 Task: Find connections with filter location Shaping with filter topic #Mentoringwith filter profile language Spanish with filter current company AVL with filter school Indian Institute of Technology (Banaras Hindu University), Varanasi with filter industry Agriculture, Construction, Mining Machinery Manufacturing with filter service category Financial Planning with filter keywords title IT Manager
Action: Mouse moved to (178, 300)
Screenshot: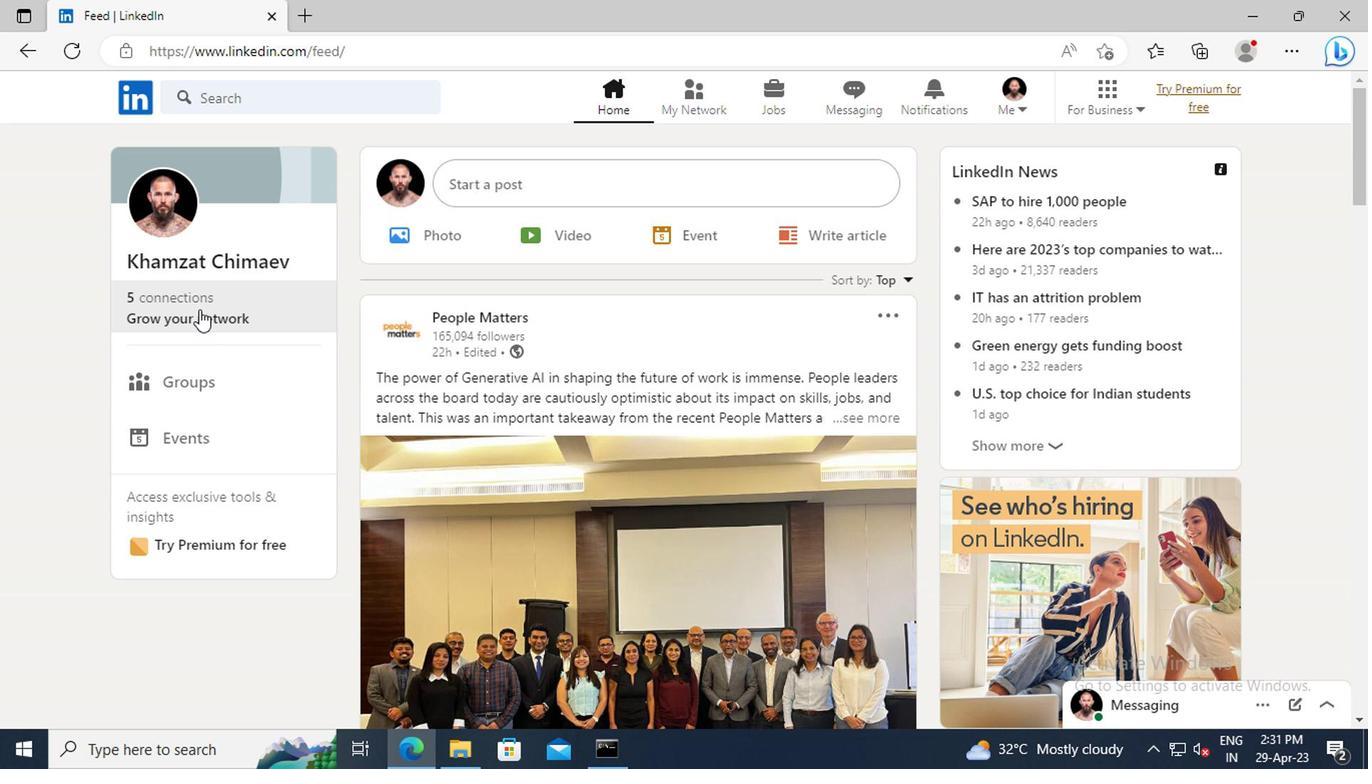 
Action: Mouse pressed left at (178, 300)
Screenshot: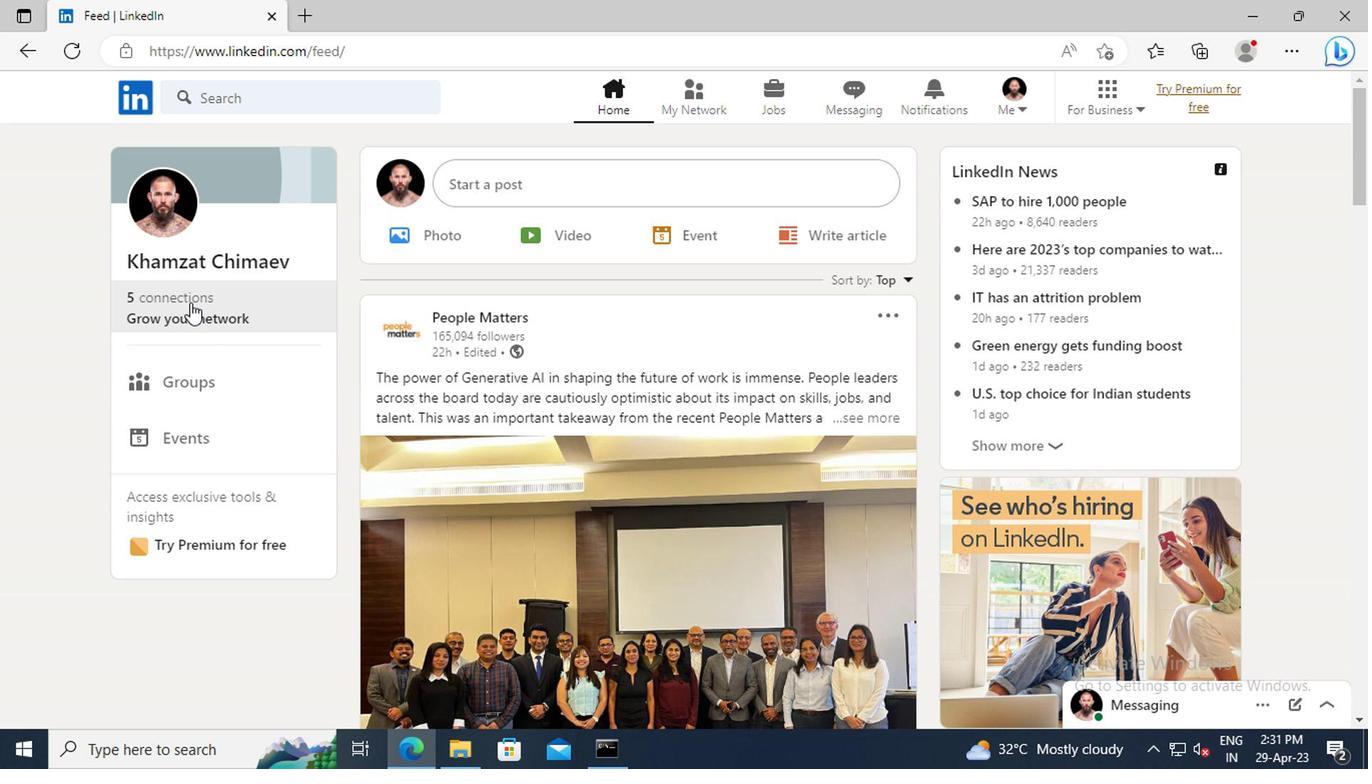 
Action: Mouse moved to (191, 211)
Screenshot: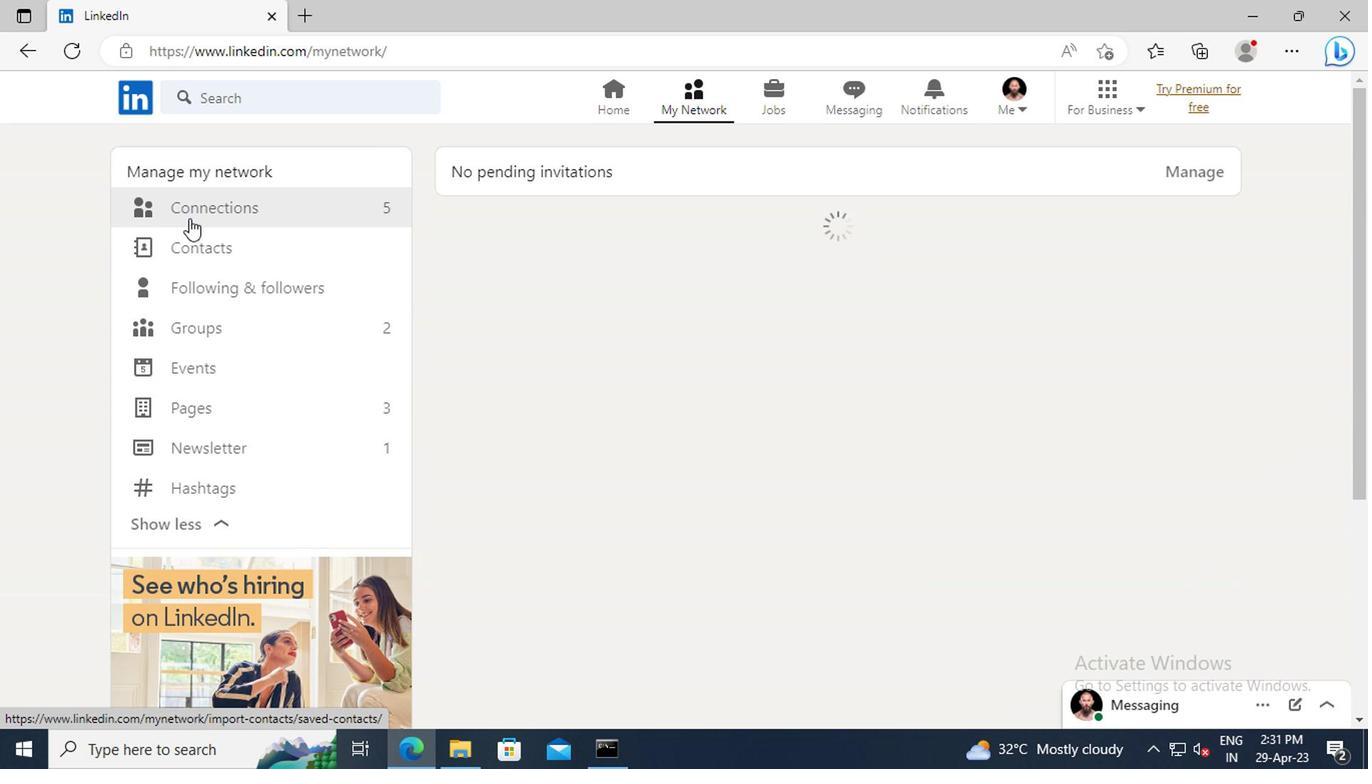 
Action: Mouse pressed left at (191, 211)
Screenshot: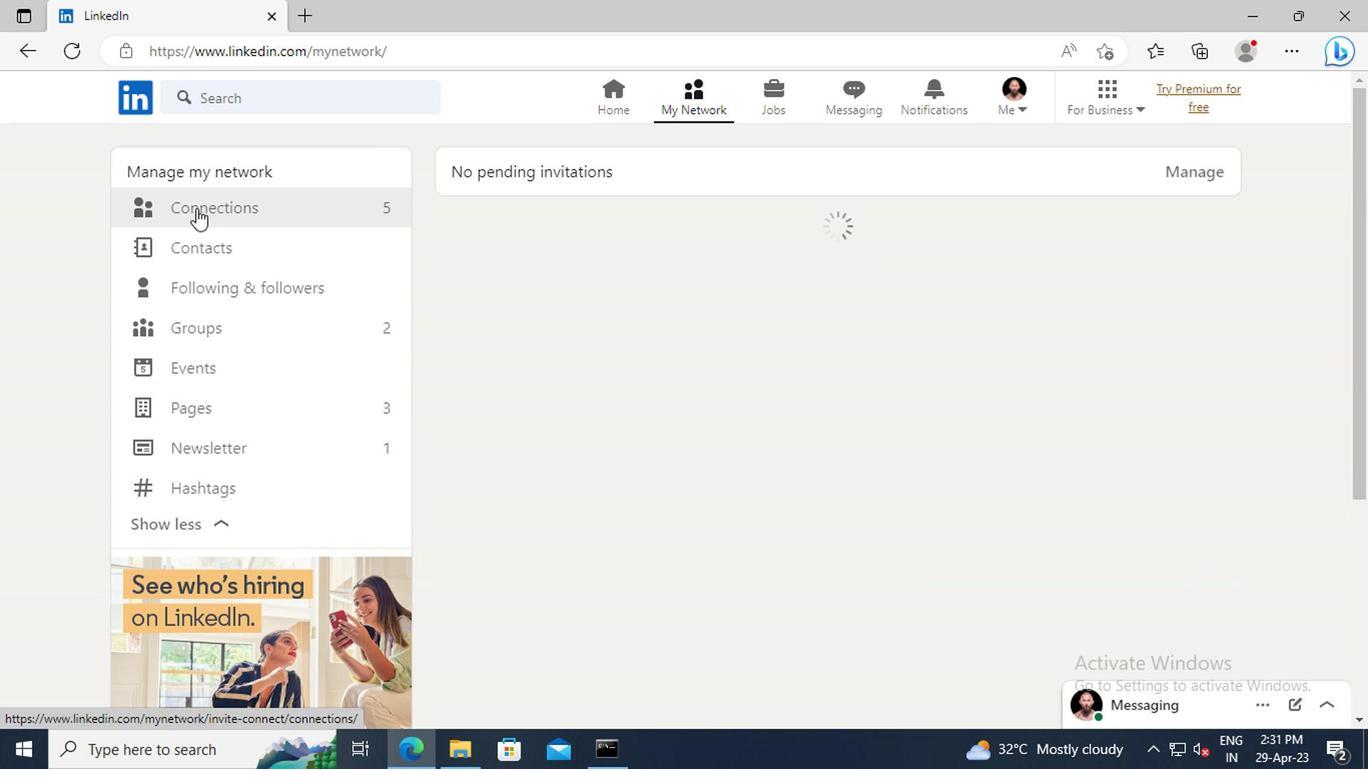 
Action: Mouse moved to (815, 211)
Screenshot: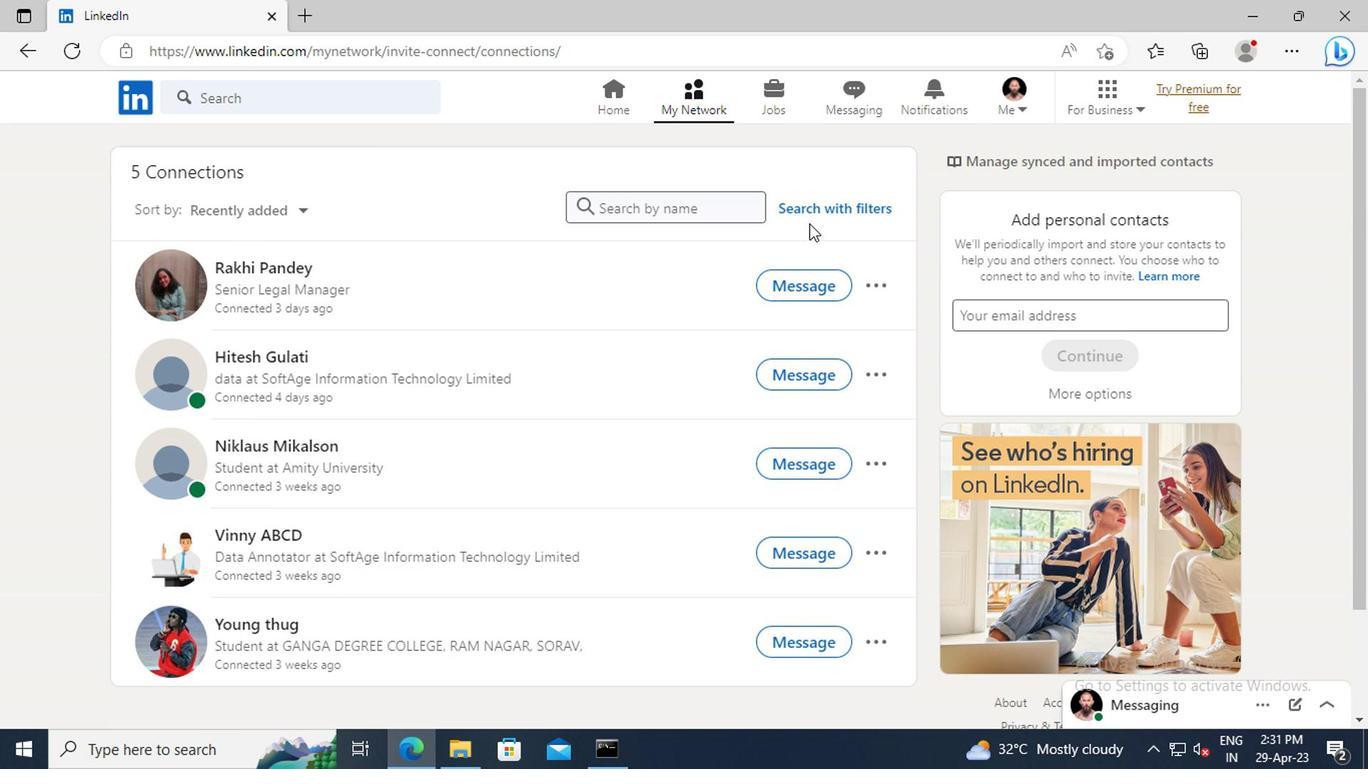 
Action: Mouse pressed left at (815, 211)
Screenshot: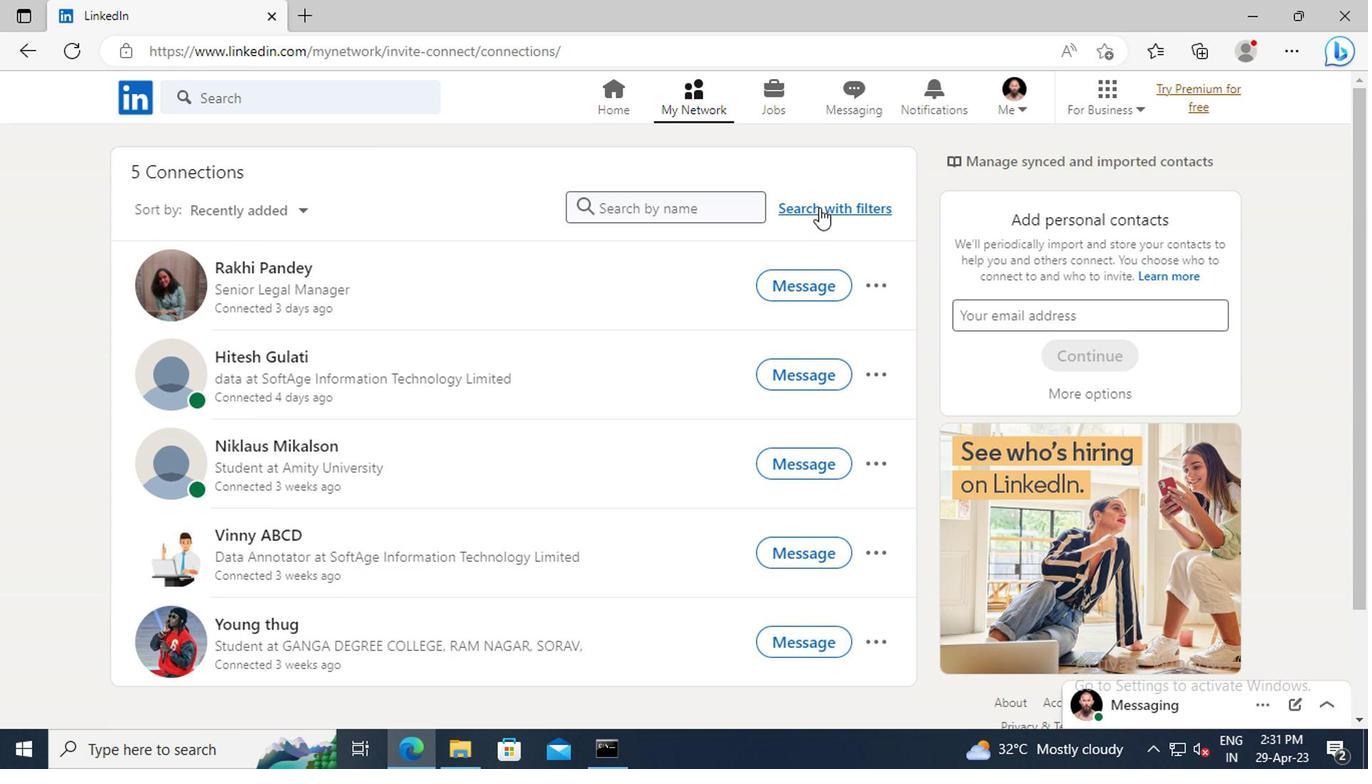 
Action: Mouse moved to (761, 159)
Screenshot: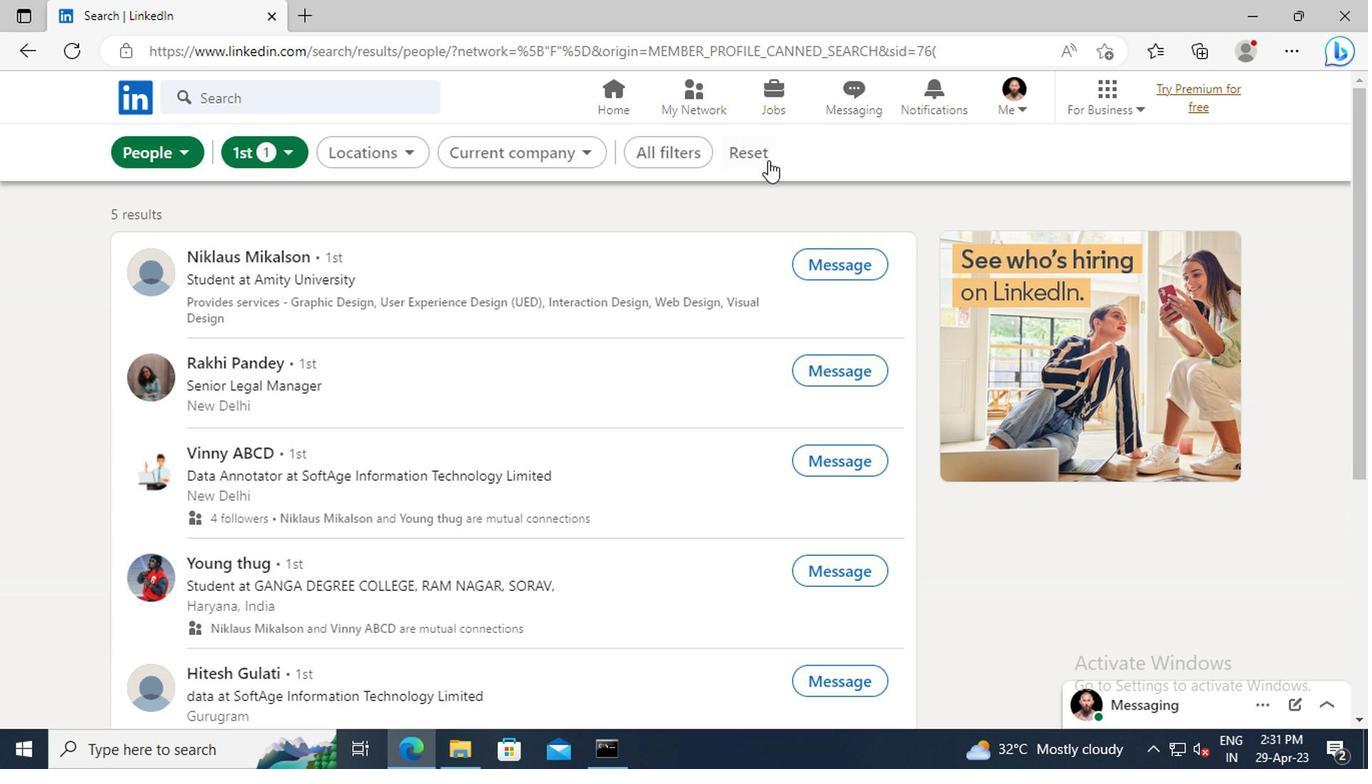 
Action: Mouse pressed left at (761, 159)
Screenshot: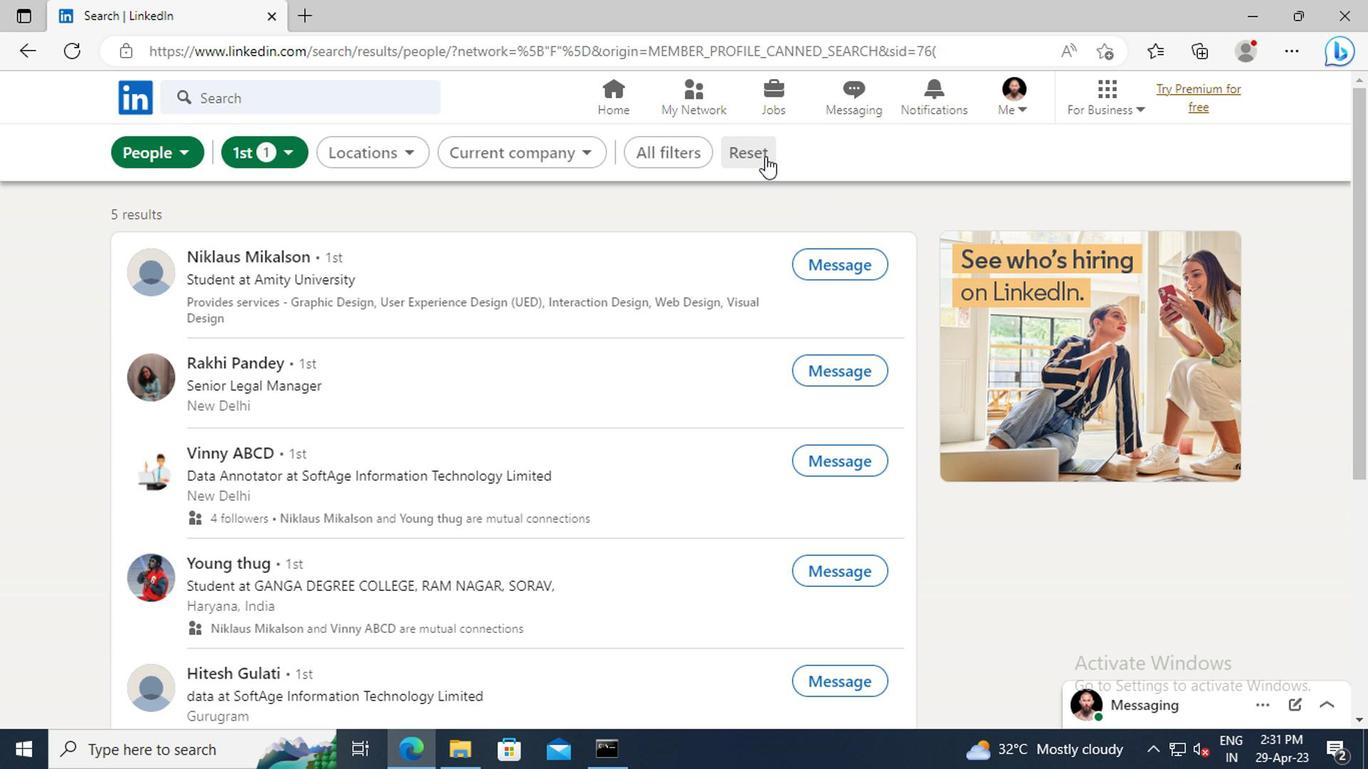 
Action: Mouse moved to (726, 161)
Screenshot: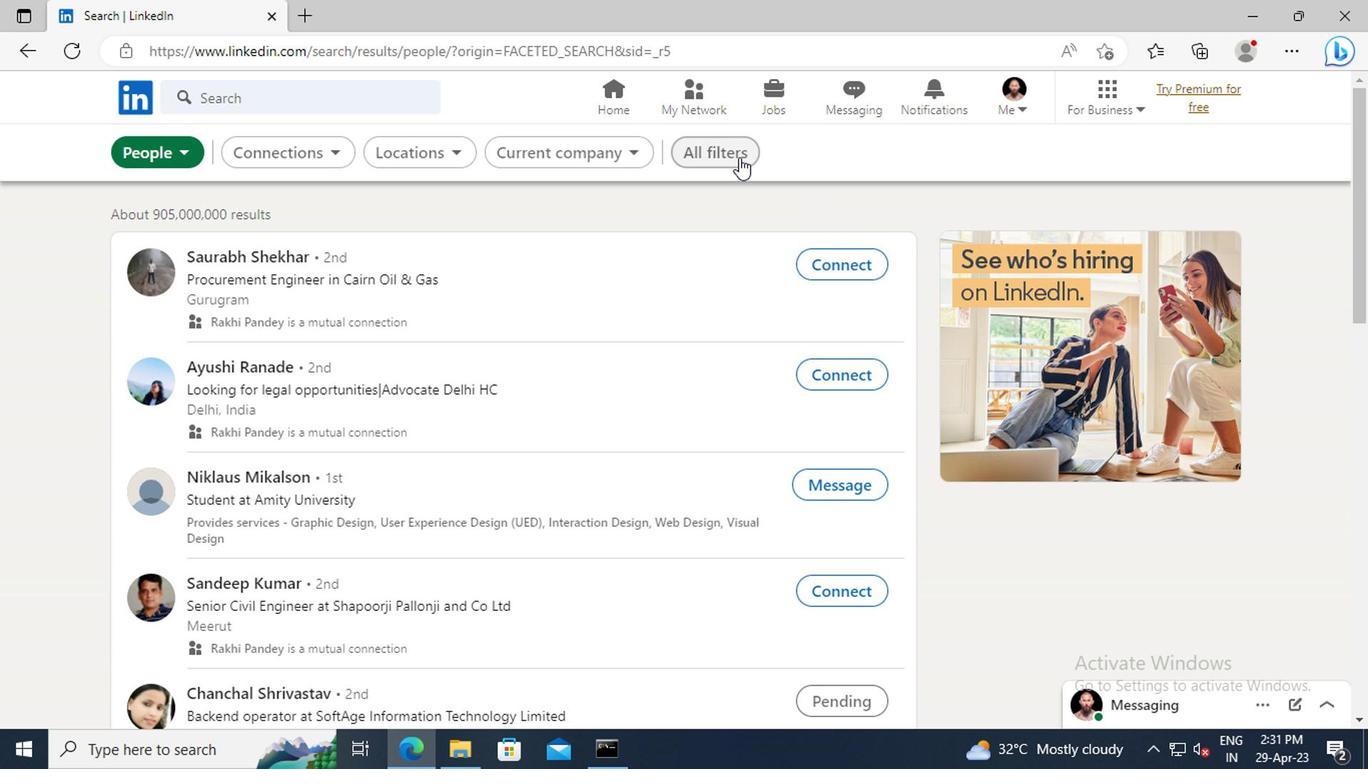 
Action: Mouse pressed left at (726, 161)
Screenshot: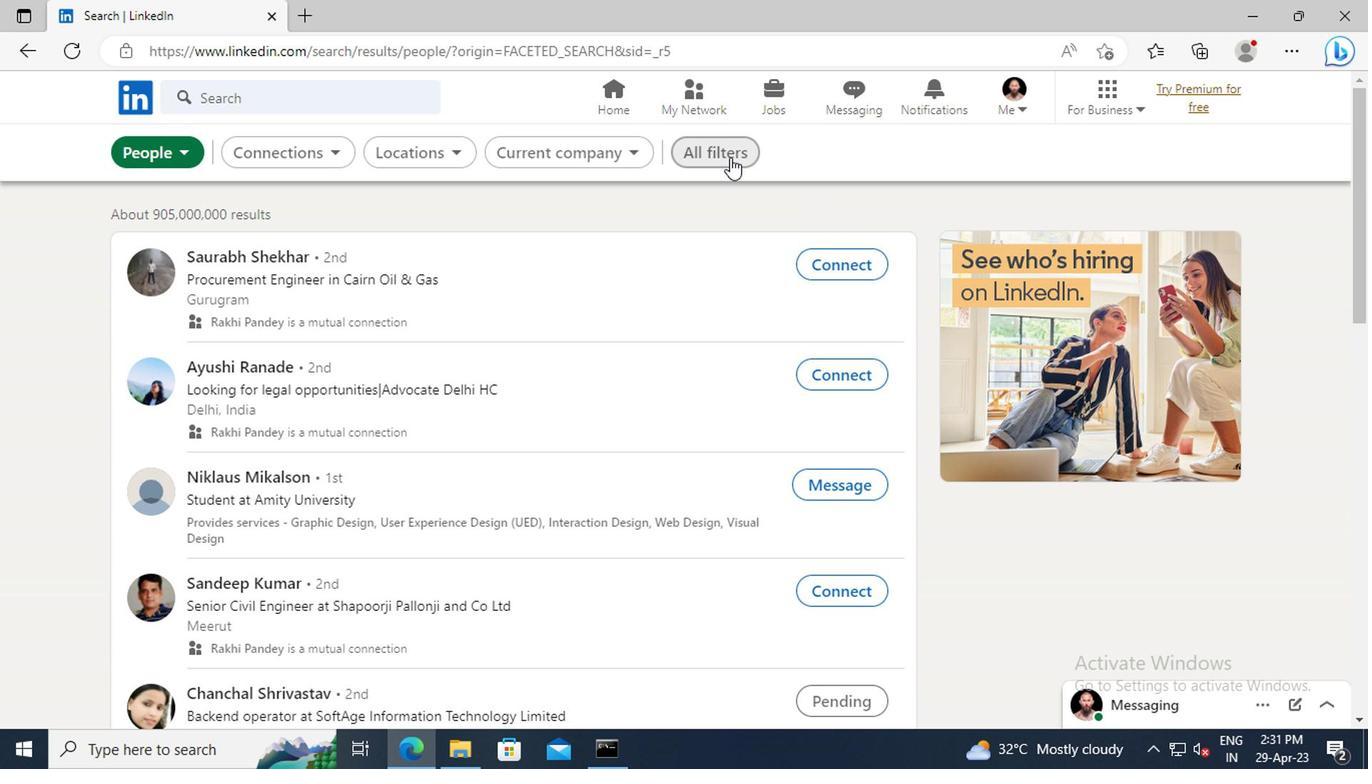 
Action: Mouse moved to (1094, 342)
Screenshot: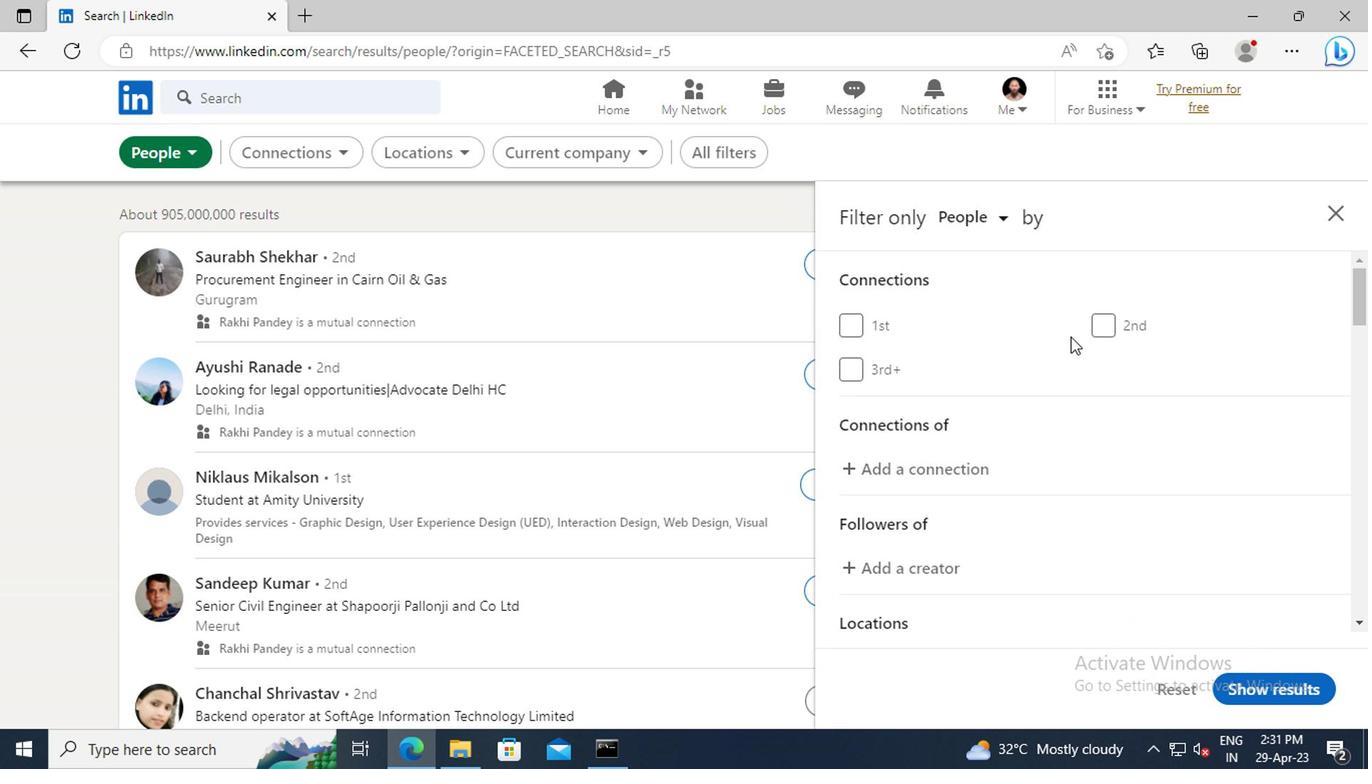 
Action: Mouse scrolled (1094, 341) with delta (0, -1)
Screenshot: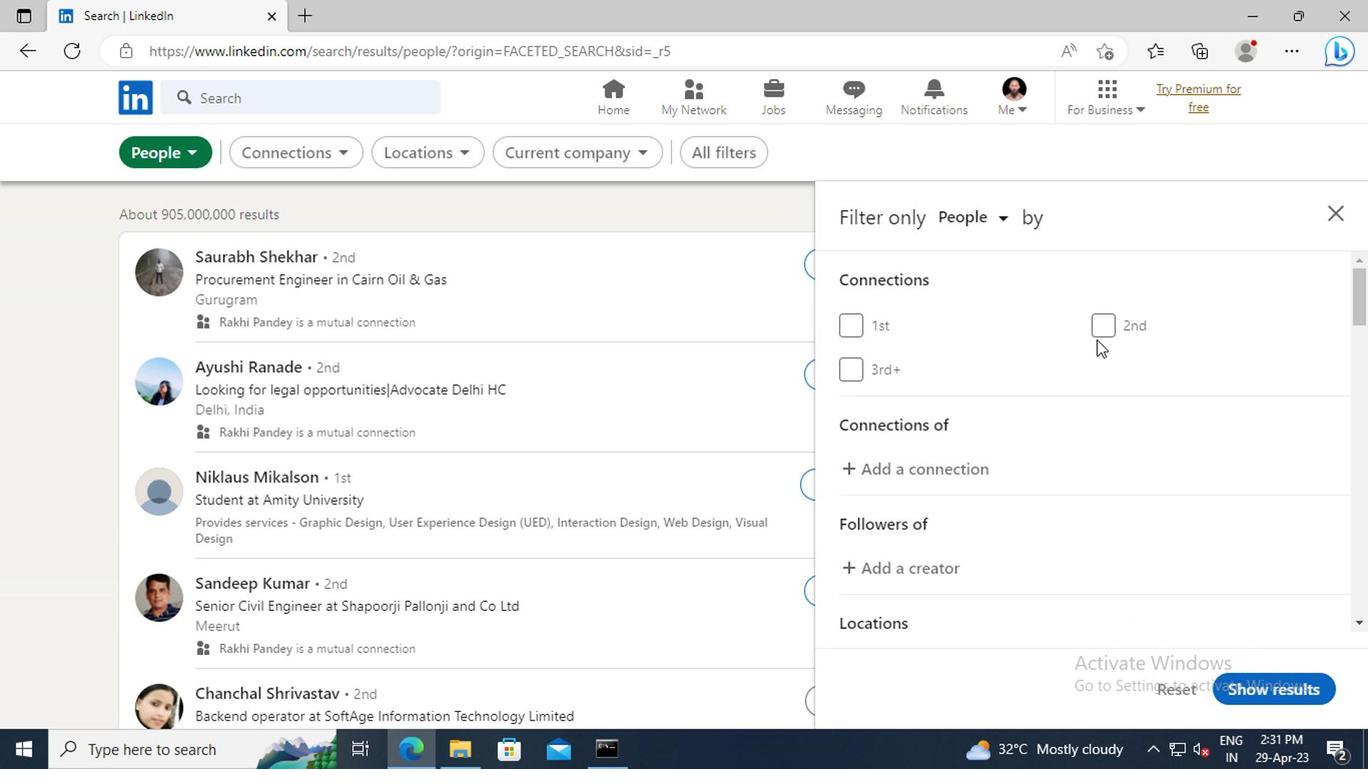 
Action: Mouse scrolled (1094, 341) with delta (0, -1)
Screenshot: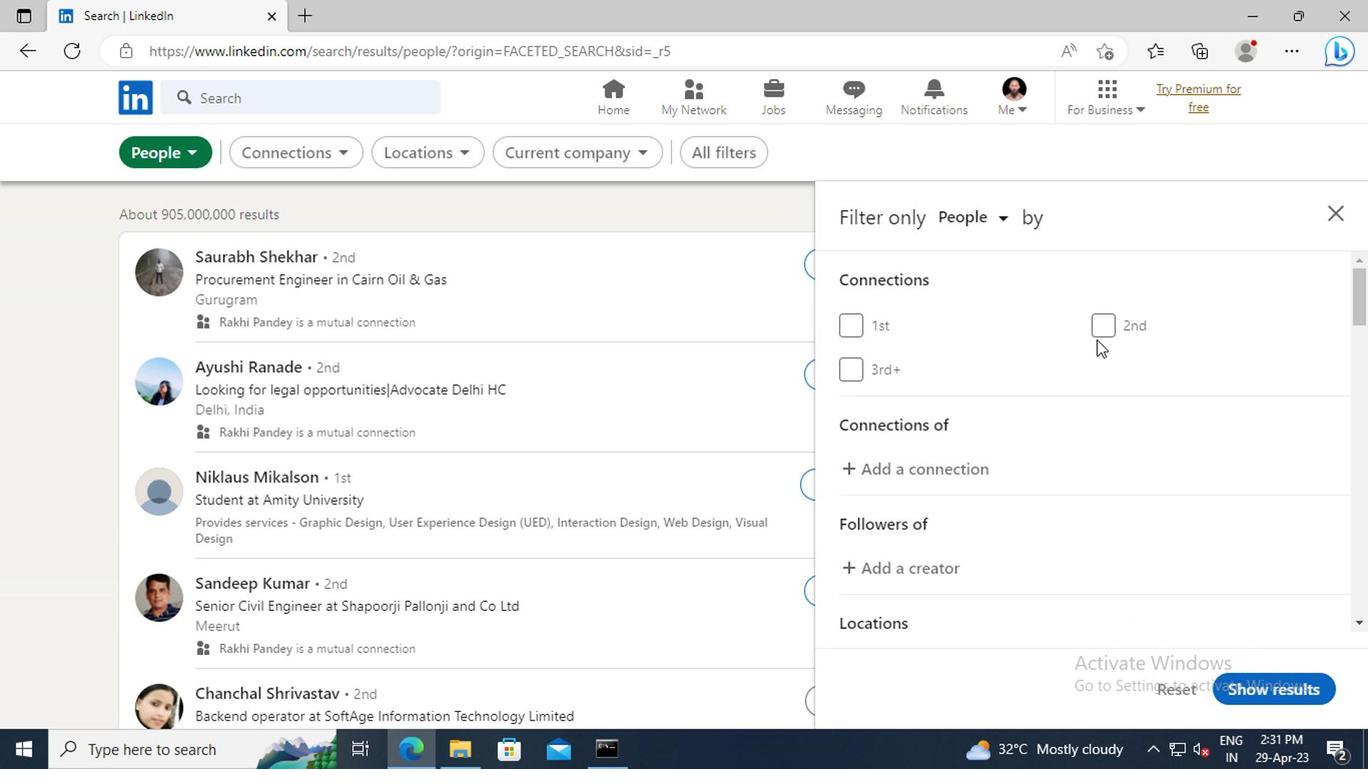 
Action: Mouse scrolled (1094, 341) with delta (0, -1)
Screenshot: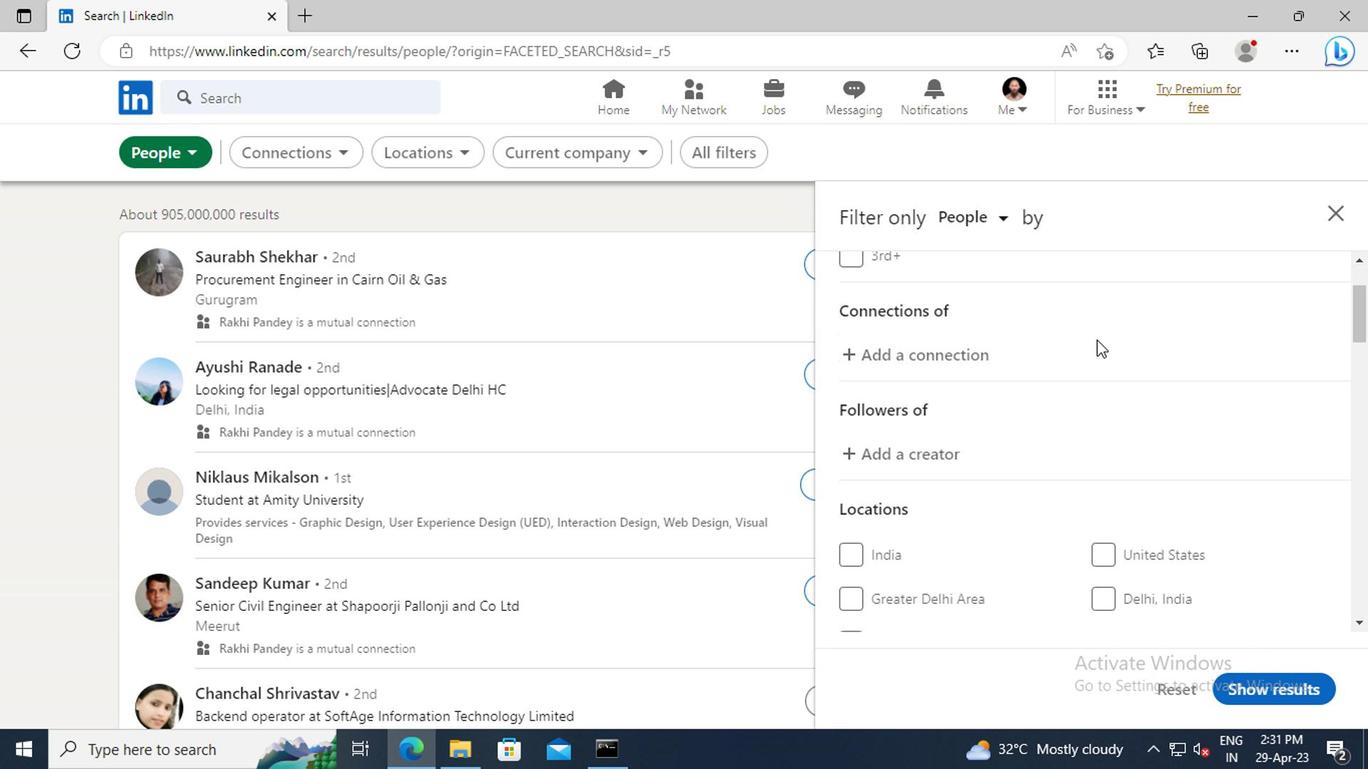 
Action: Mouse scrolled (1094, 341) with delta (0, -1)
Screenshot: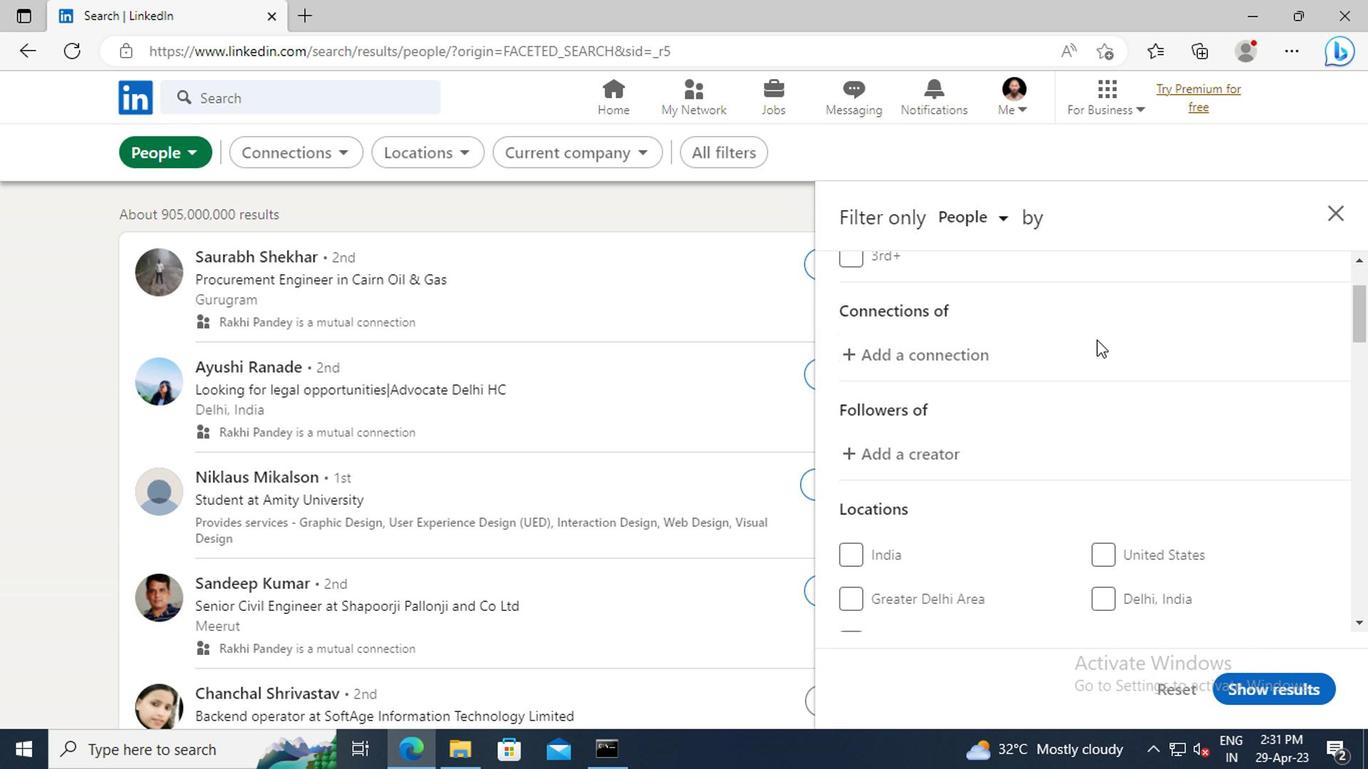 
Action: Mouse scrolled (1094, 341) with delta (0, -1)
Screenshot: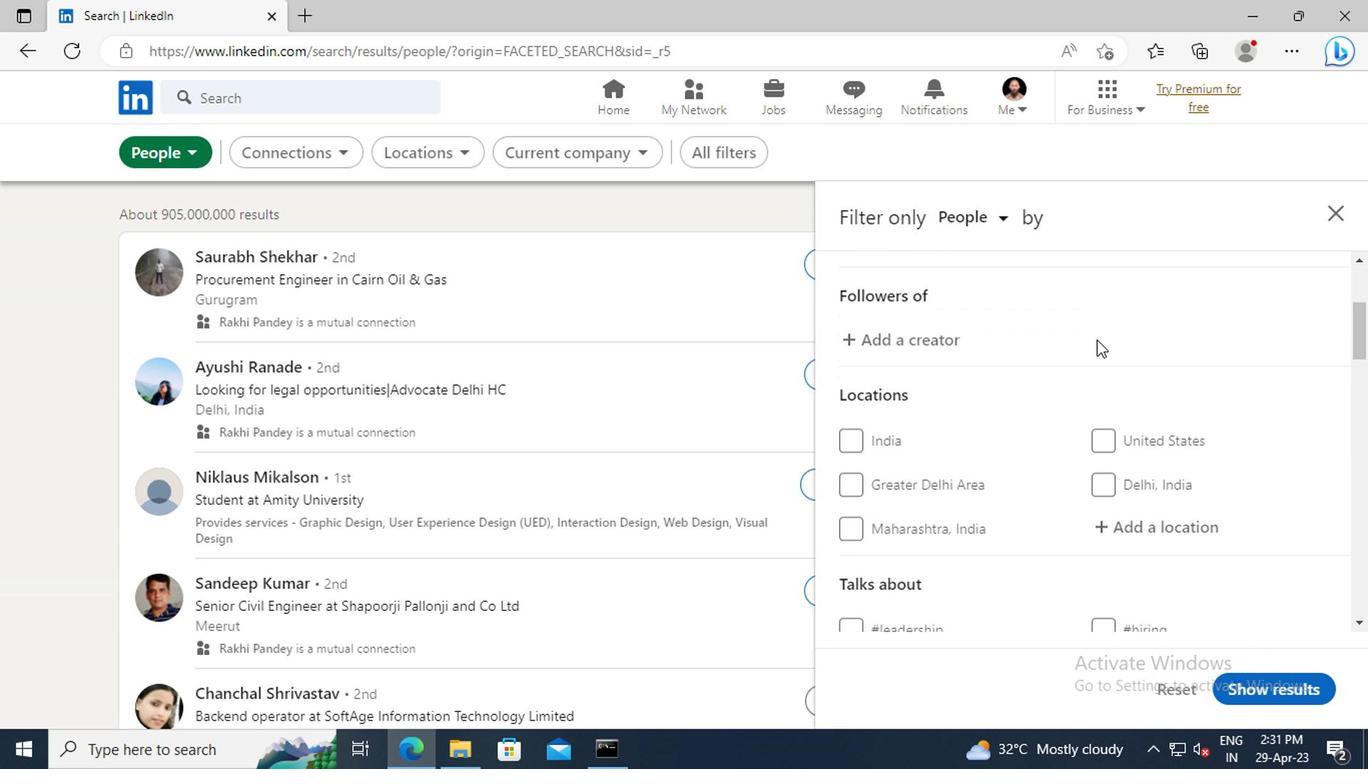 
Action: Mouse scrolled (1094, 341) with delta (0, -1)
Screenshot: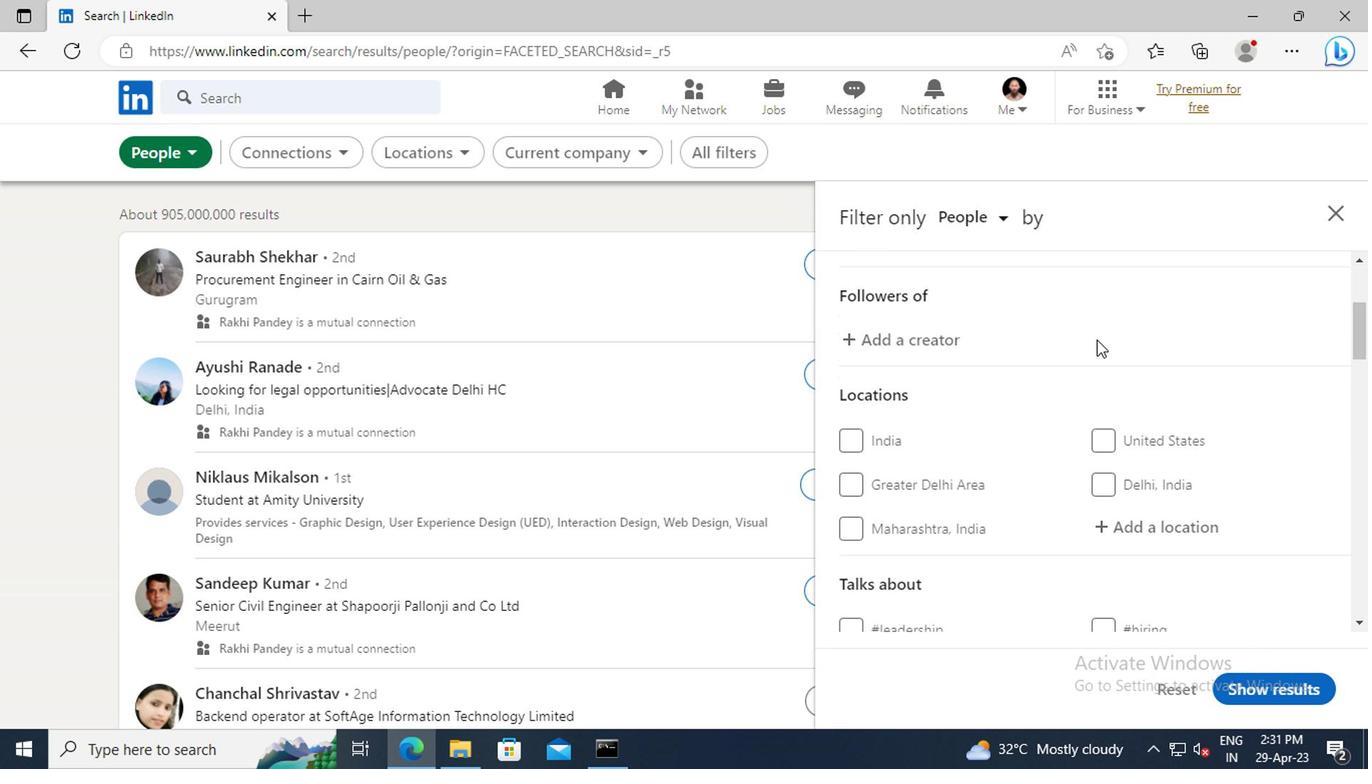 
Action: Mouse moved to (1112, 410)
Screenshot: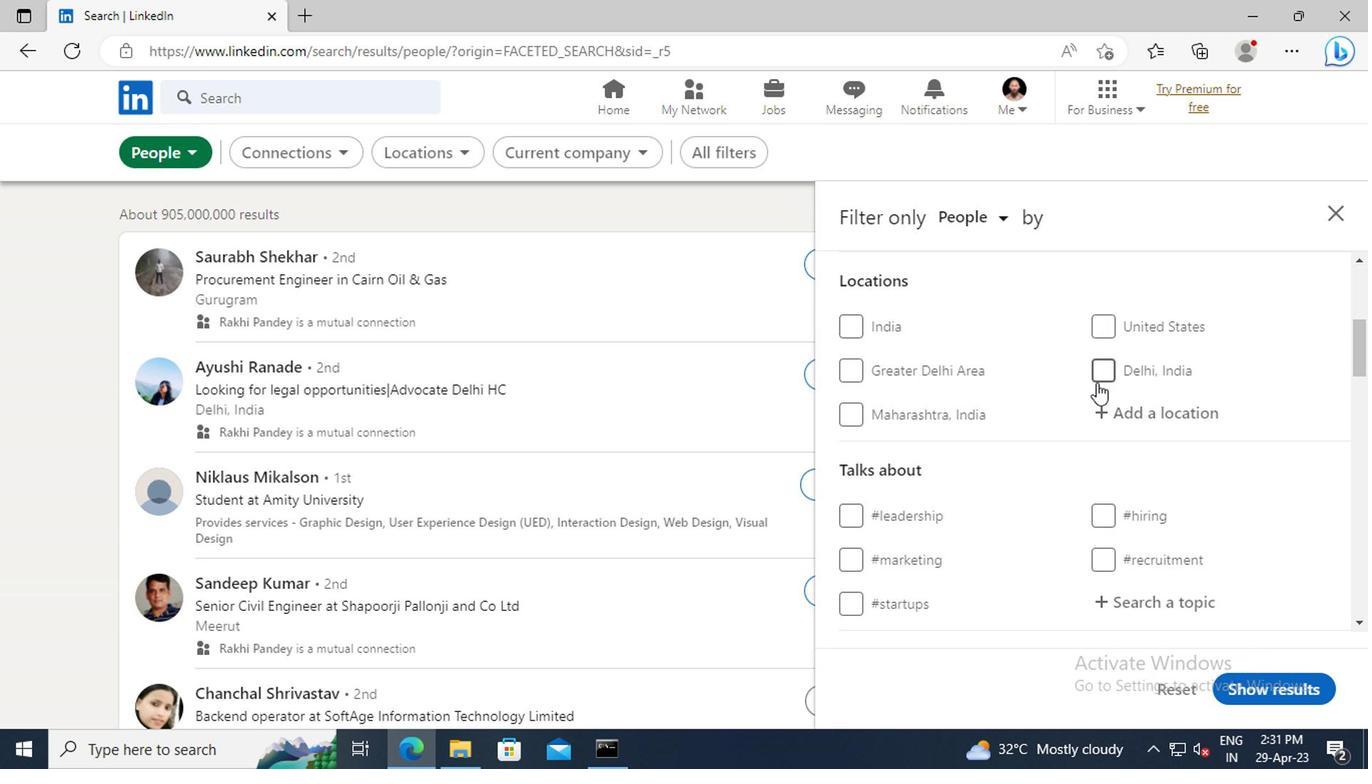 
Action: Mouse pressed left at (1112, 410)
Screenshot: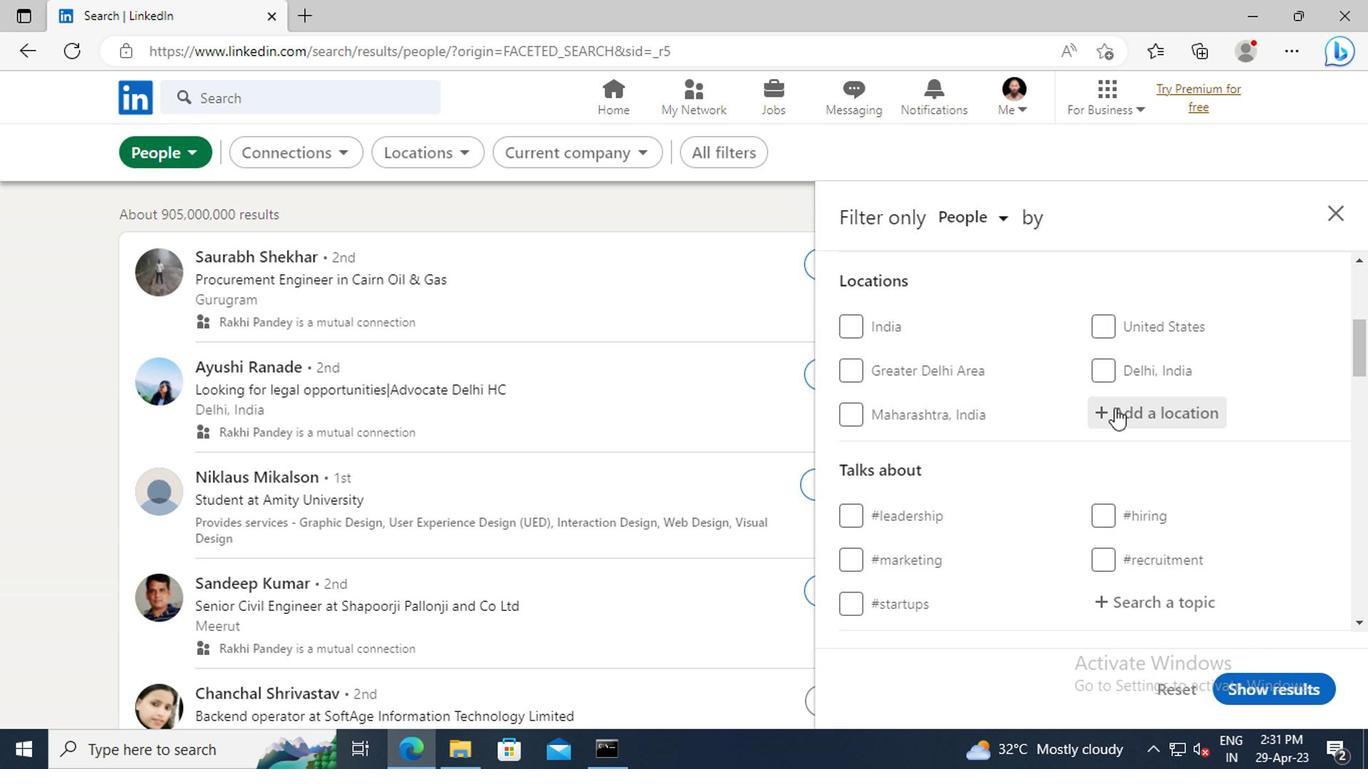 
Action: Key pressed <Key.shift>SHAPING<Key.enter>
Screenshot: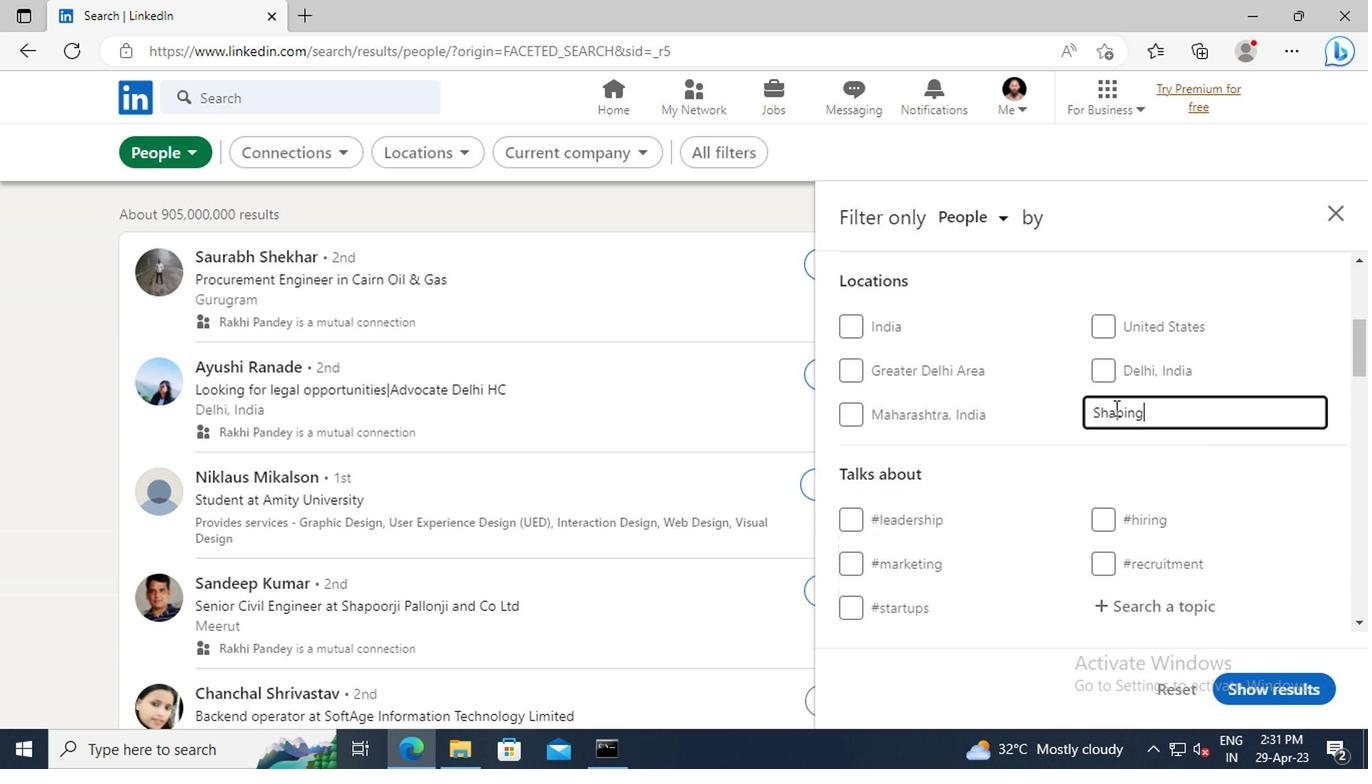 
Action: Mouse scrolled (1112, 409) with delta (0, -1)
Screenshot: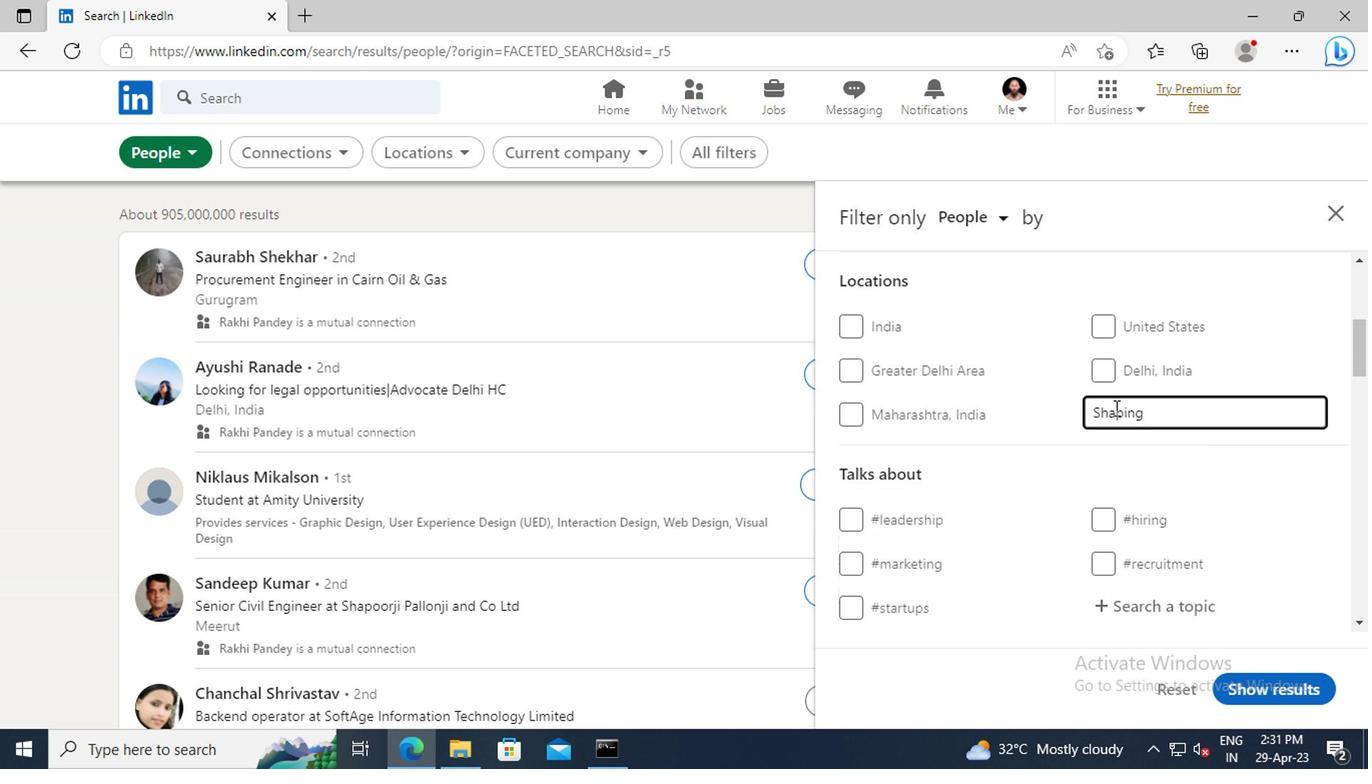 
Action: Mouse scrolled (1112, 409) with delta (0, -1)
Screenshot: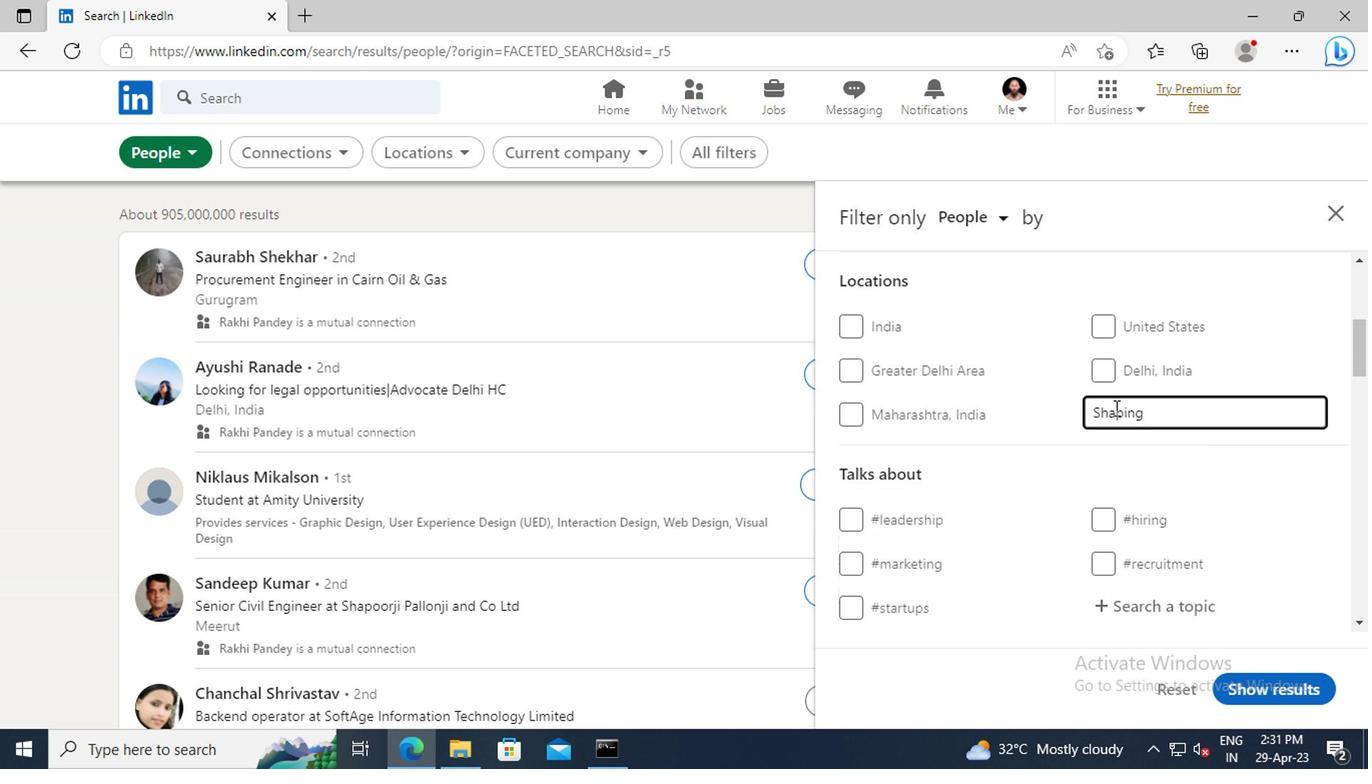 
Action: Mouse moved to (1113, 410)
Screenshot: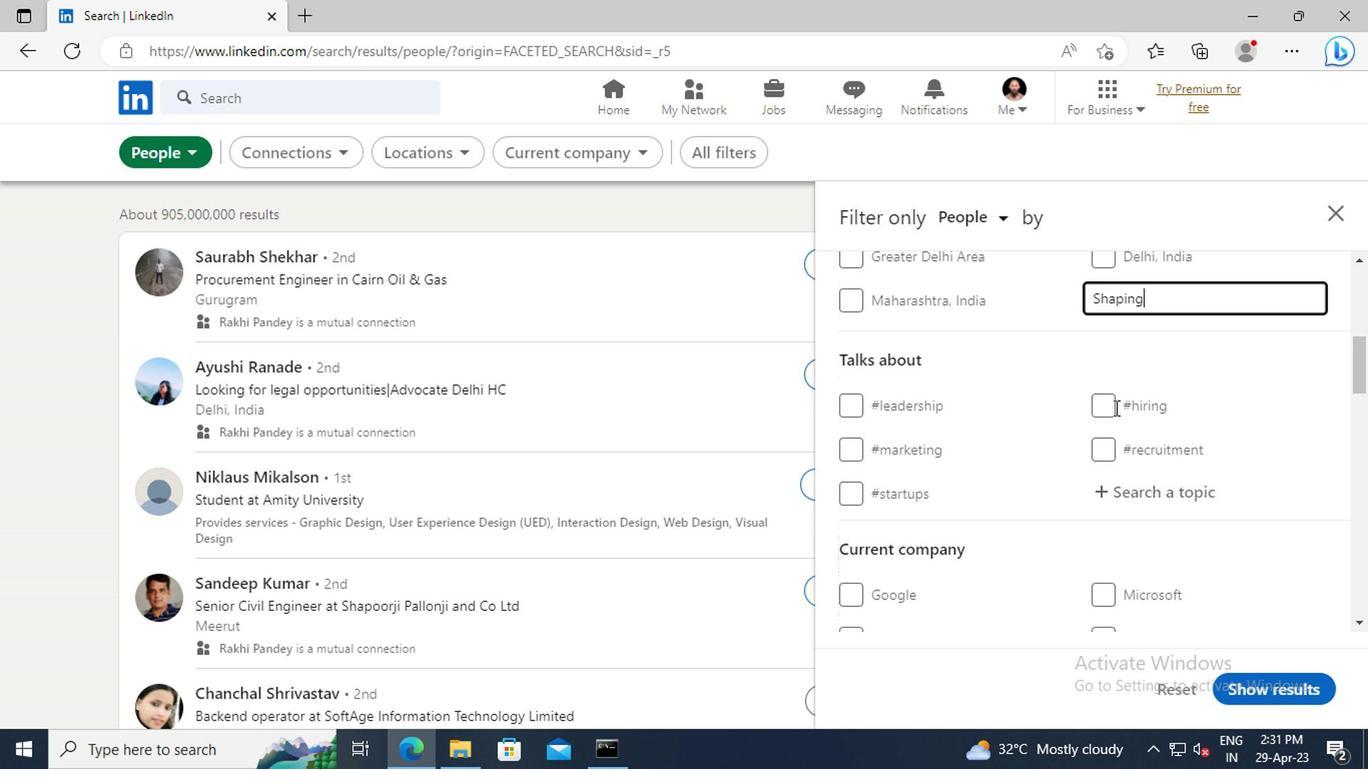 
Action: Mouse scrolled (1113, 409) with delta (0, -1)
Screenshot: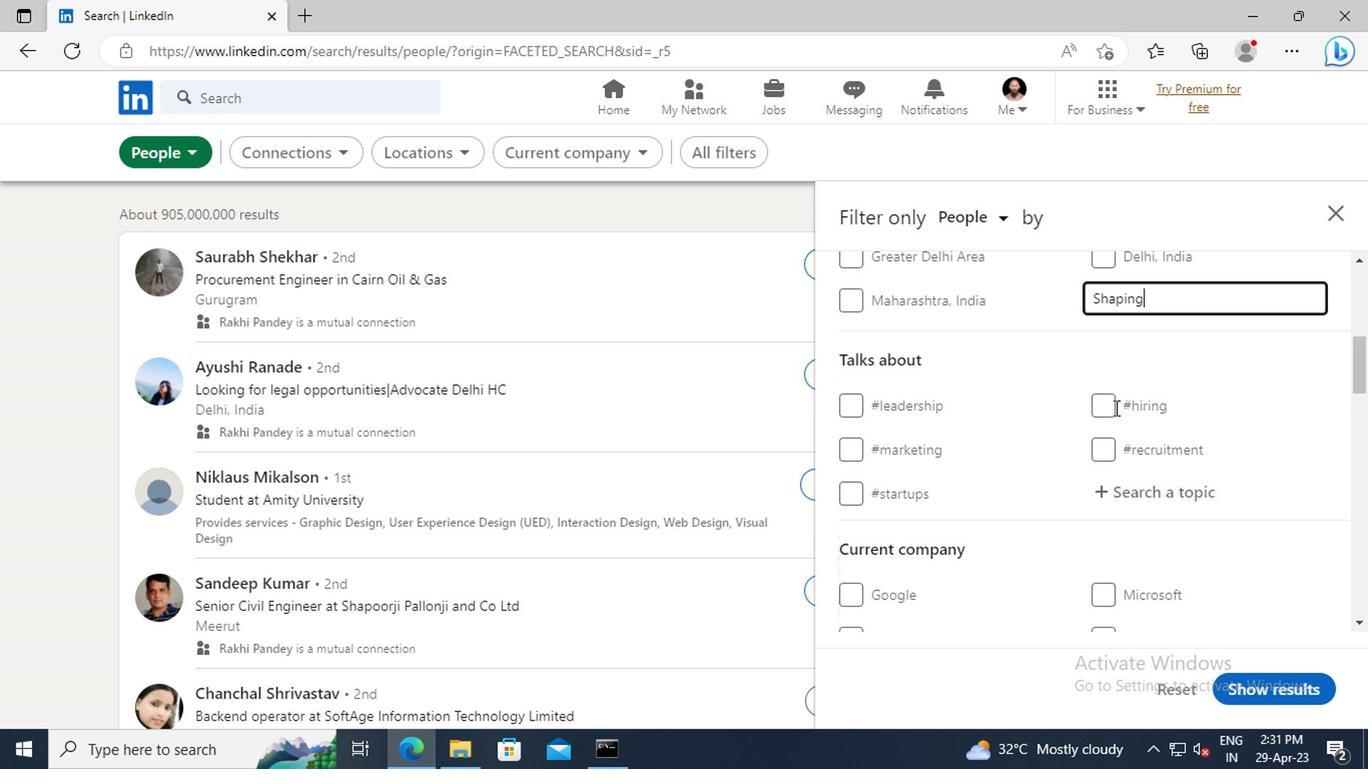 
Action: Mouse moved to (1122, 436)
Screenshot: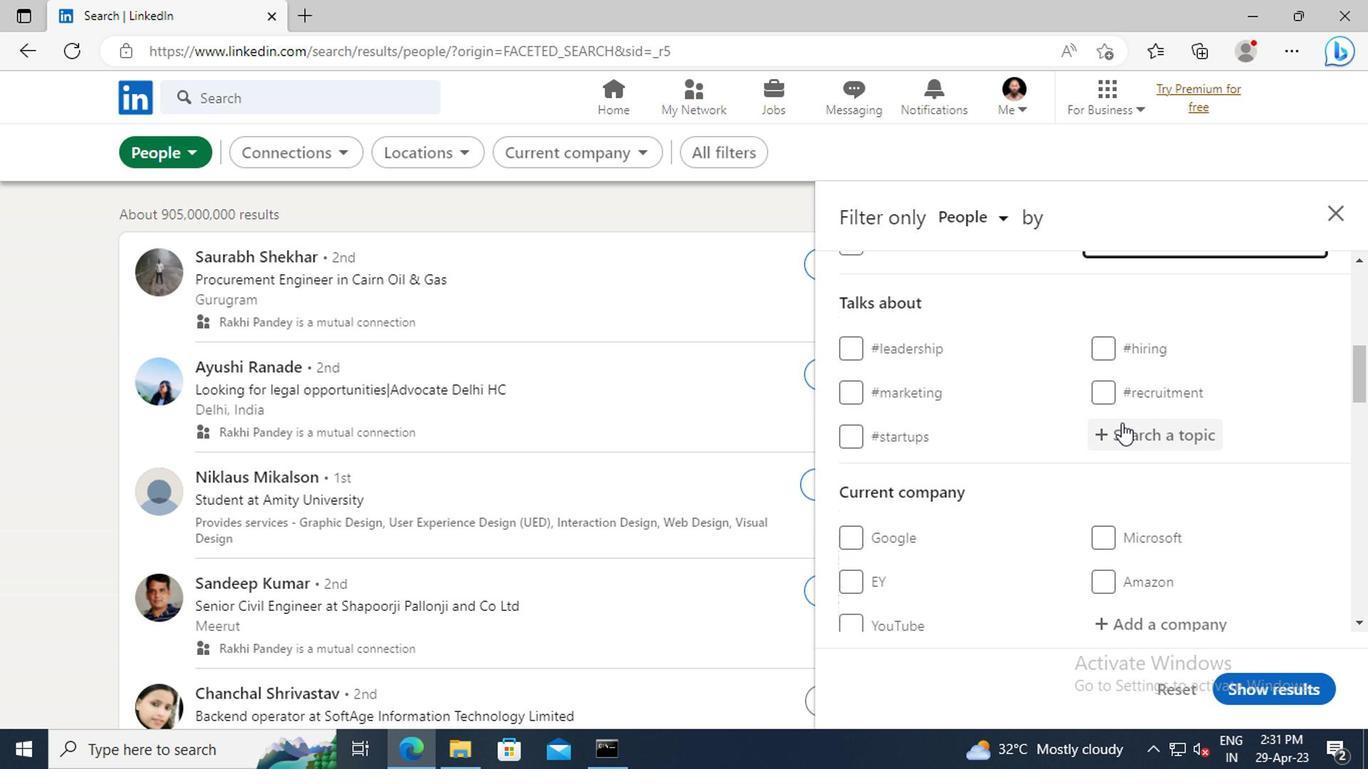 
Action: Mouse pressed left at (1122, 436)
Screenshot: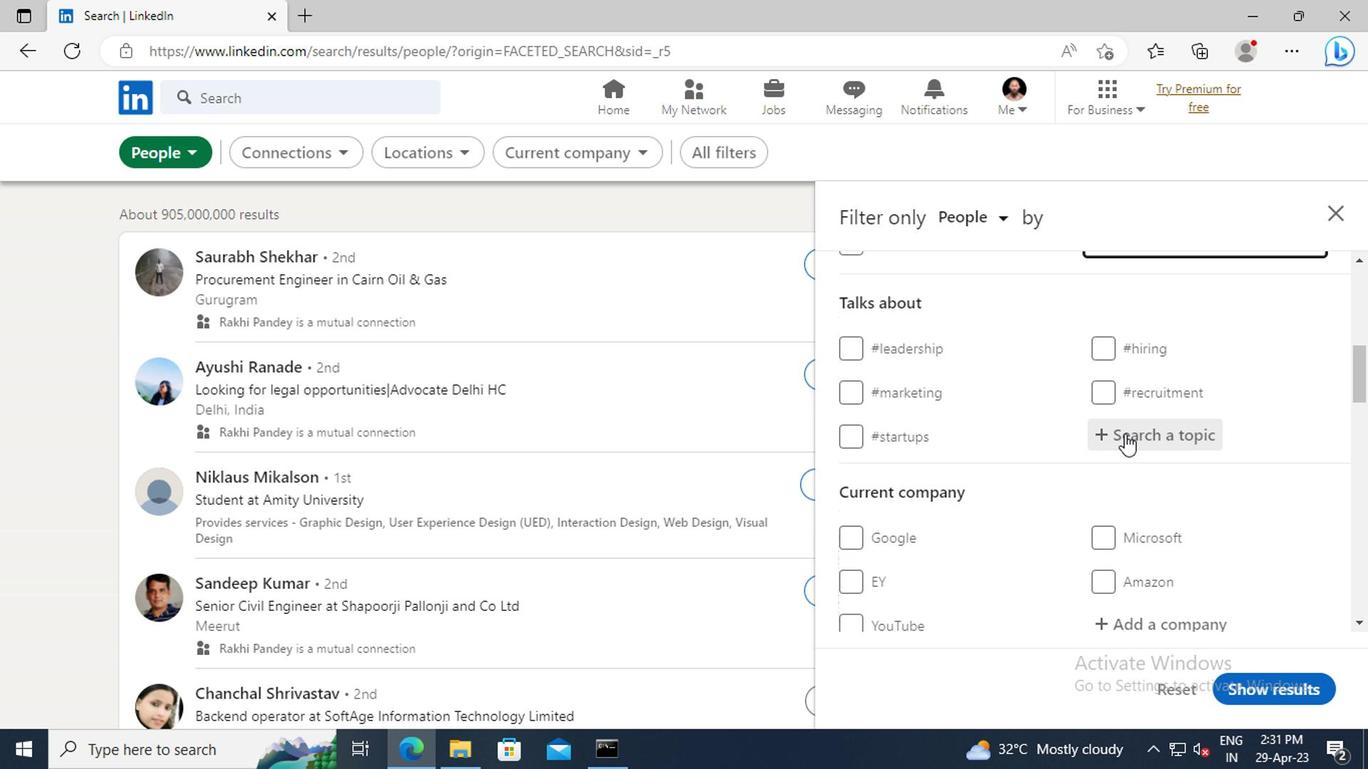 
Action: Key pressed <Key.shift>MENTORING
Screenshot: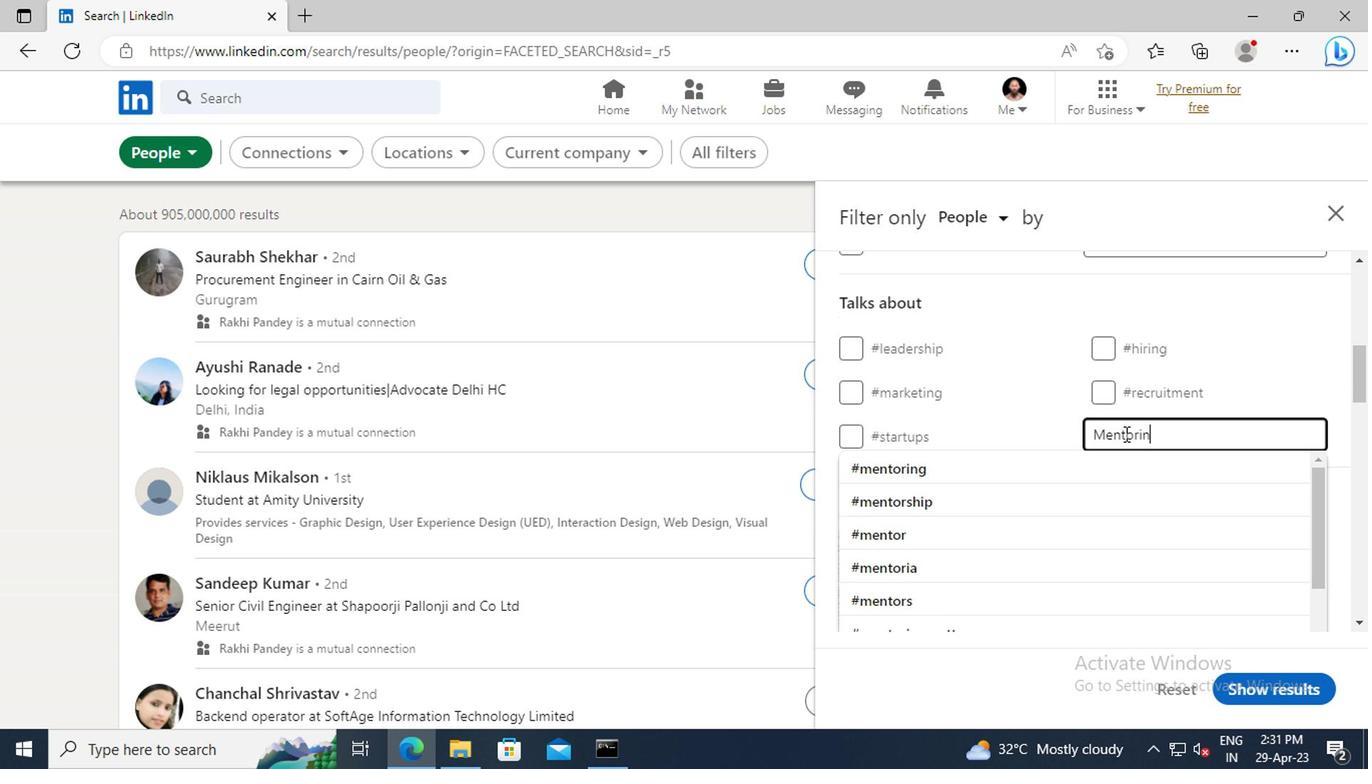 
Action: Mouse moved to (1104, 469)
Screenshot: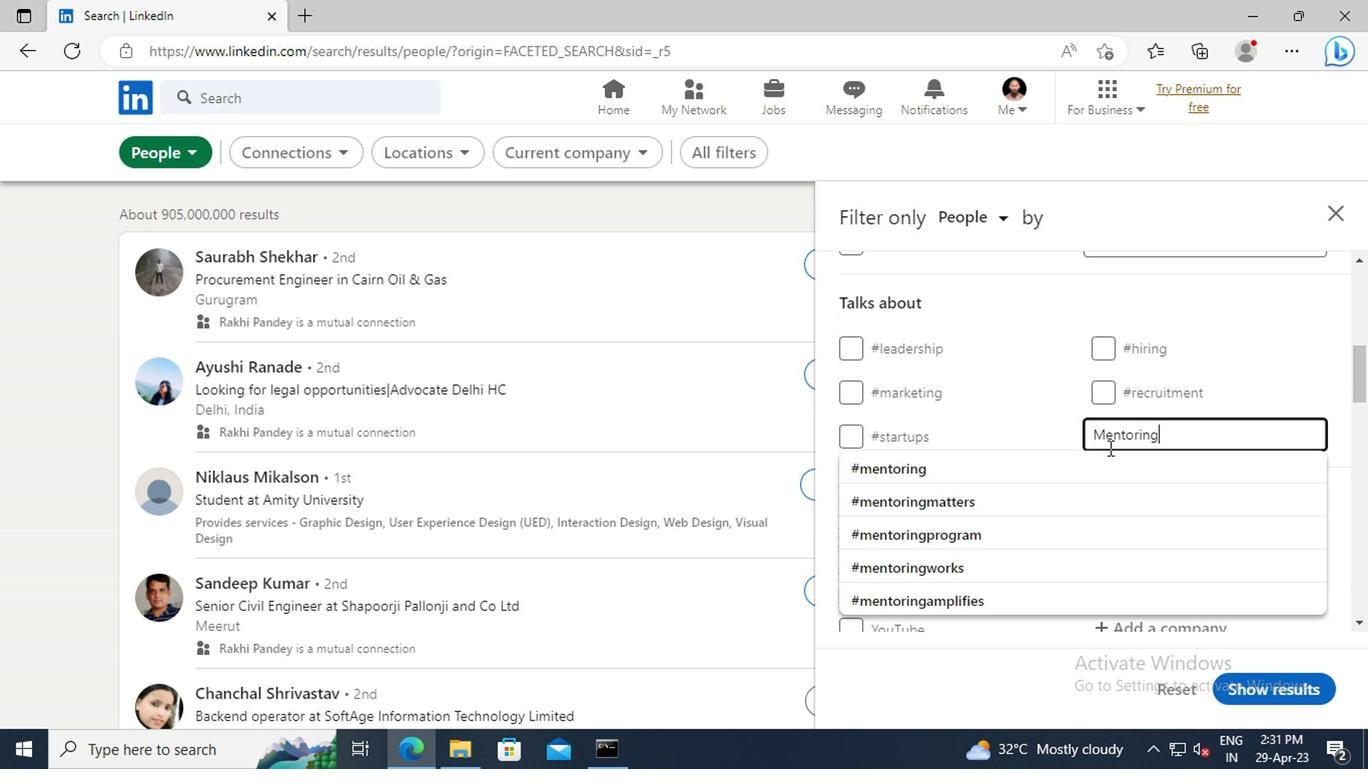 
Action: Mouse pressed left at (1104, 469)
Screenshot: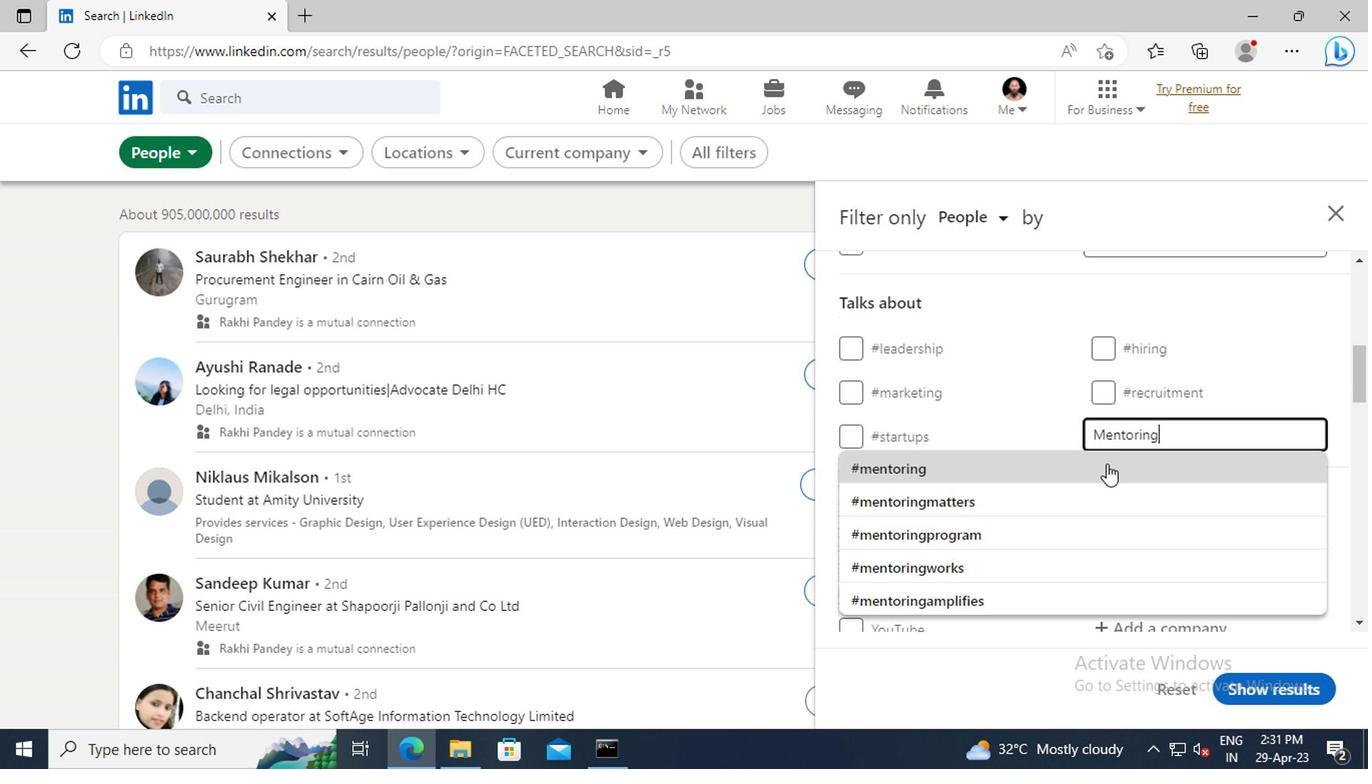 
Action: Mouse scrolled (1104, 468) with delta (0, 0)
Screenshot: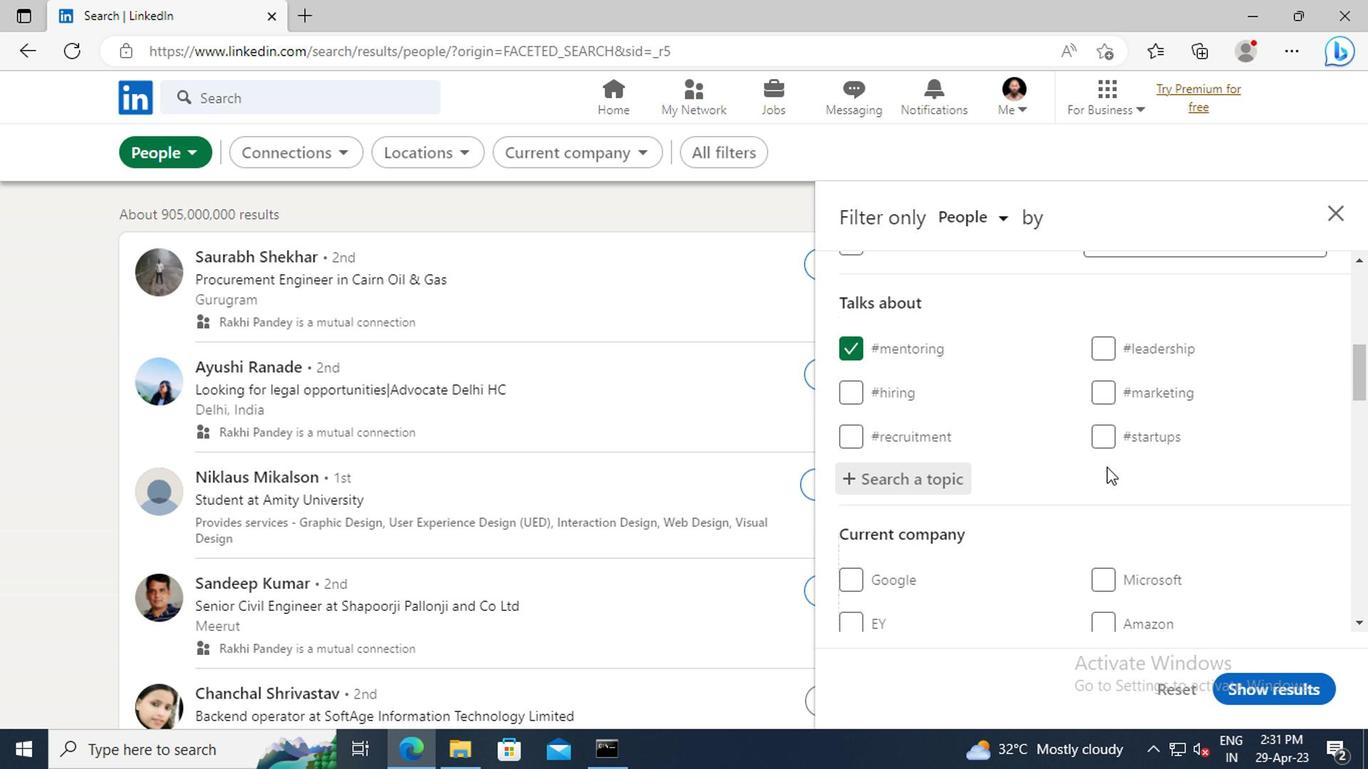
Action: Mouse scrolled (1104, 468) with delta (0, 0)
Screenshot: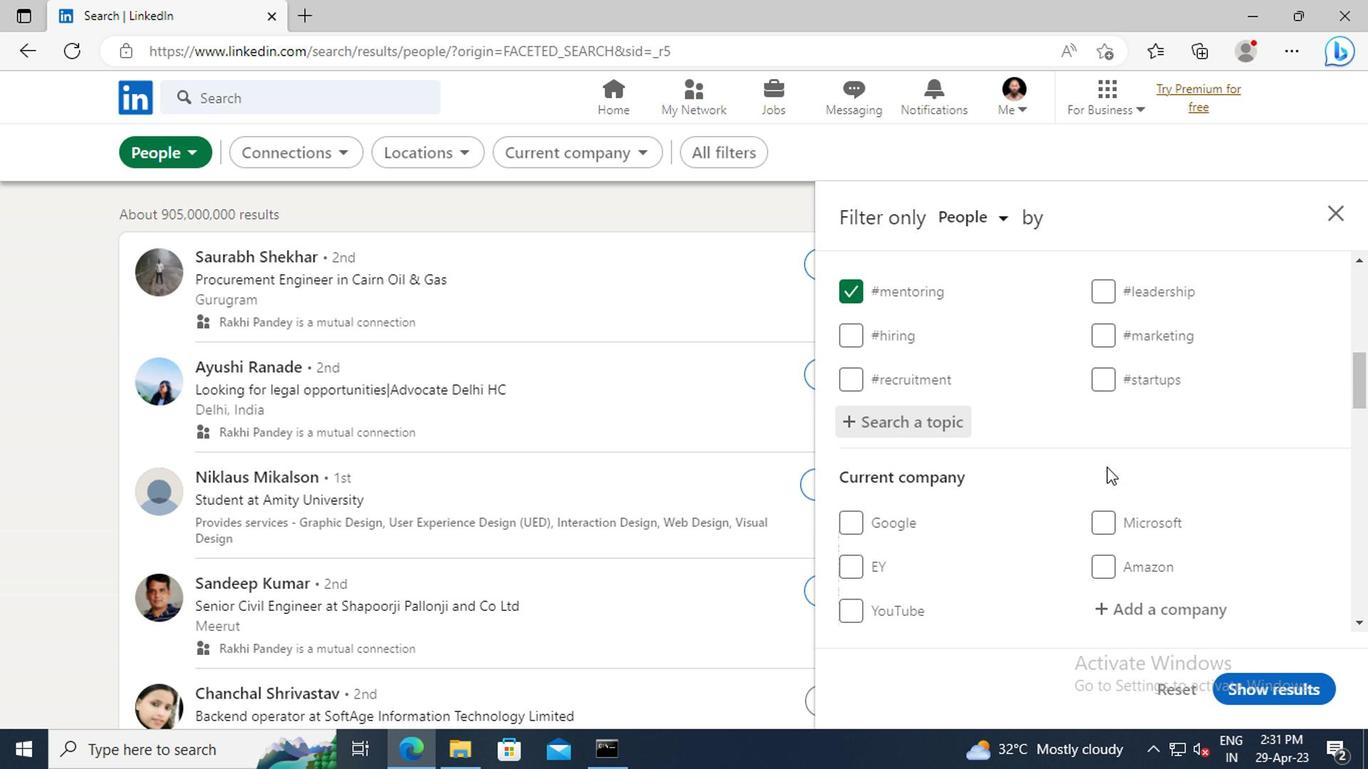 
Action: Mouse scrolled (1104, 468) with delta (0, 0)
Screenshot: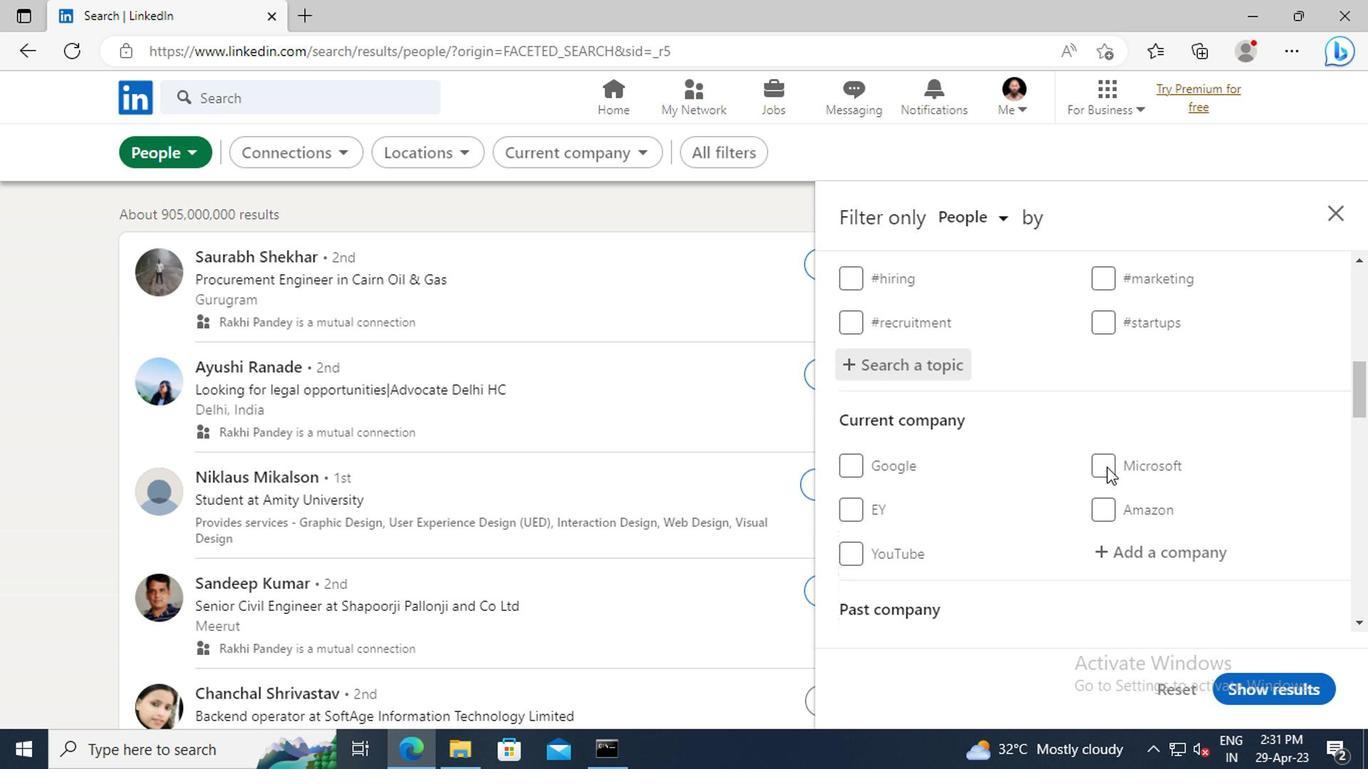 
Action: Mouse scrolled (1104, 468) with delta (0, 0)
Screenshot: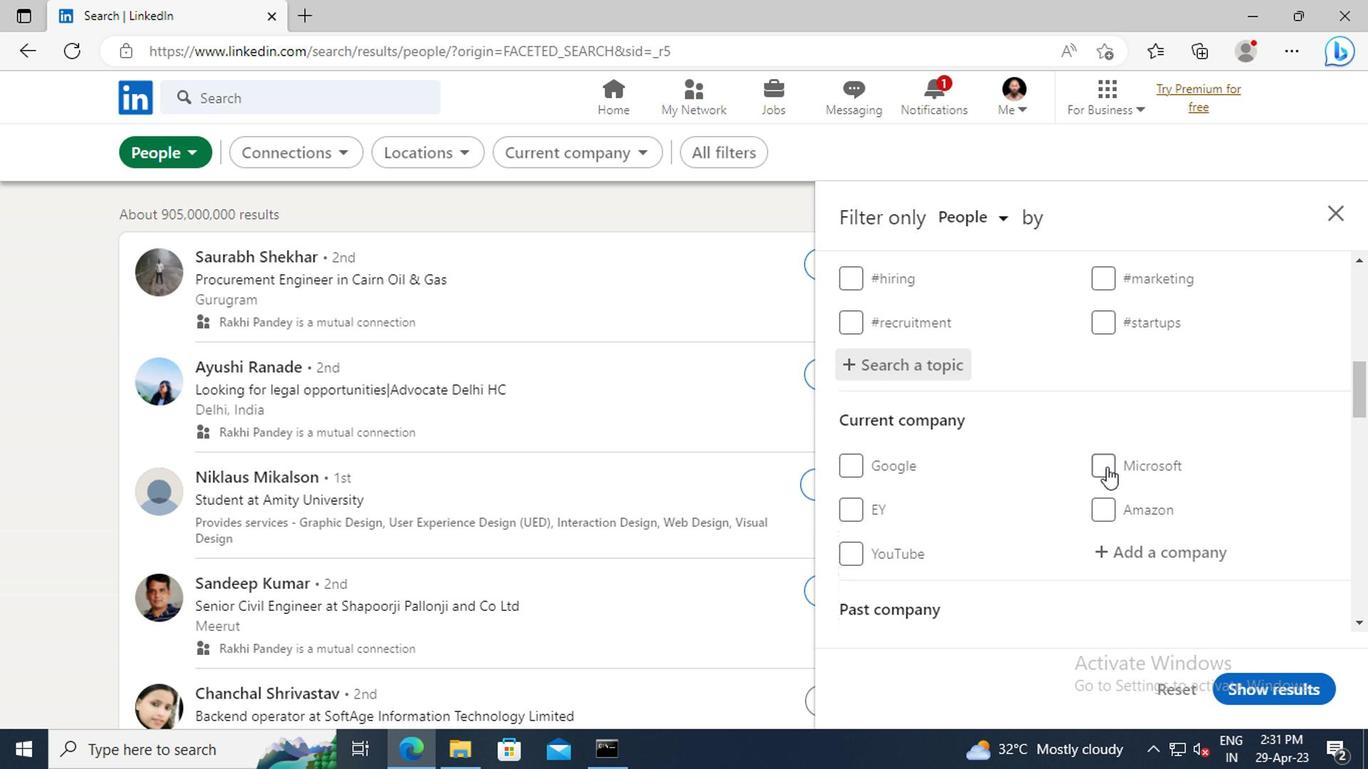 
Action: Mouse scrolled (1104, 468) with delta (0, 0)
Screenshot: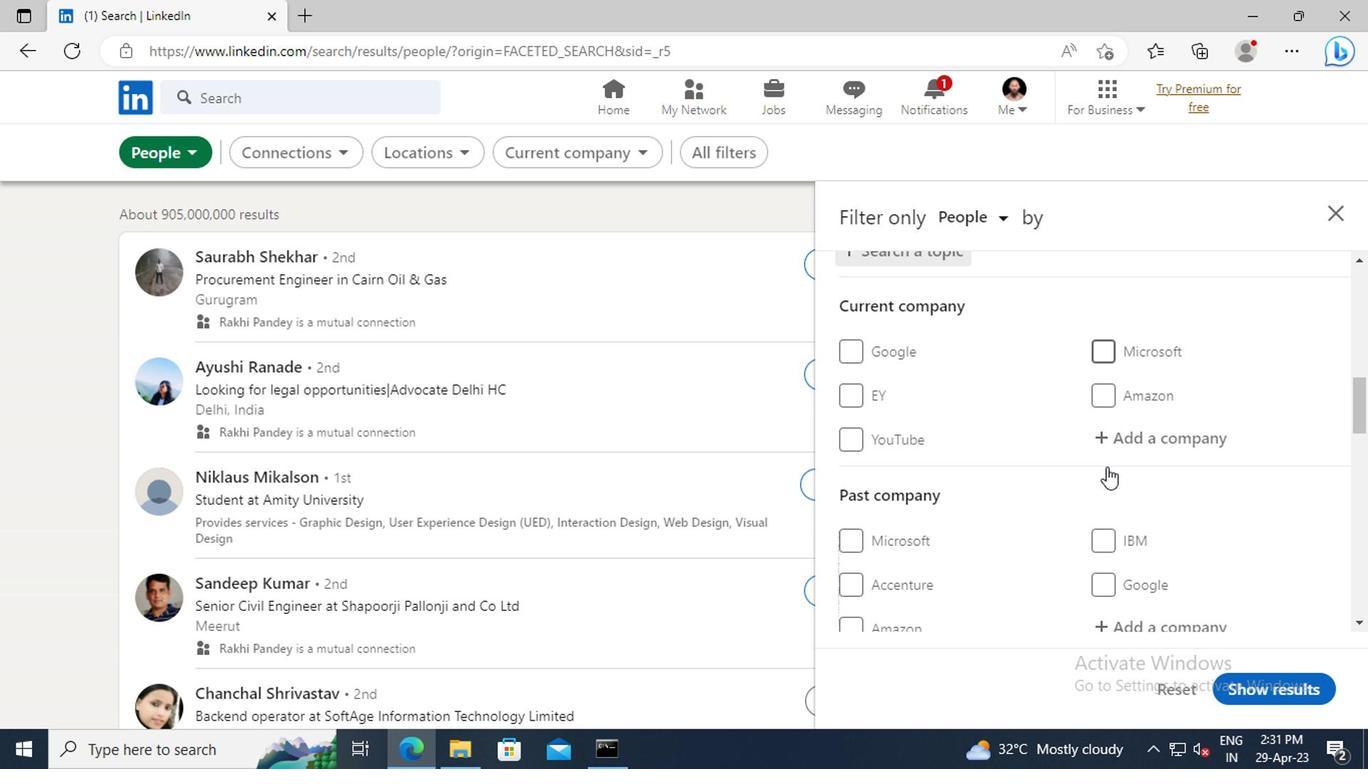 
Action: Mouse scrolled (1104, 468) with delta (0, 0)
Screenshot: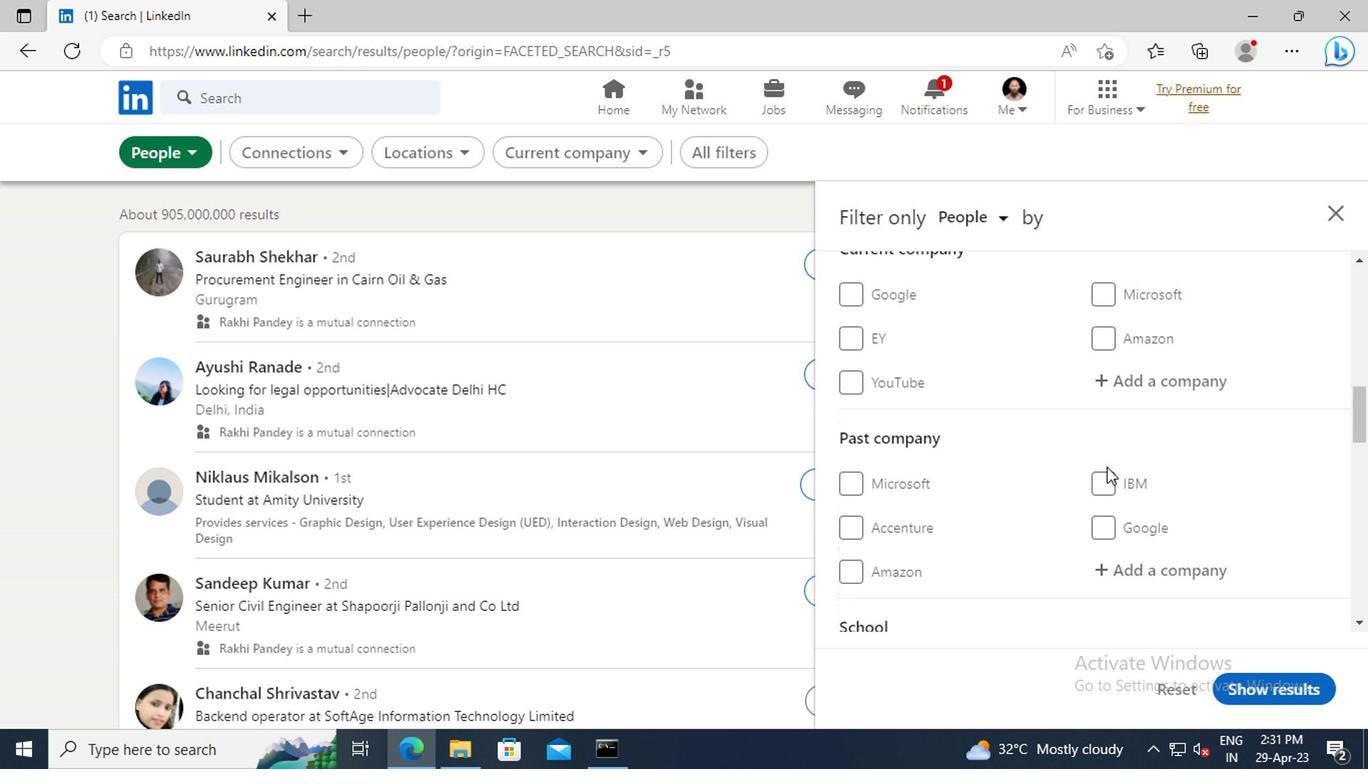 
Action: Mouse scrolled (1104, 468) with delta (0, 0)
Screenshot: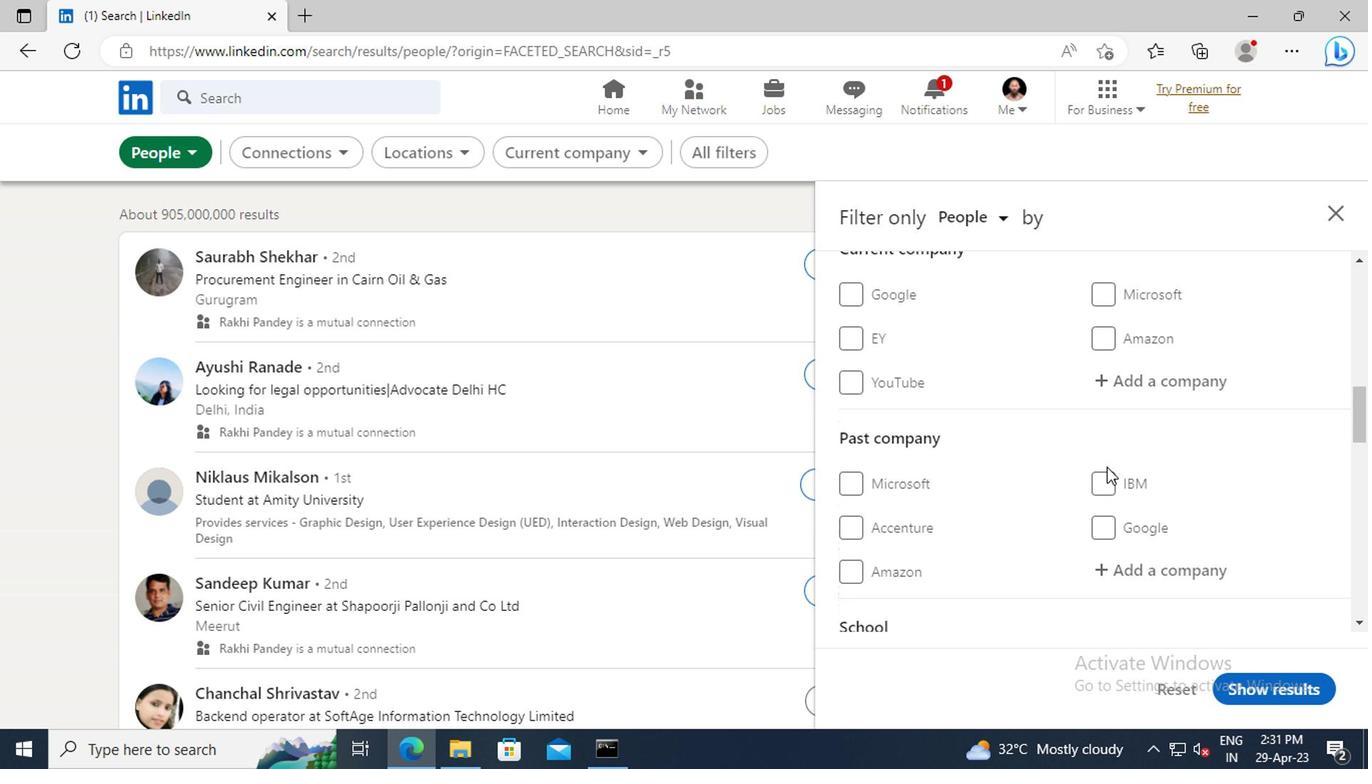 
Action: Mouse scrolled (1104, 468) with delta (0, 0)
Screenshot: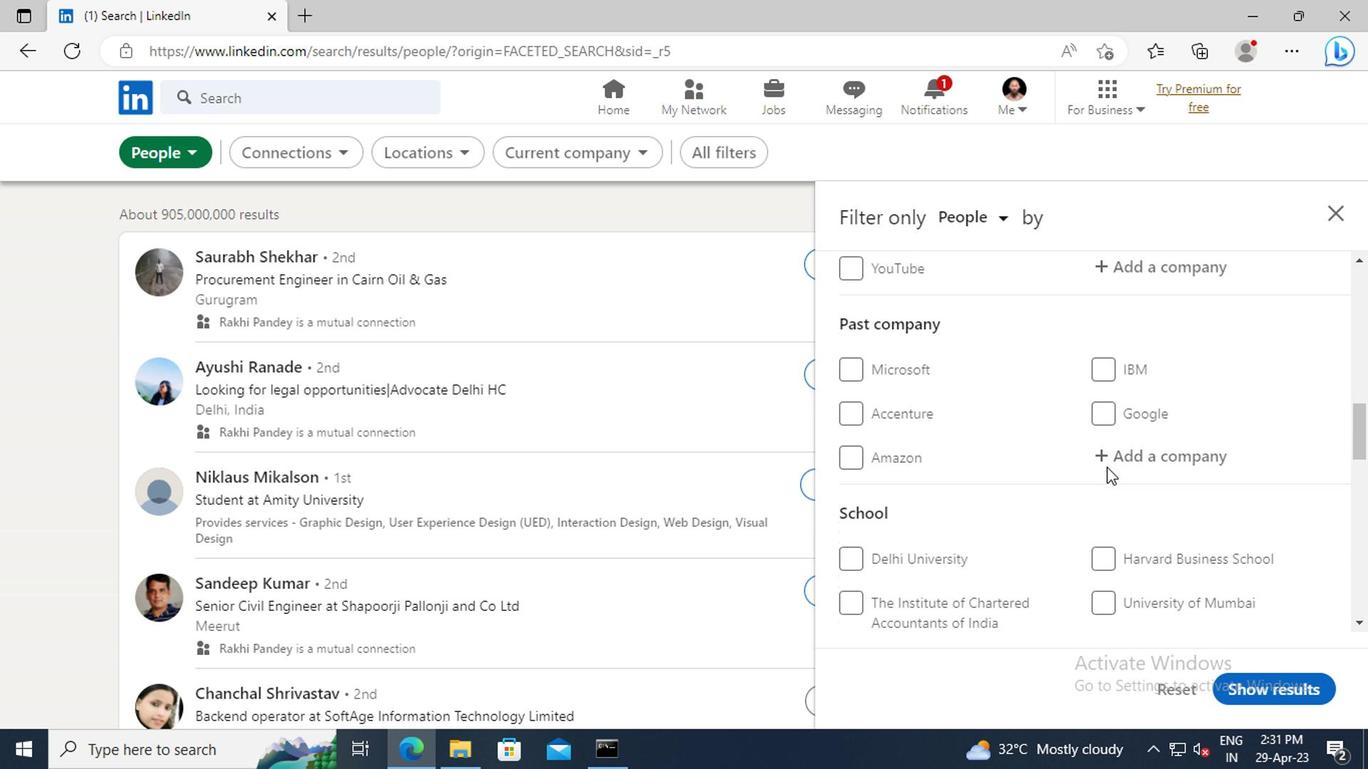 
Action: Mouse scrolled (1104, 468) with delta (0, 0)
Screenshot: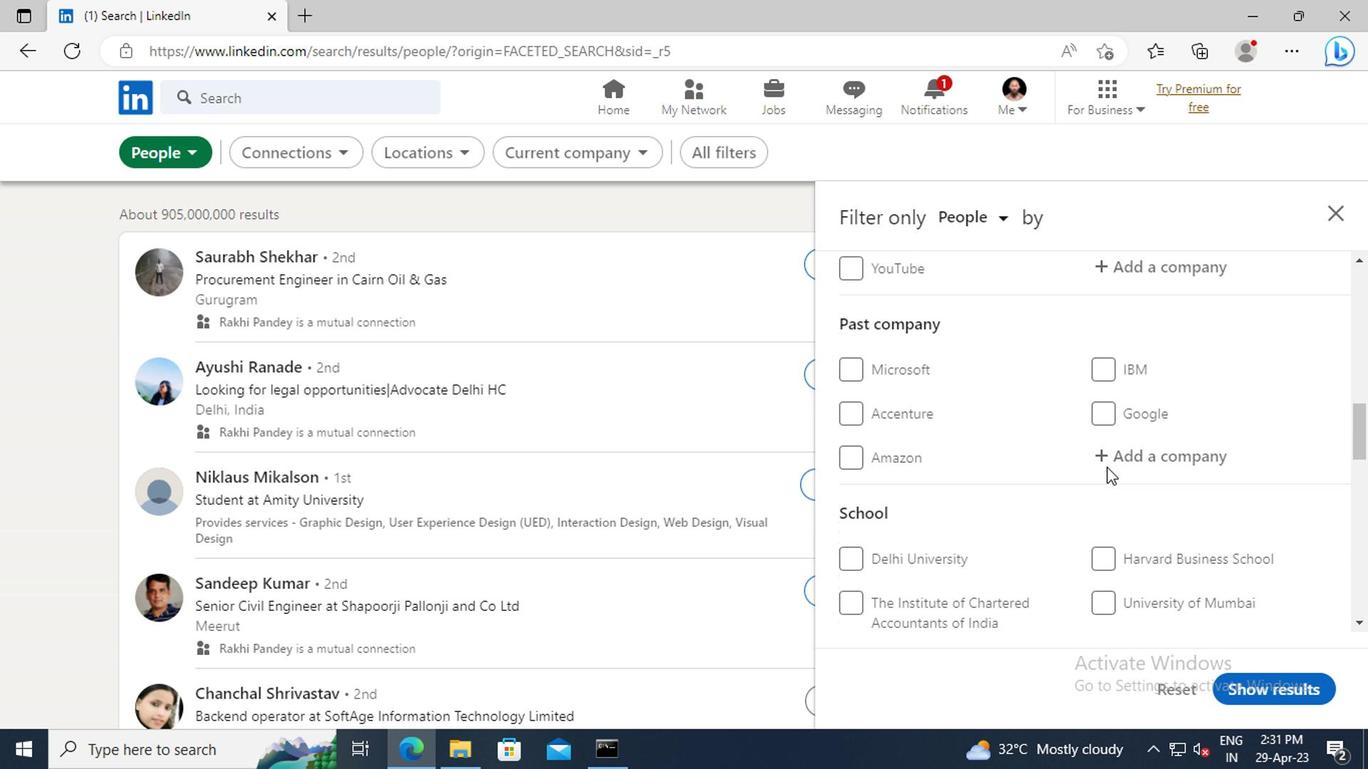 
Action: Mouse scrolled (1104, 468) with delta (0, 0)
Screenshot: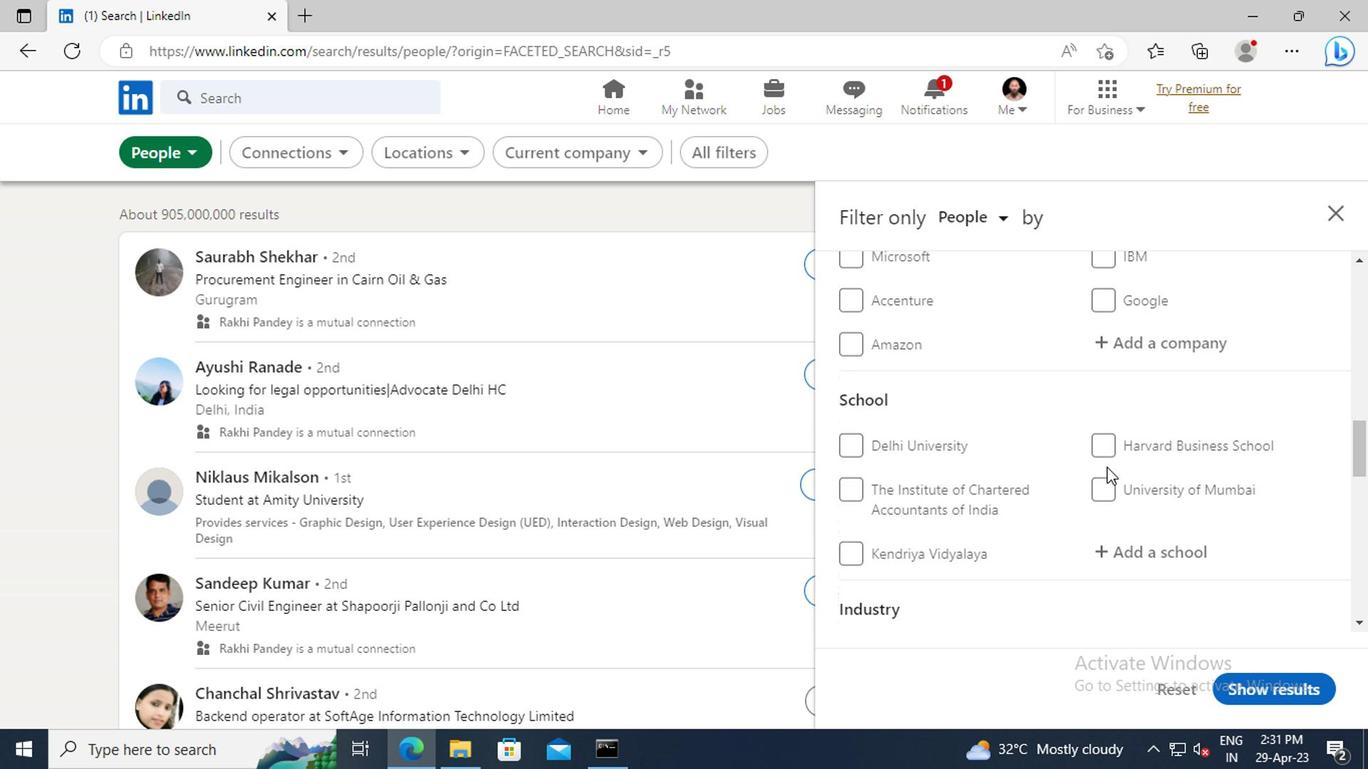 
Action: Mouse scrolled (1104, 468) with delta (0, 0)
Screenshot: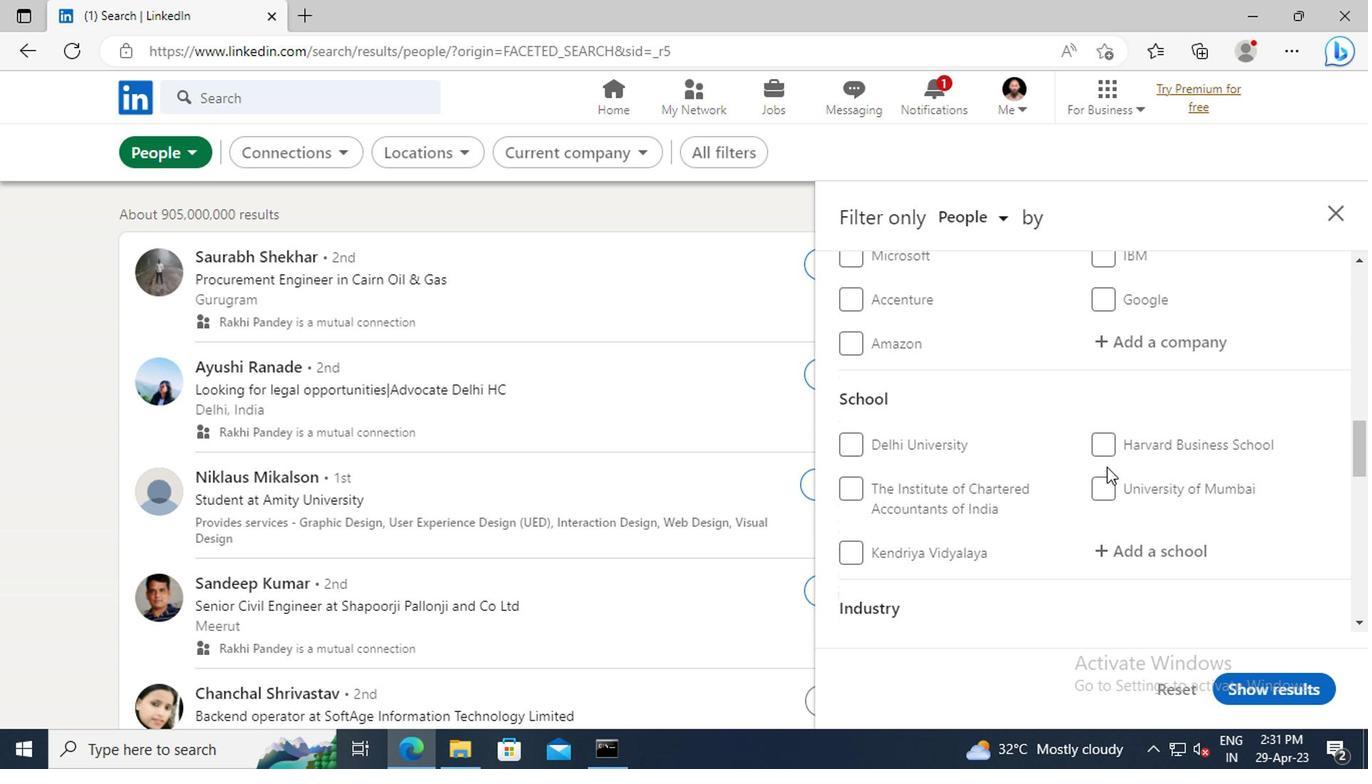 
Action: Mouse scrolled (1104, 468) with delta (0, 0)
Screenshot: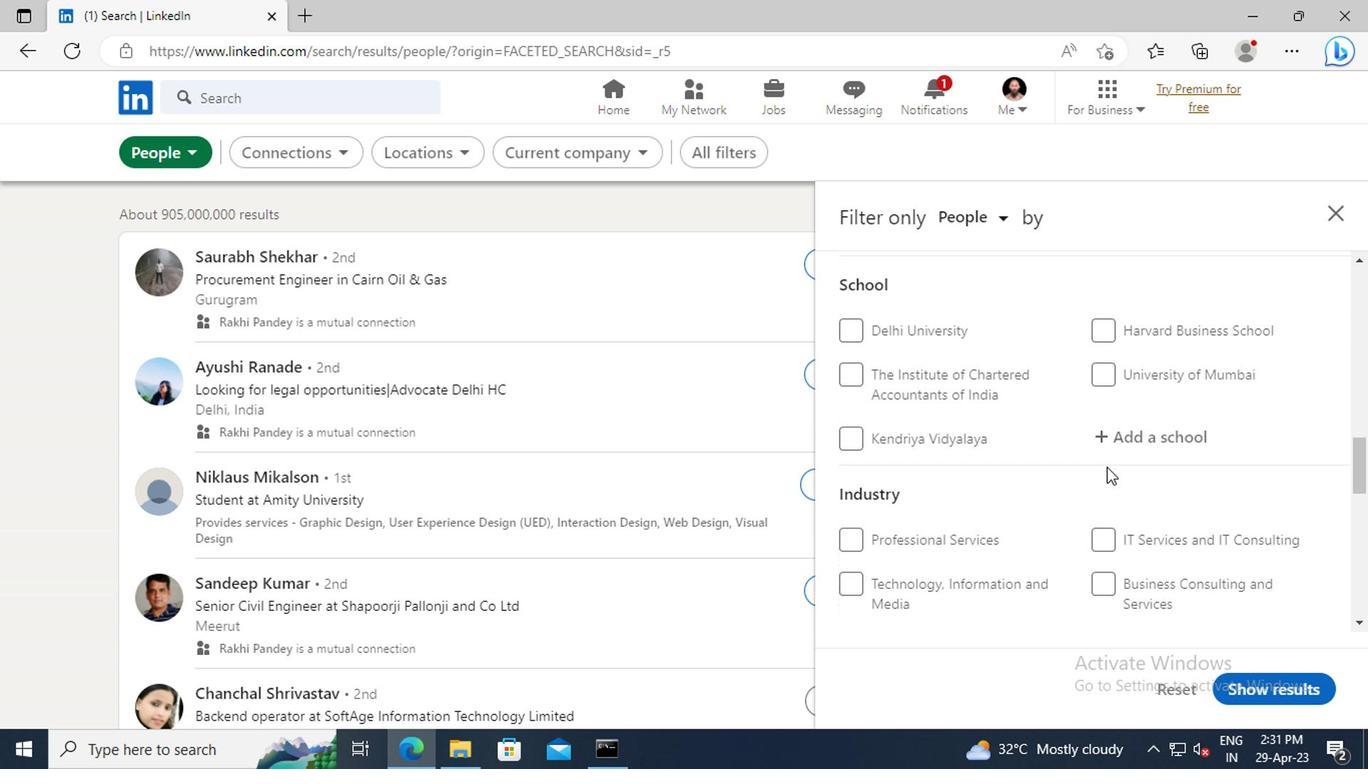 
Action: Mouse scrolled (1104, 468) with delta (0, 0)
Screenshot: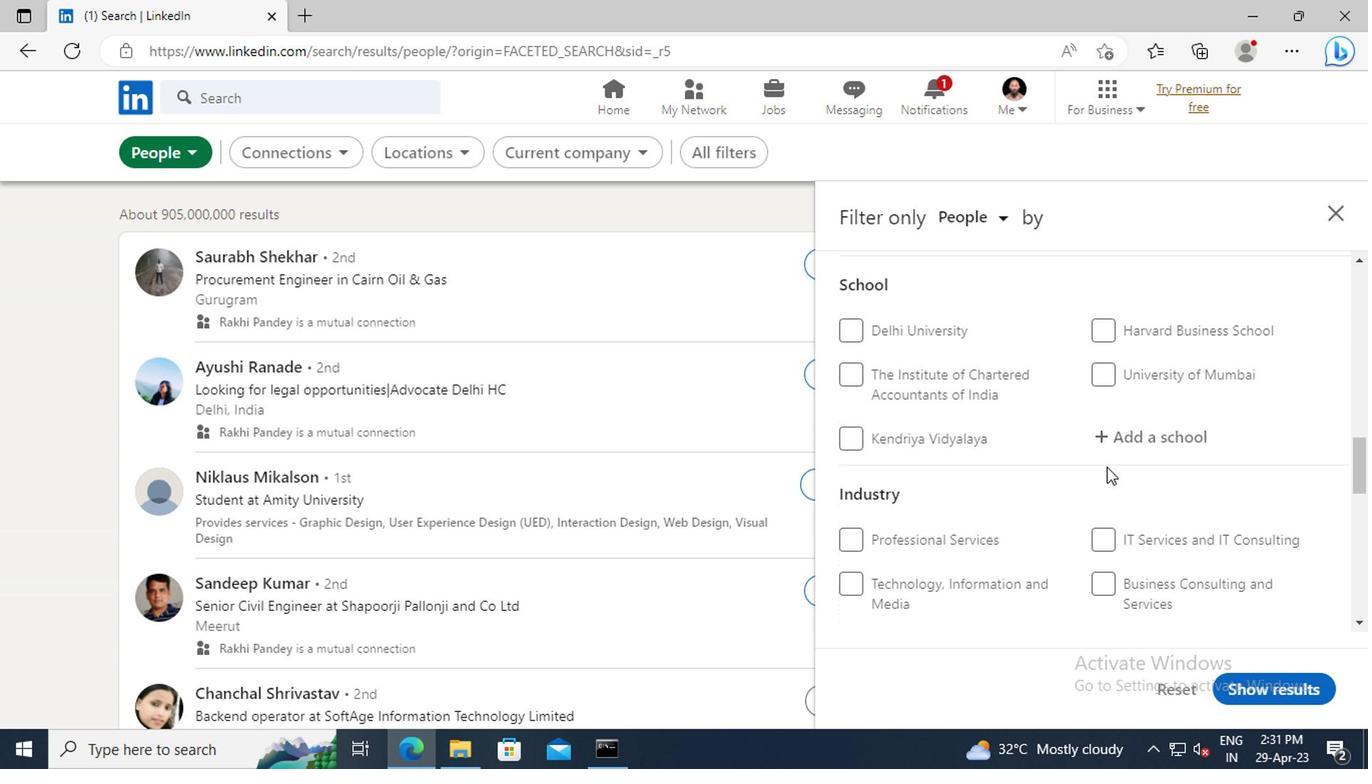 
Action: Mouse scrolled (1104, 468) with delta (0, 0)
Screenshot: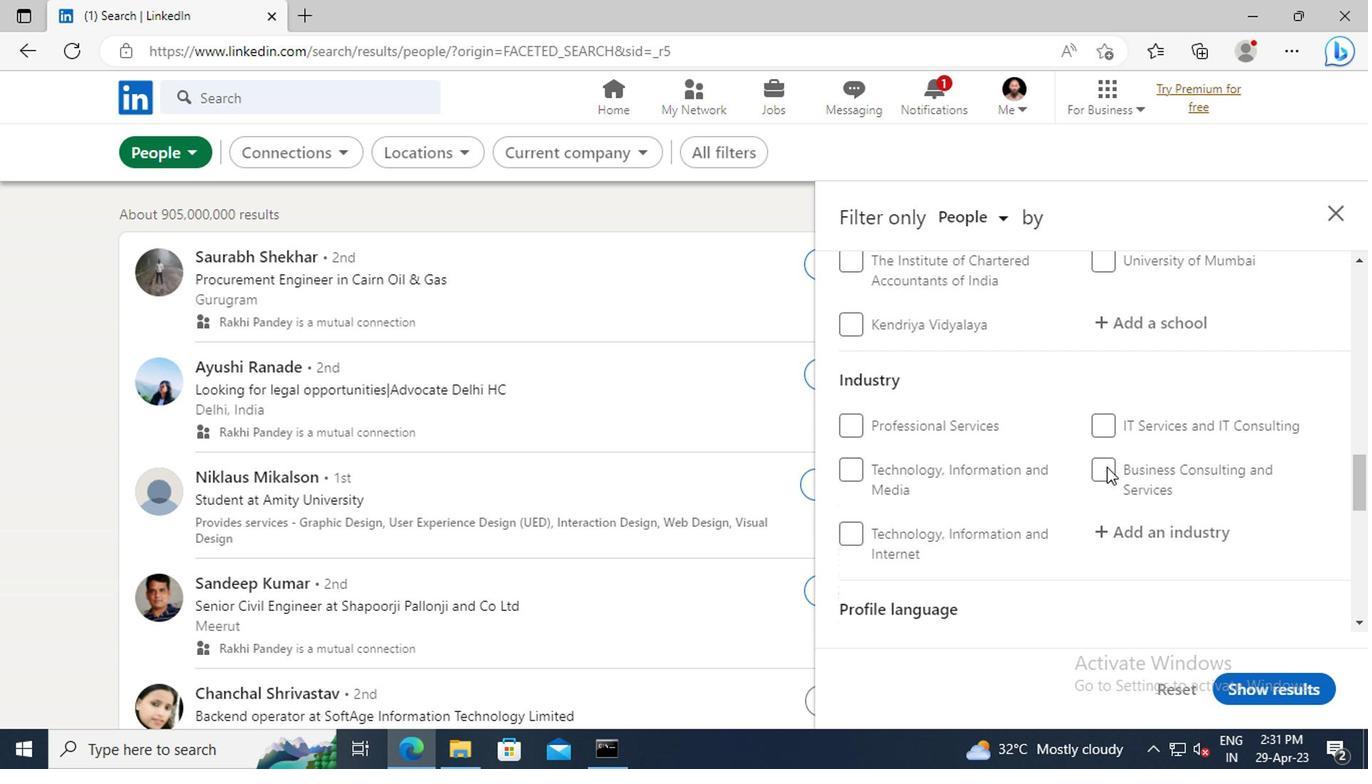 
Action: Mouse scrolled (1104, 468) with delta (0, 0)
Screenshot: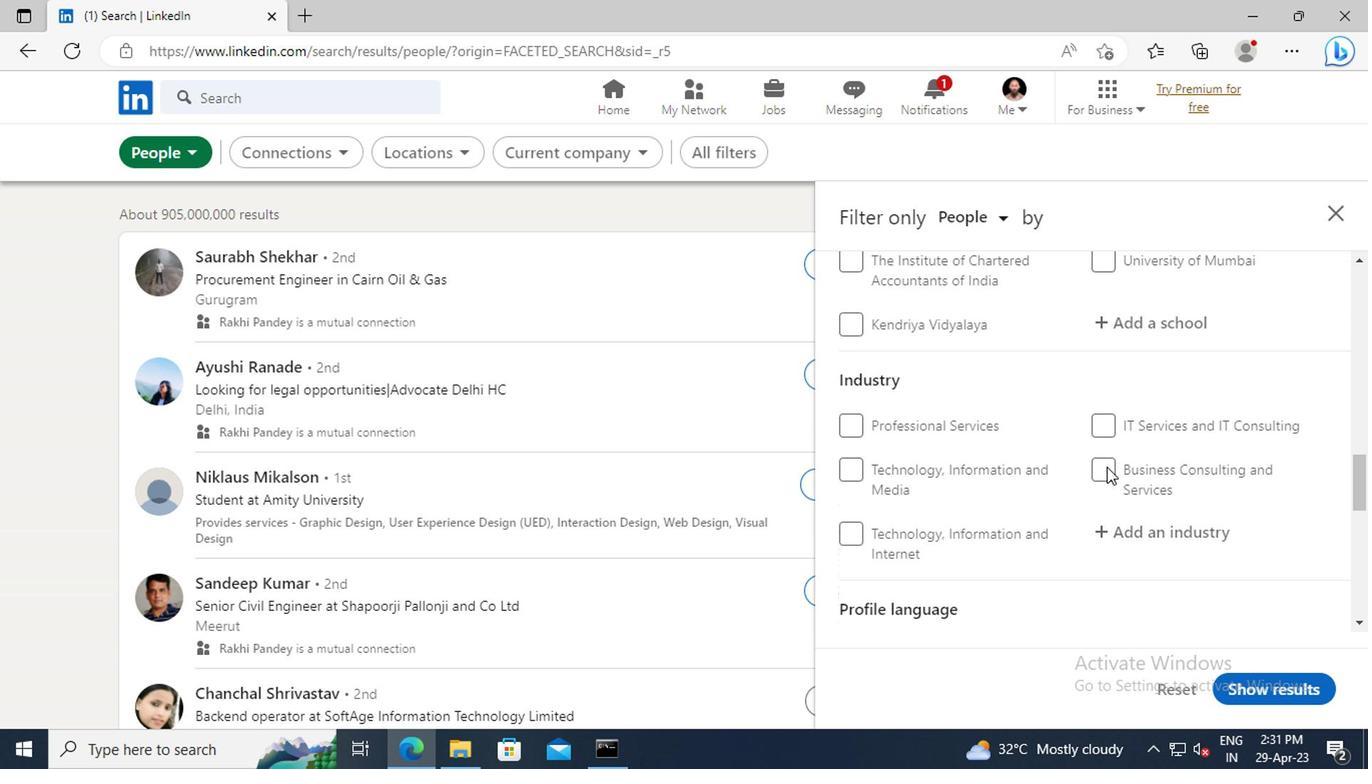 
Action: Mouse scrolled (1104, 468) with delta (0, 0)
Screenshot: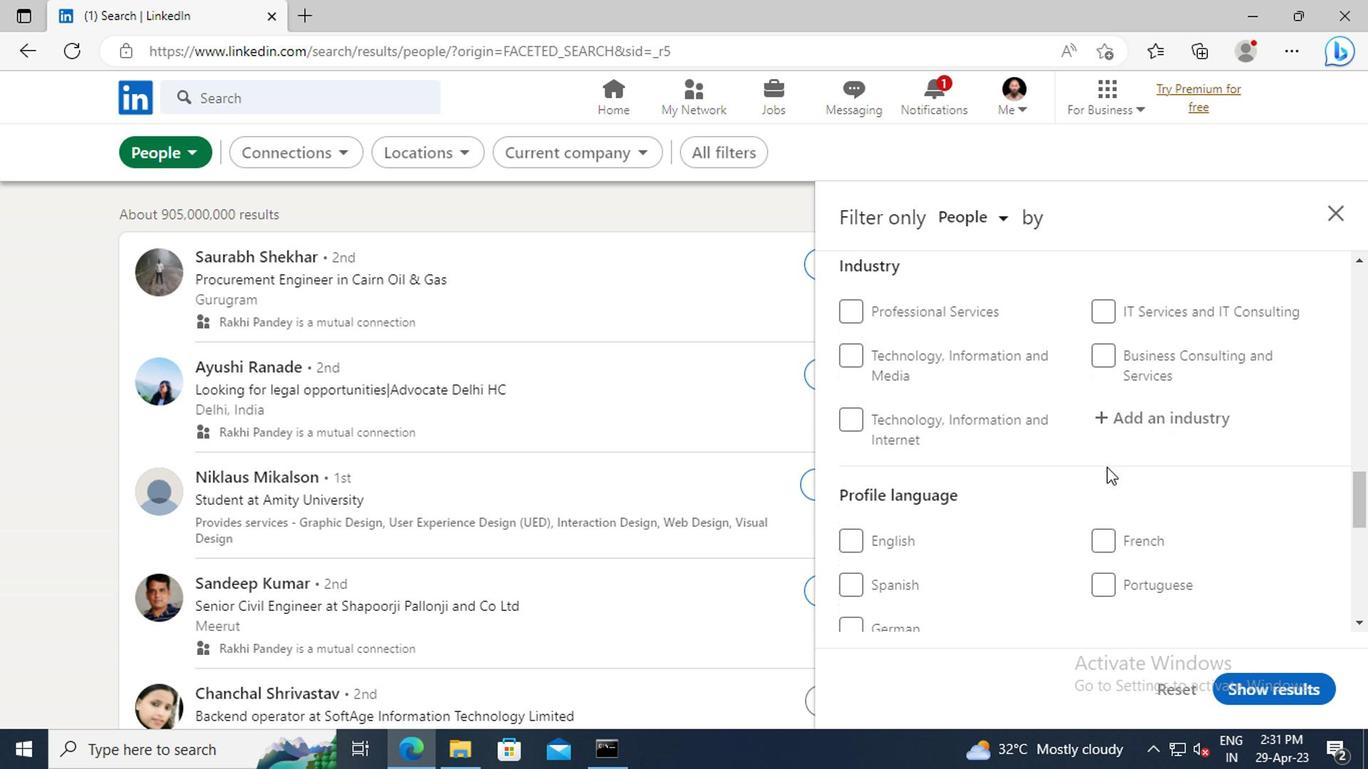 
Action: Mouse moved to (856, 528)
Screenshot: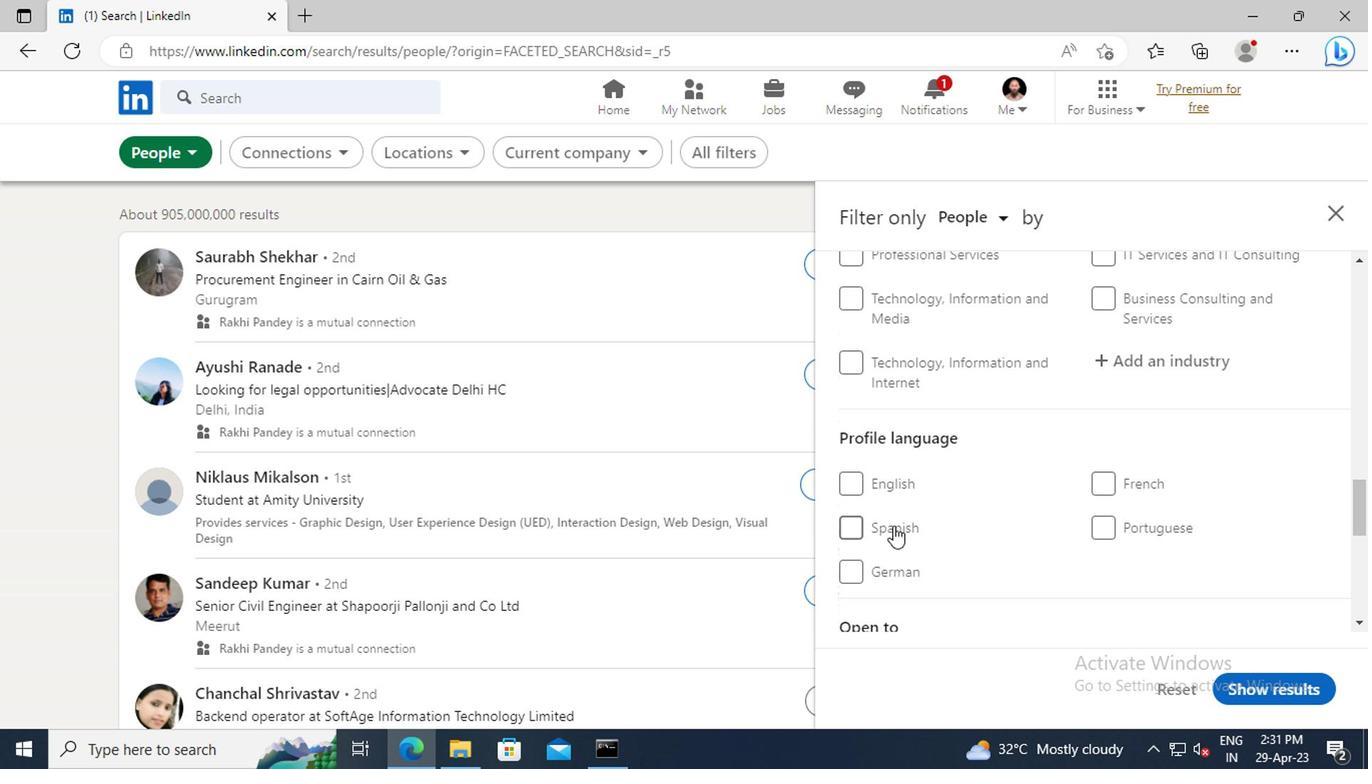 
Action: Mouse pressed left at (856, 528)
Screenshot: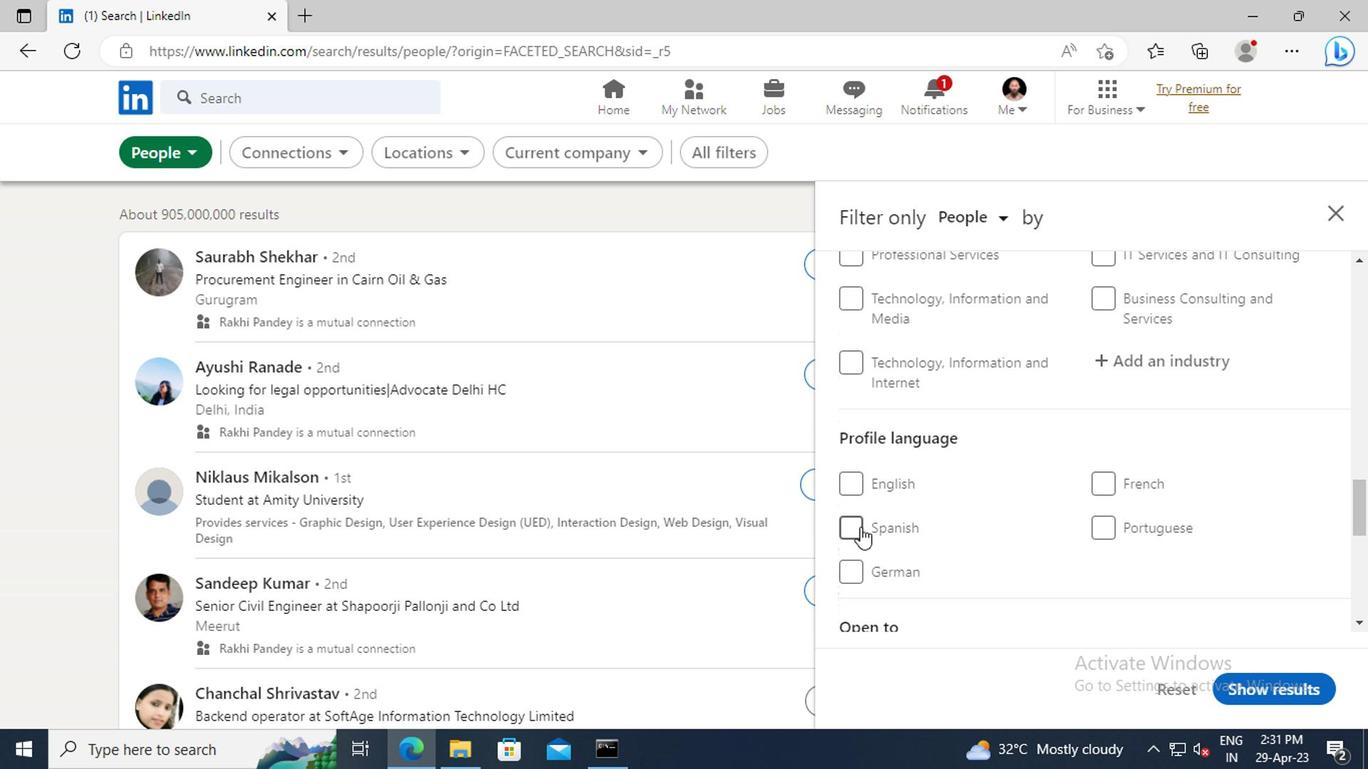 
Action: Mouse moved to (1118, 494)
Screenshot: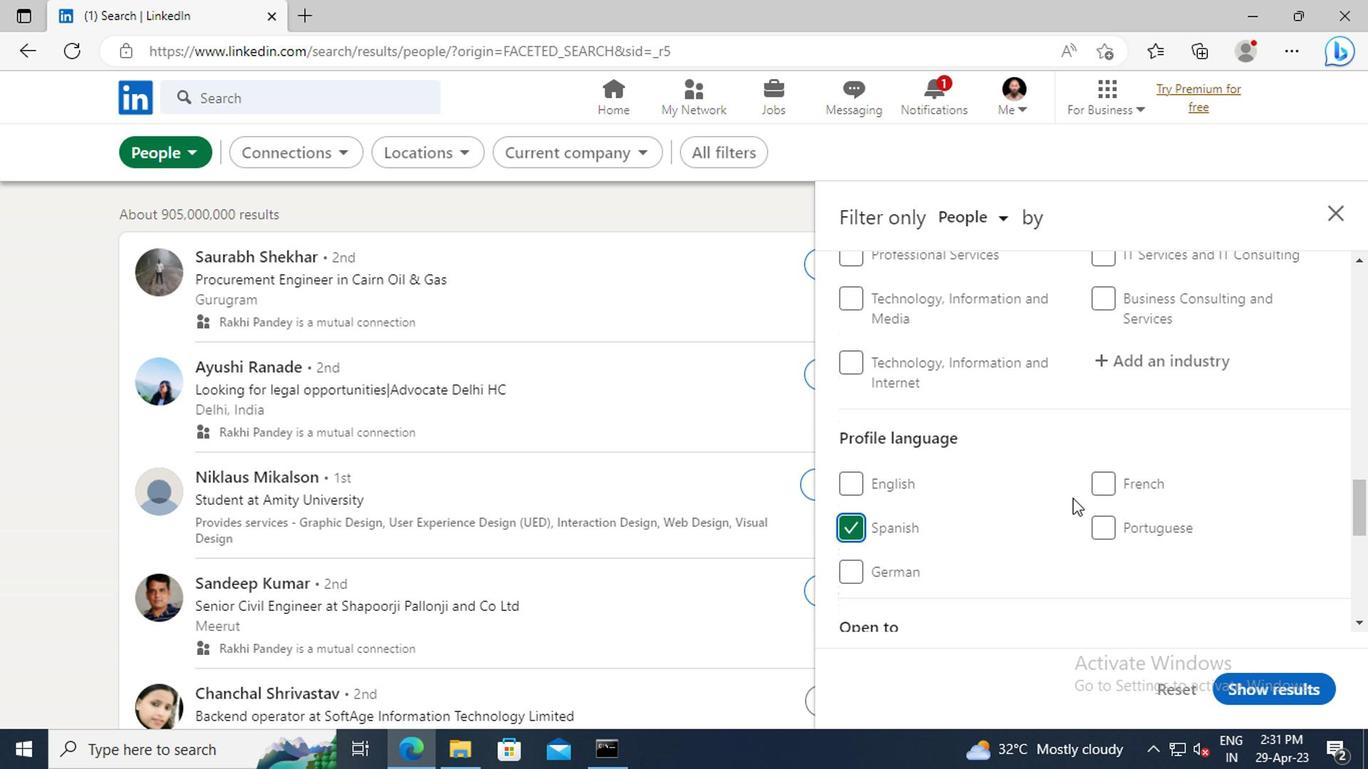 
Action: Mouse scrolled (1118, 495) with delta (0, 1)
Screenshot: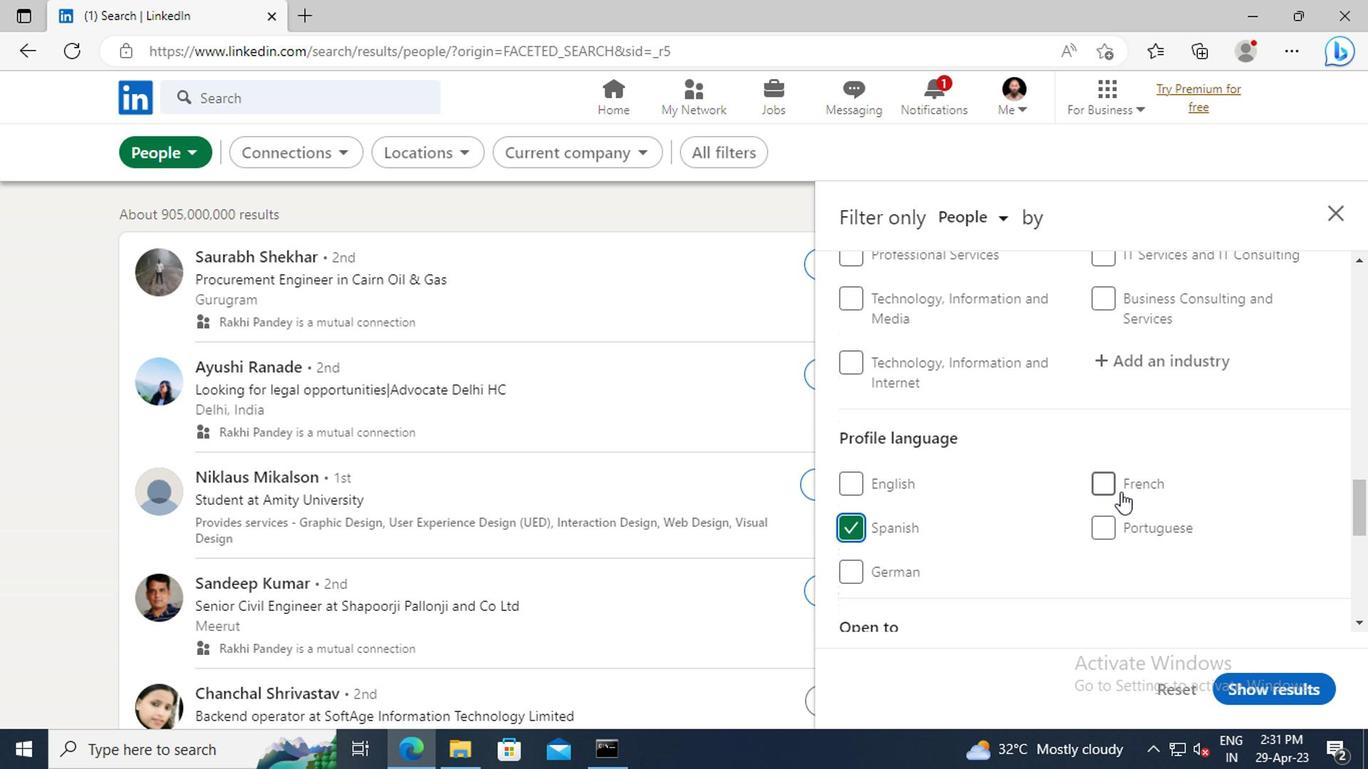 
Action: Mouse scrolled (1118, 495) with delta (0, 1)
Screenshot: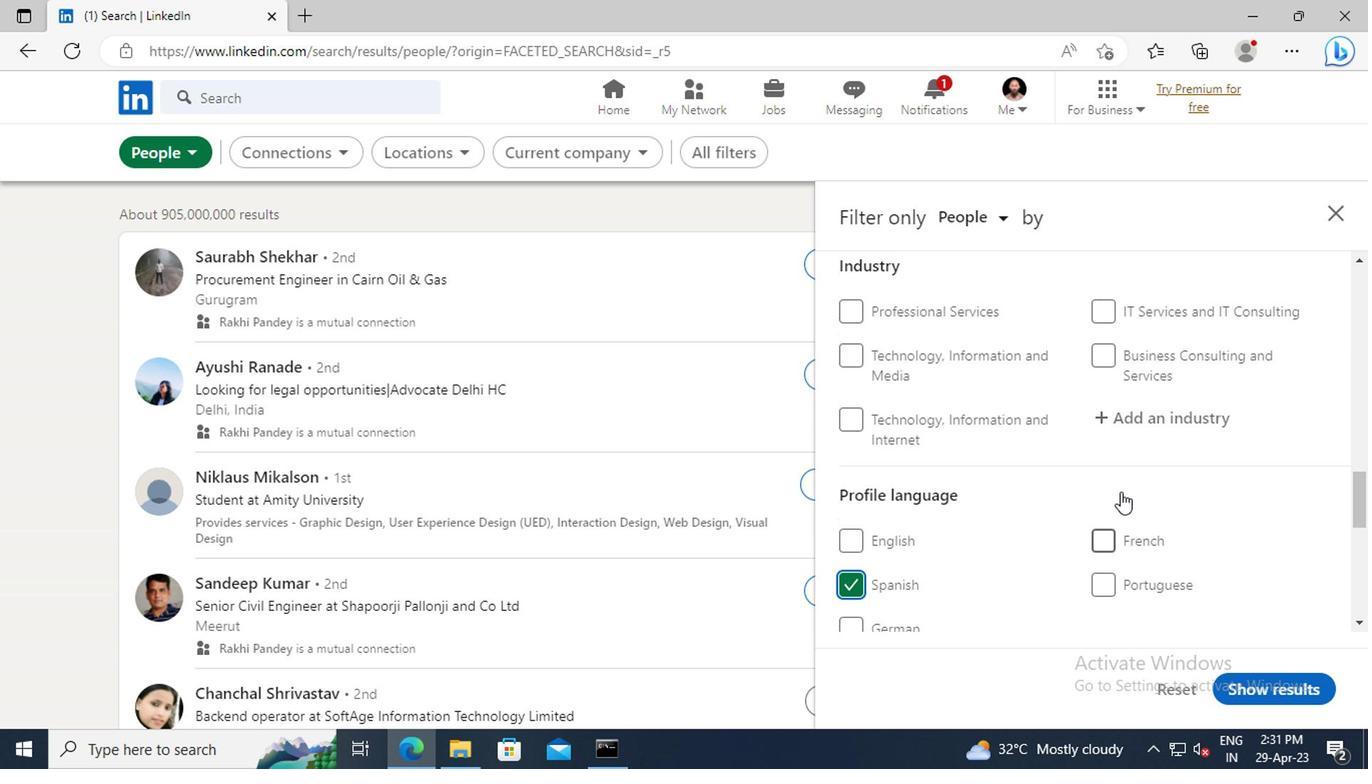 
Action: Mouse scrolled (1118, 495) with delta (0, 1)
Screenshot: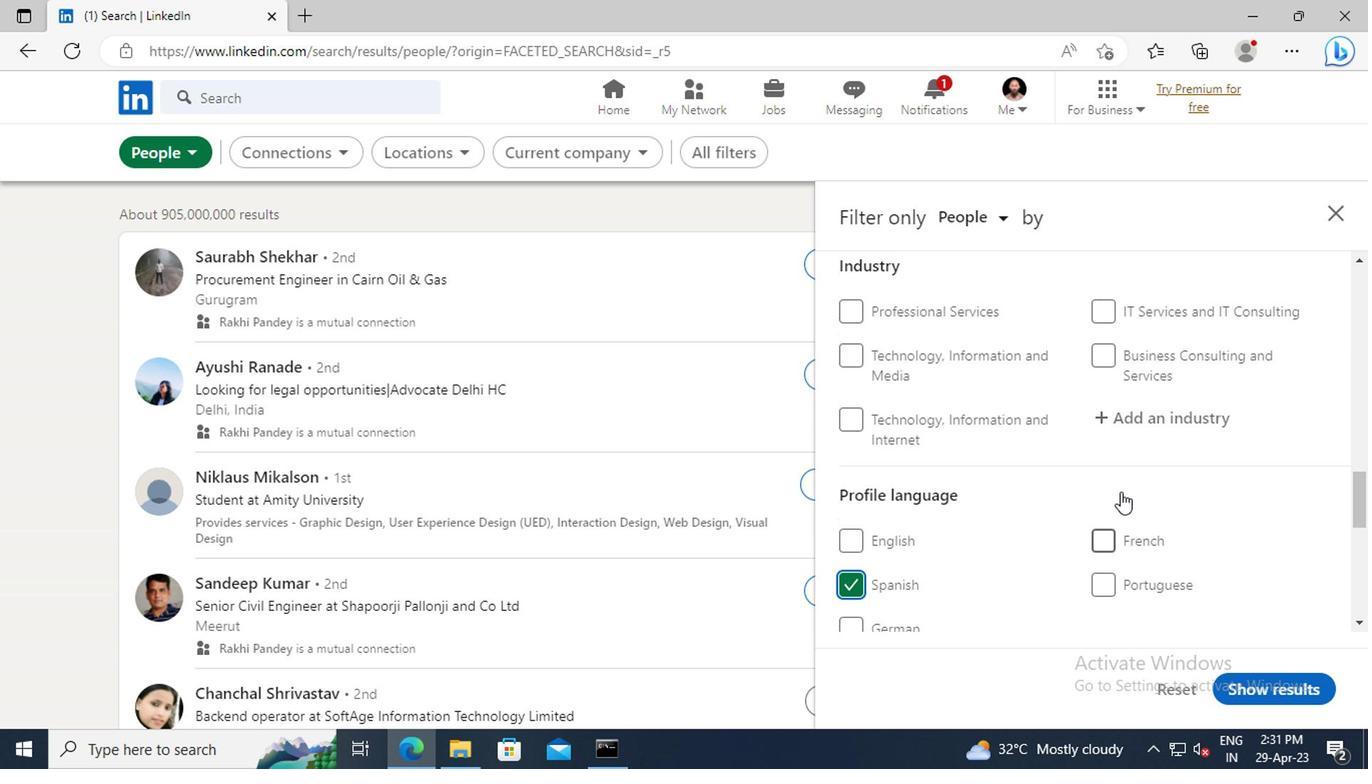 
Action: Mouse scrolled (1118, 495) with delta (0, 1)
Screenshot: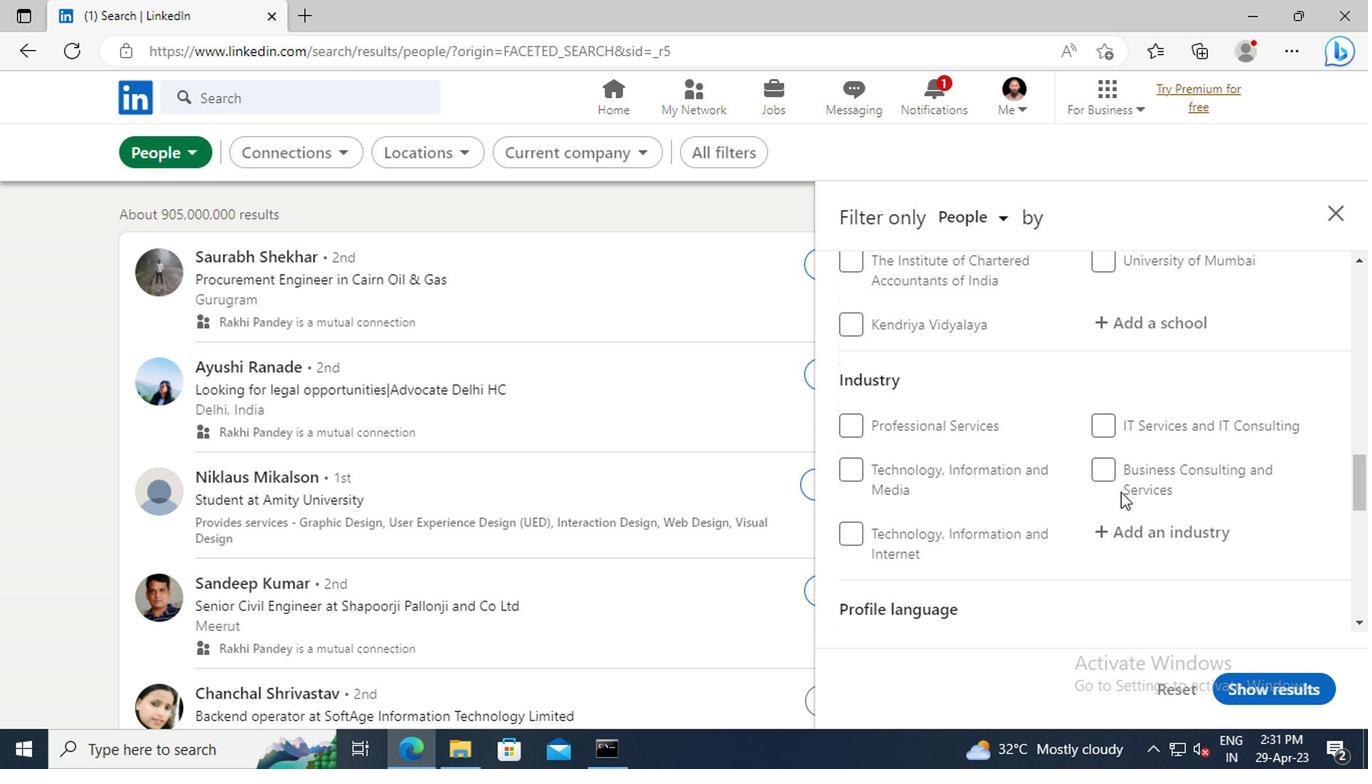 
Action: Mouse scrolled (1118, 495) with delta (0, 1)
Screenshot: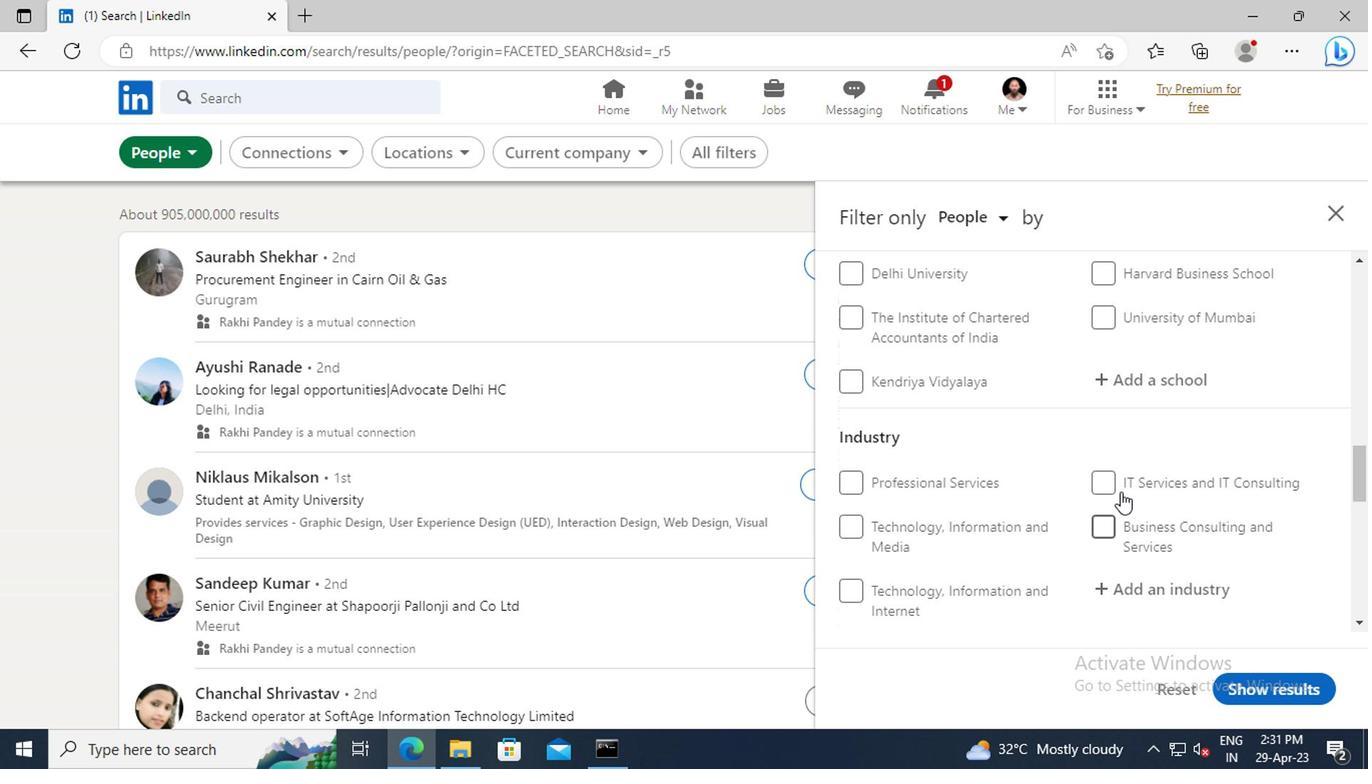 
Action: Mouse scrolled (1118, 495) with delta (0, 1)
Screenshot: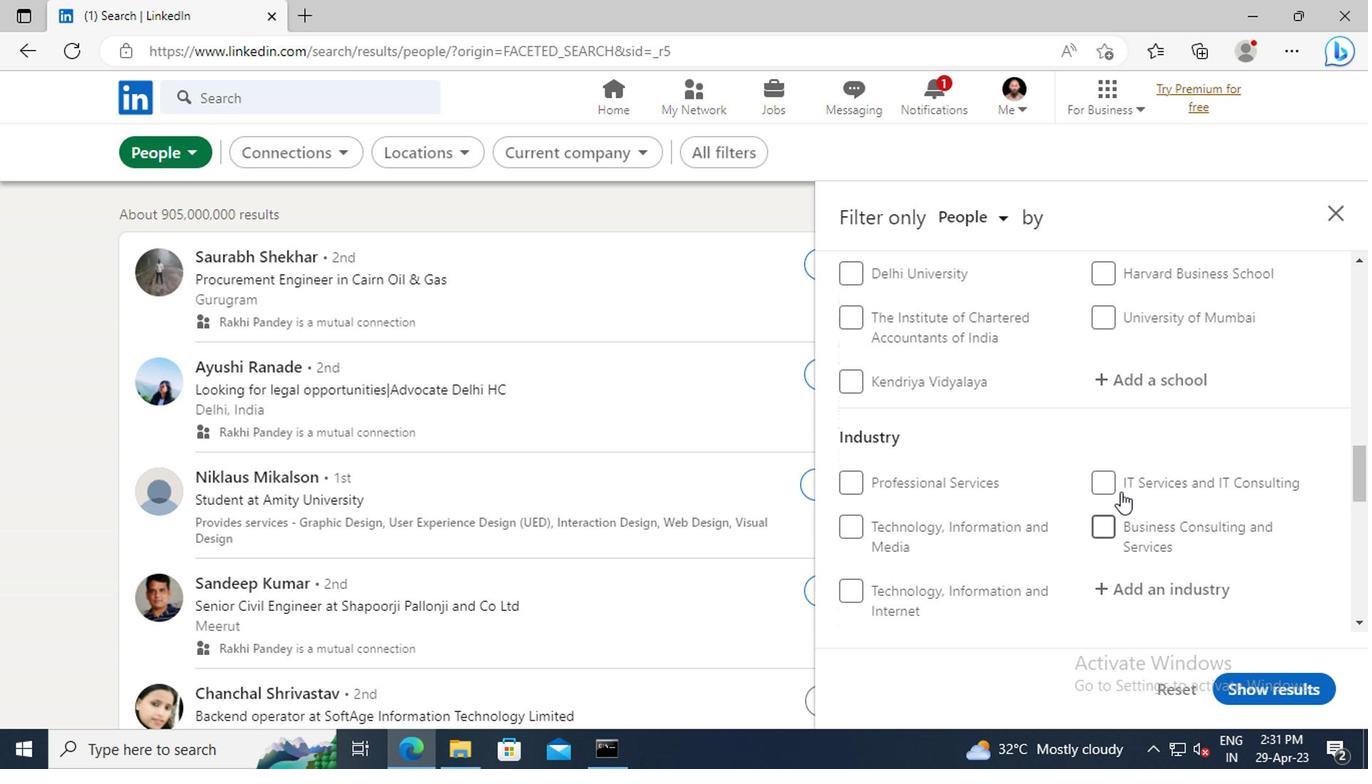 
Action: Mouse scrolled (1118, 495) with delta (0, 1)
Screenshot: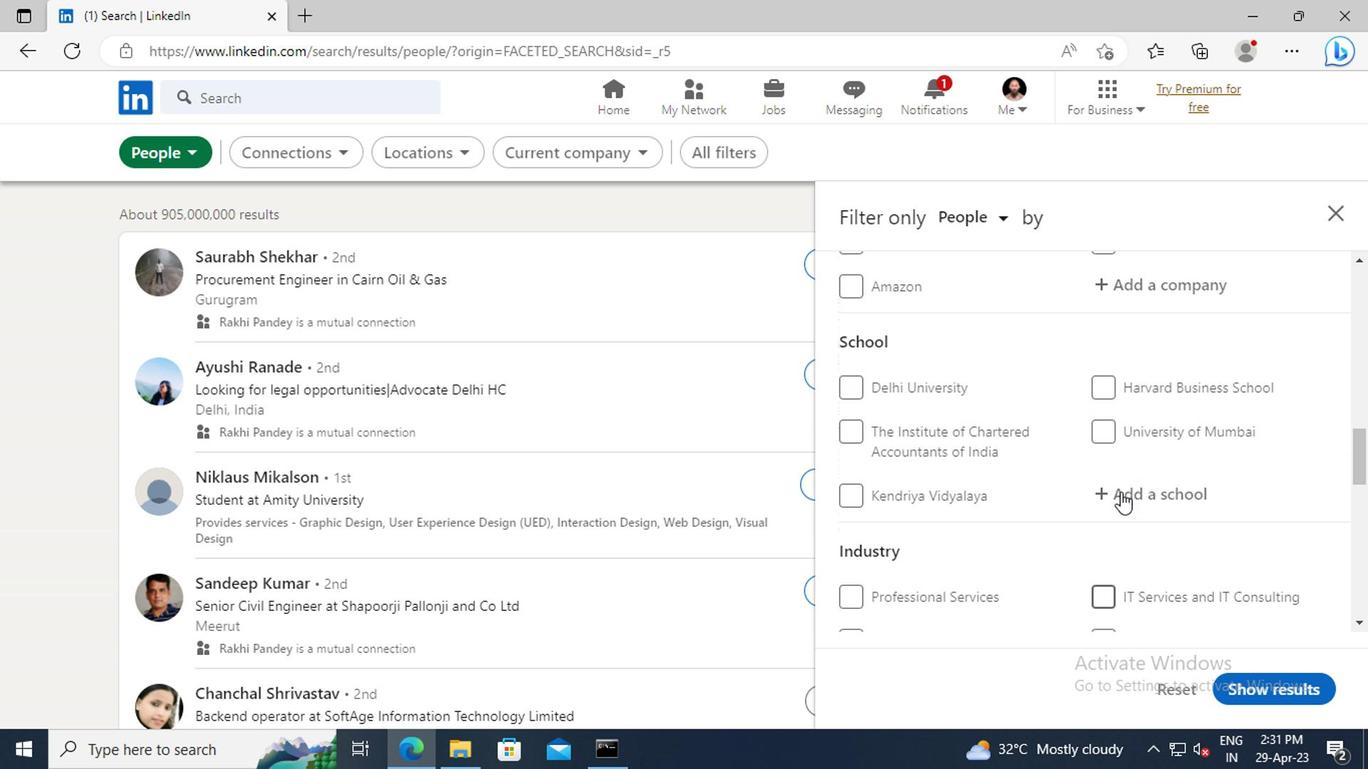 
Action: Mouse scrolled (1118, 495) with delta (0, 1)
Screenshot: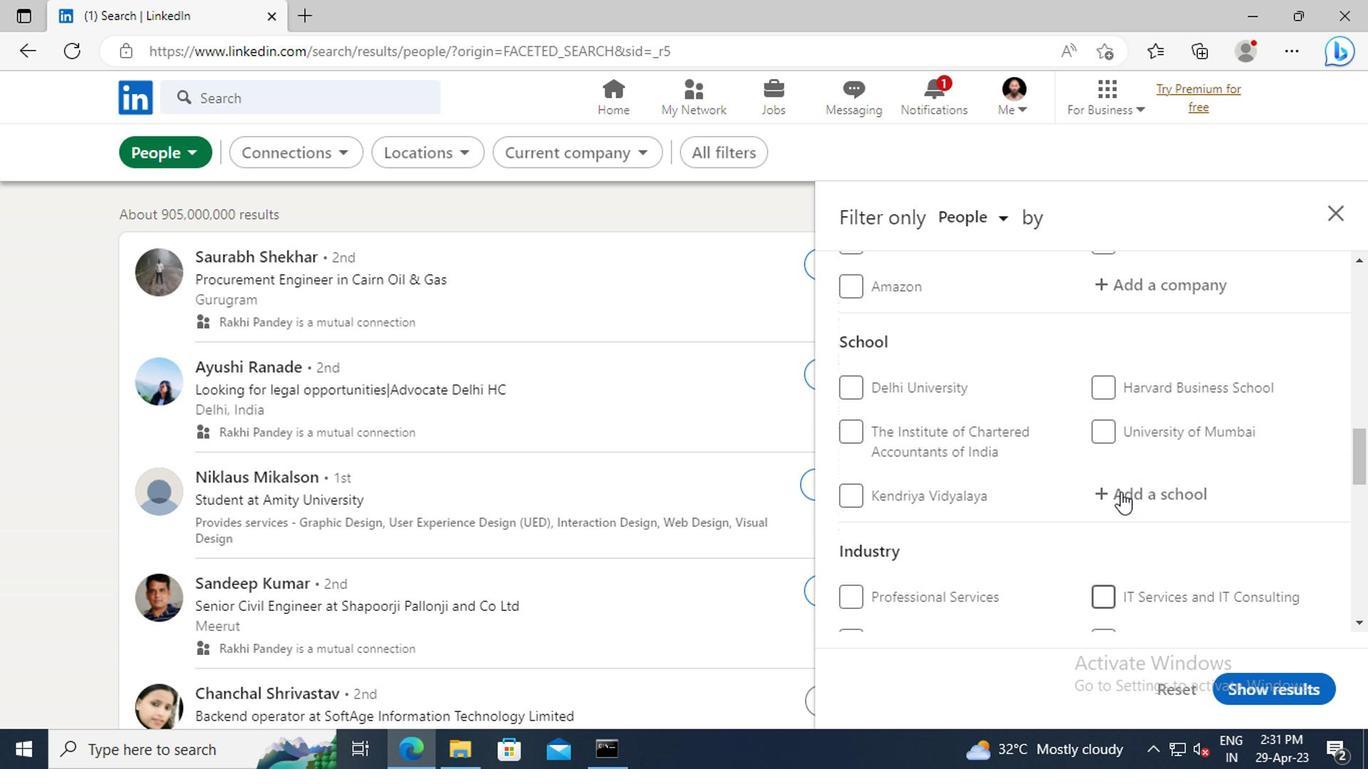 
Action: Mouse scrolled (1118, 495) with delta (0, 1)
Screenshot: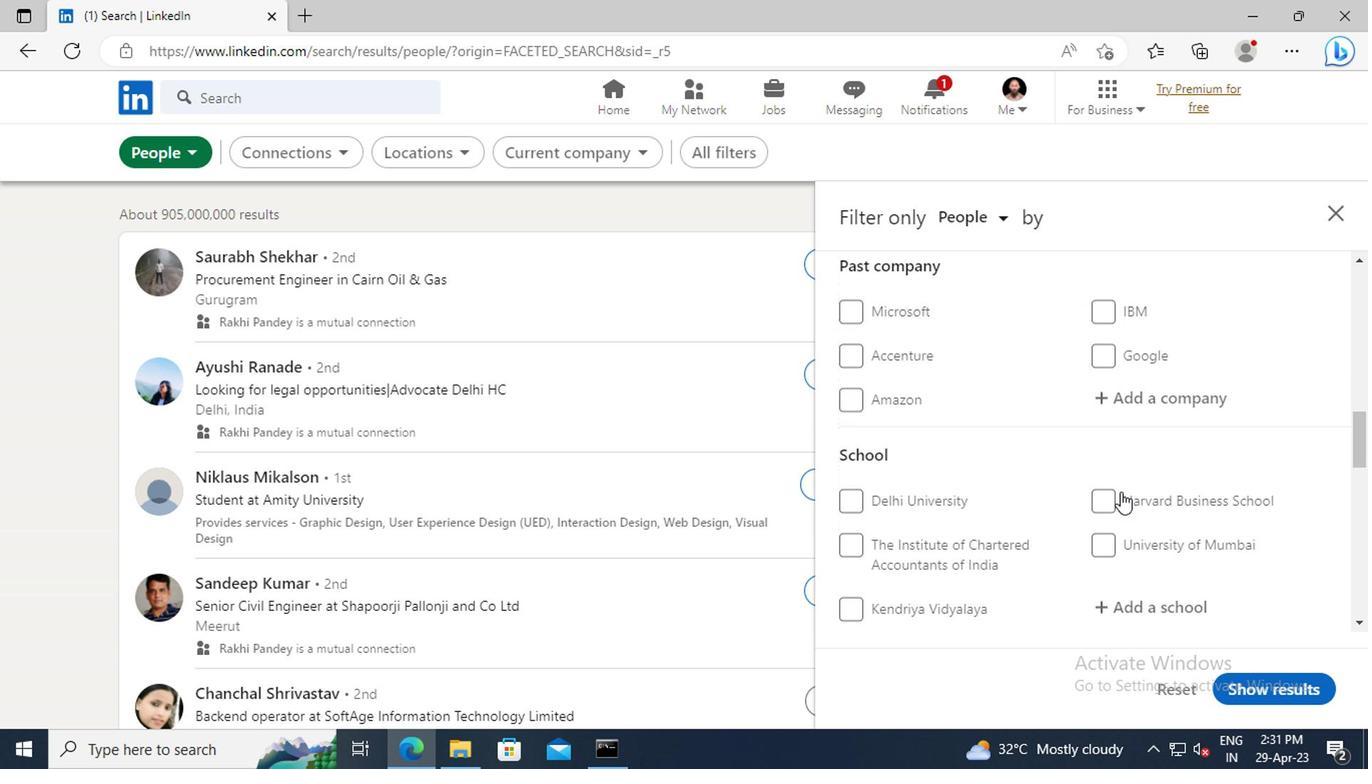 
Action: Mouse scrolled (1118, 495) with delta (0, 1)
Screenshot: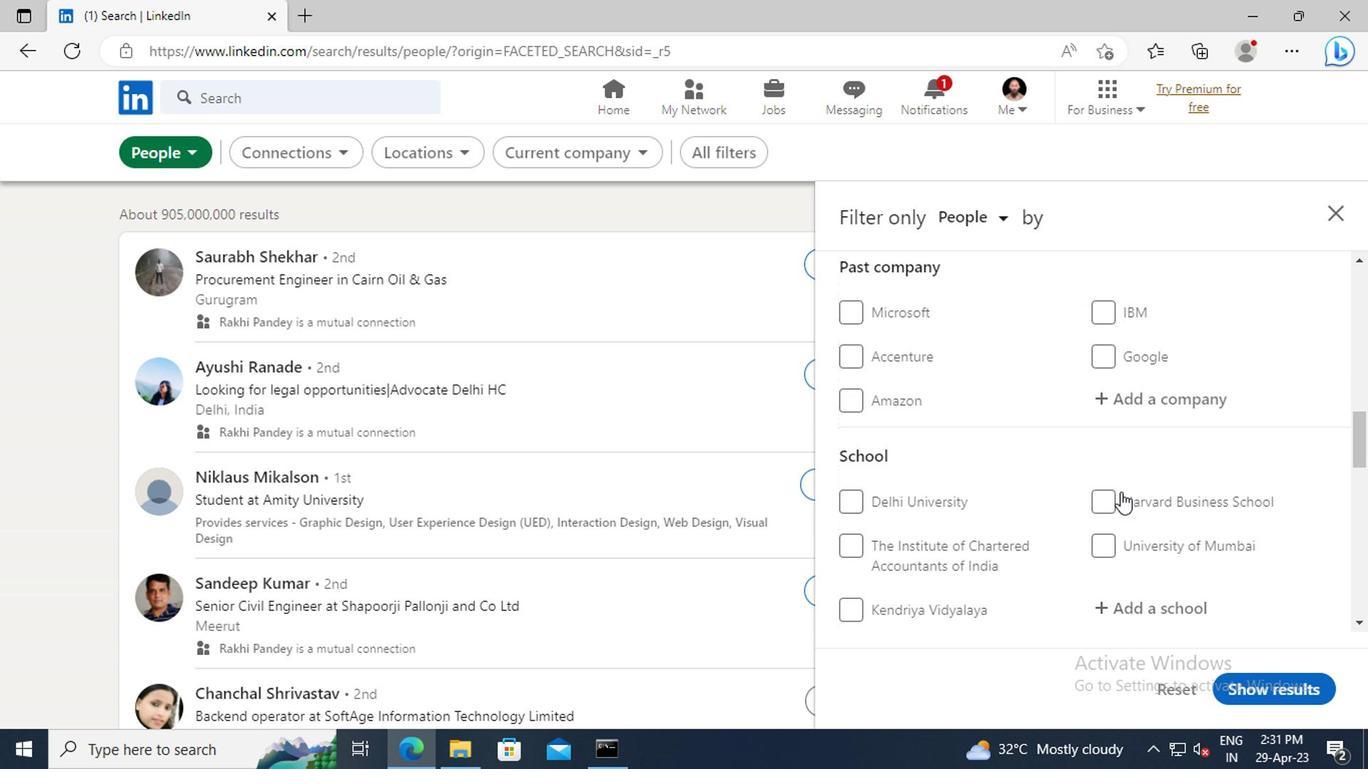 
Action: Mouse scrolled (1118, 495) with delta (0, 1)
Screenshot: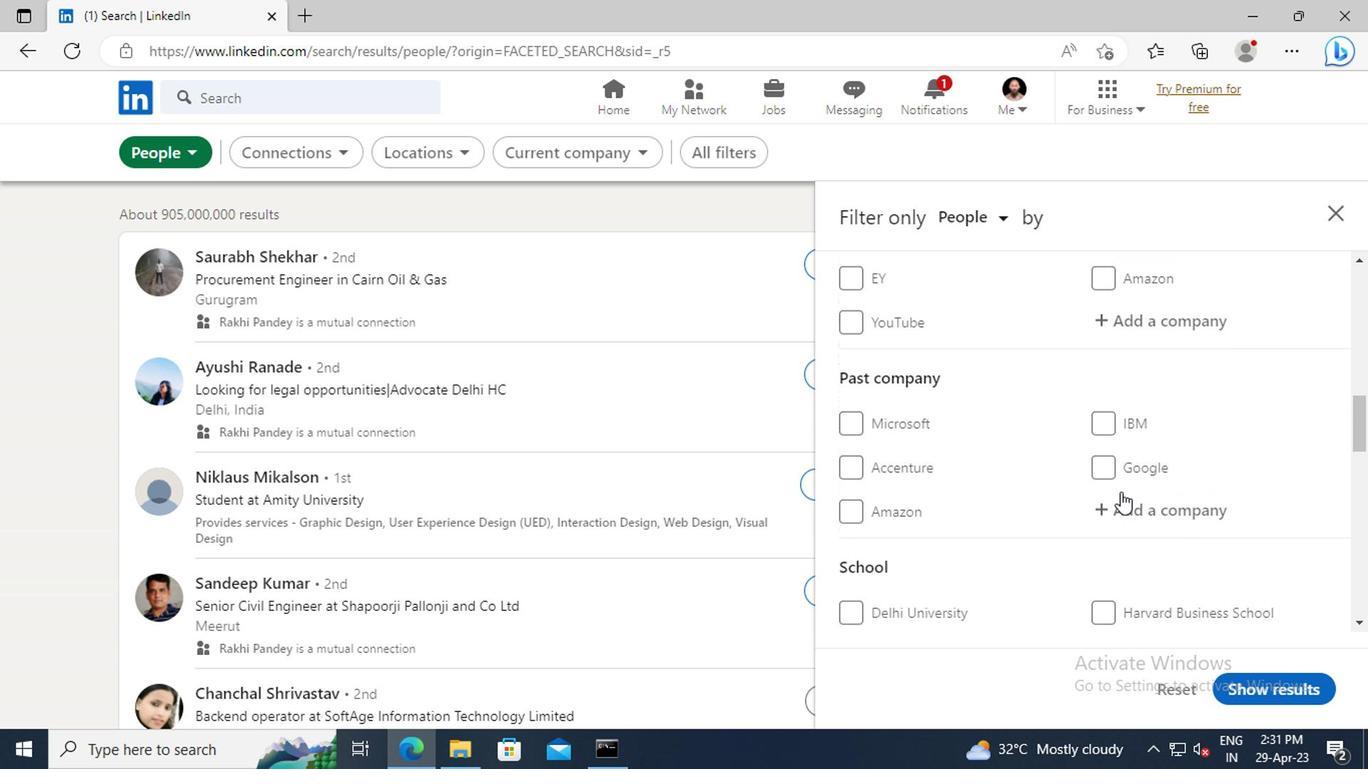 
Action: Mouse scrolled (1118, 495) with delta (0, 1)
Screenshot: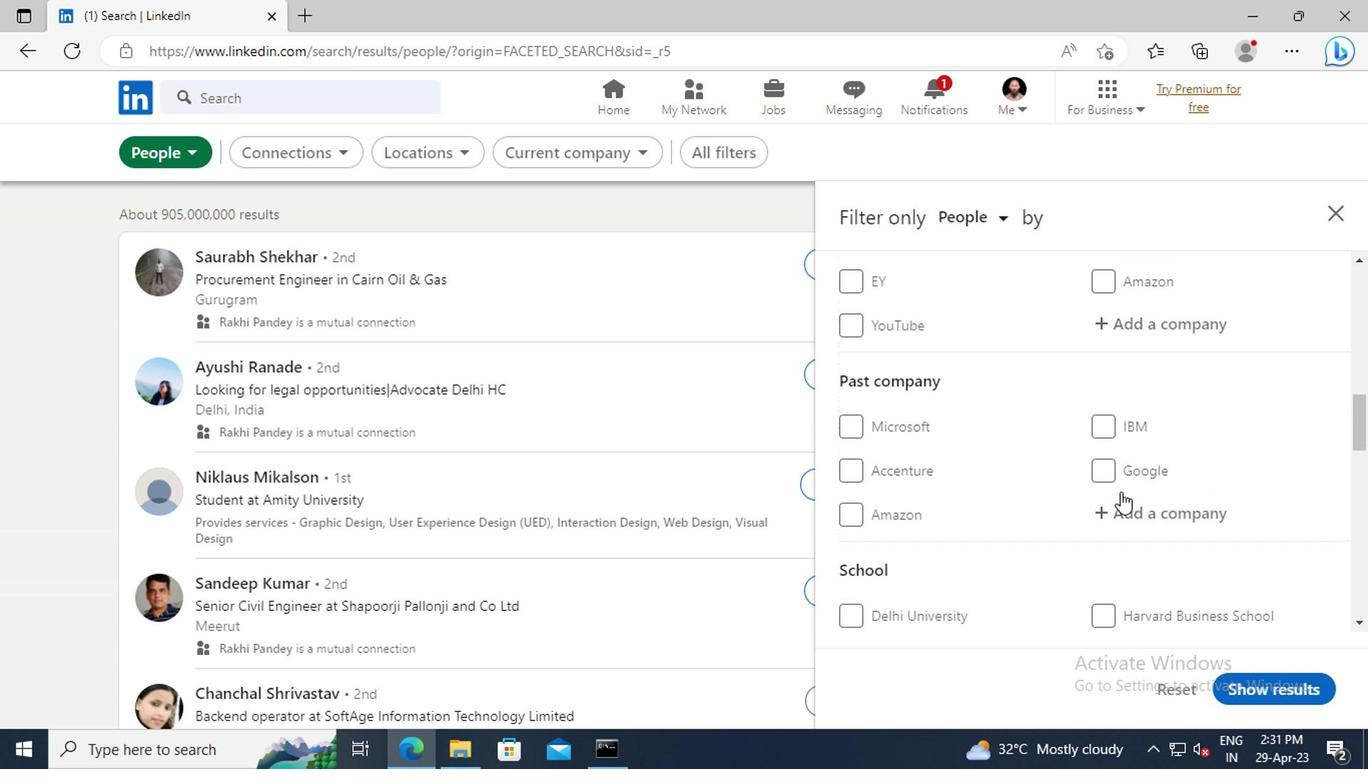 
Action: Mouse moved to (1118, 440)
Screenshot: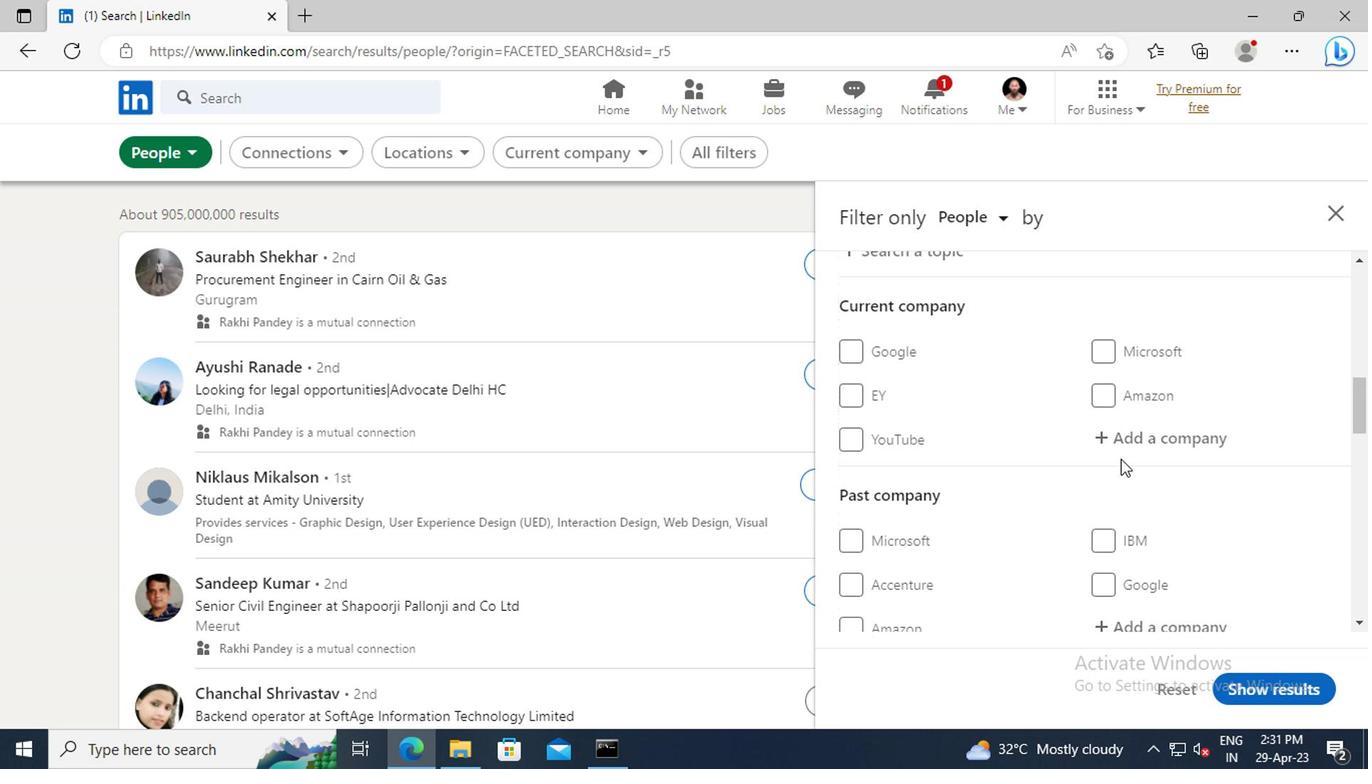 
Action: Mouse pressed left at (1118, 440)
Screenshot: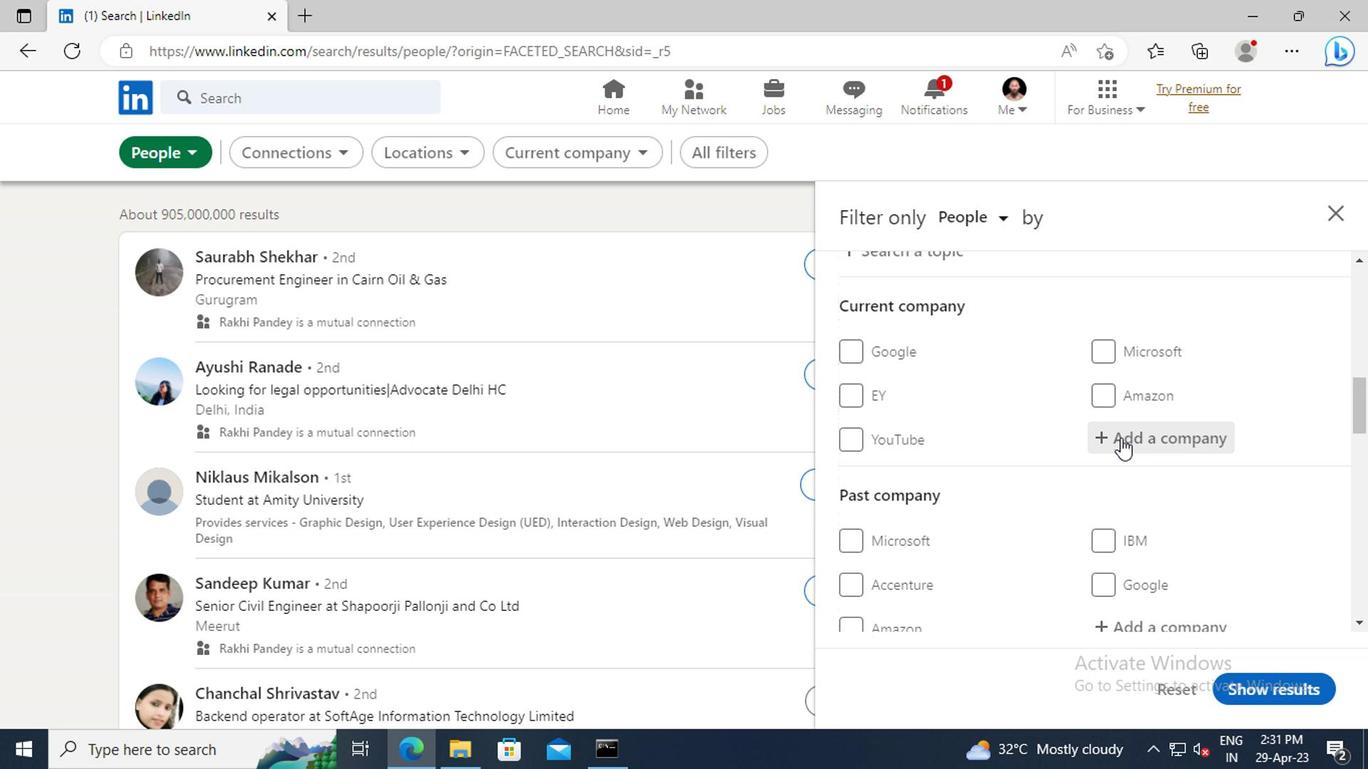 
Action: Key pressed <Key.shift>AVL
Screenshot: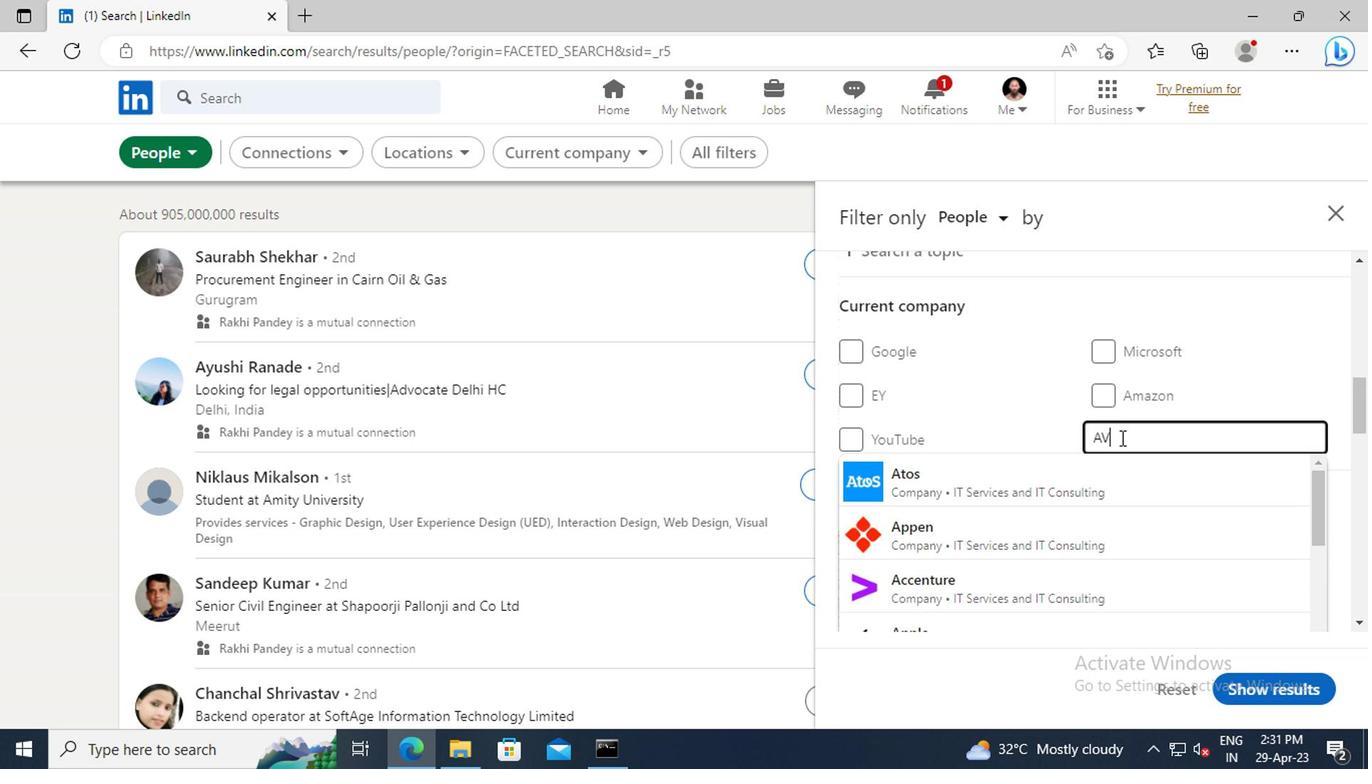
Action: Mouse moved to (1111, 474)
Screenshot: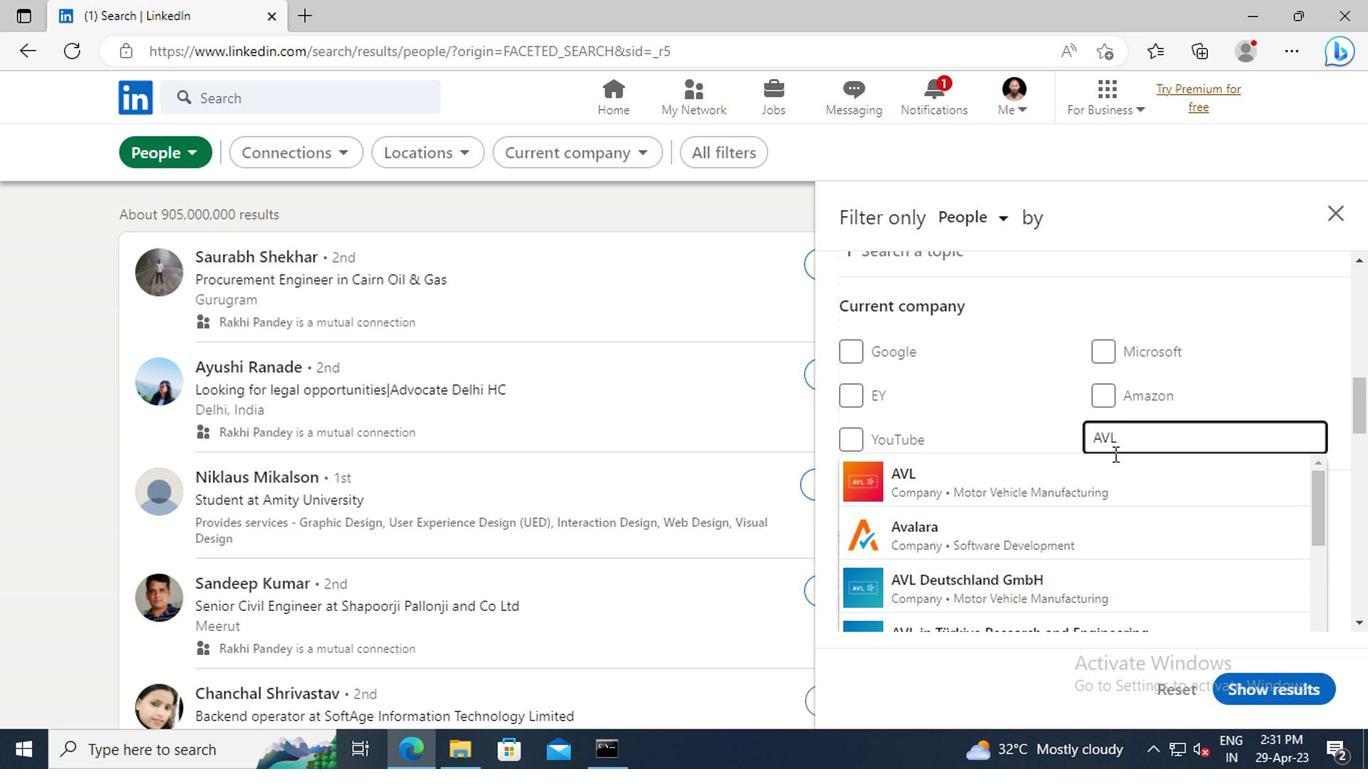 
Action: Mouse pressed left at (1111, 474)
Screenshot: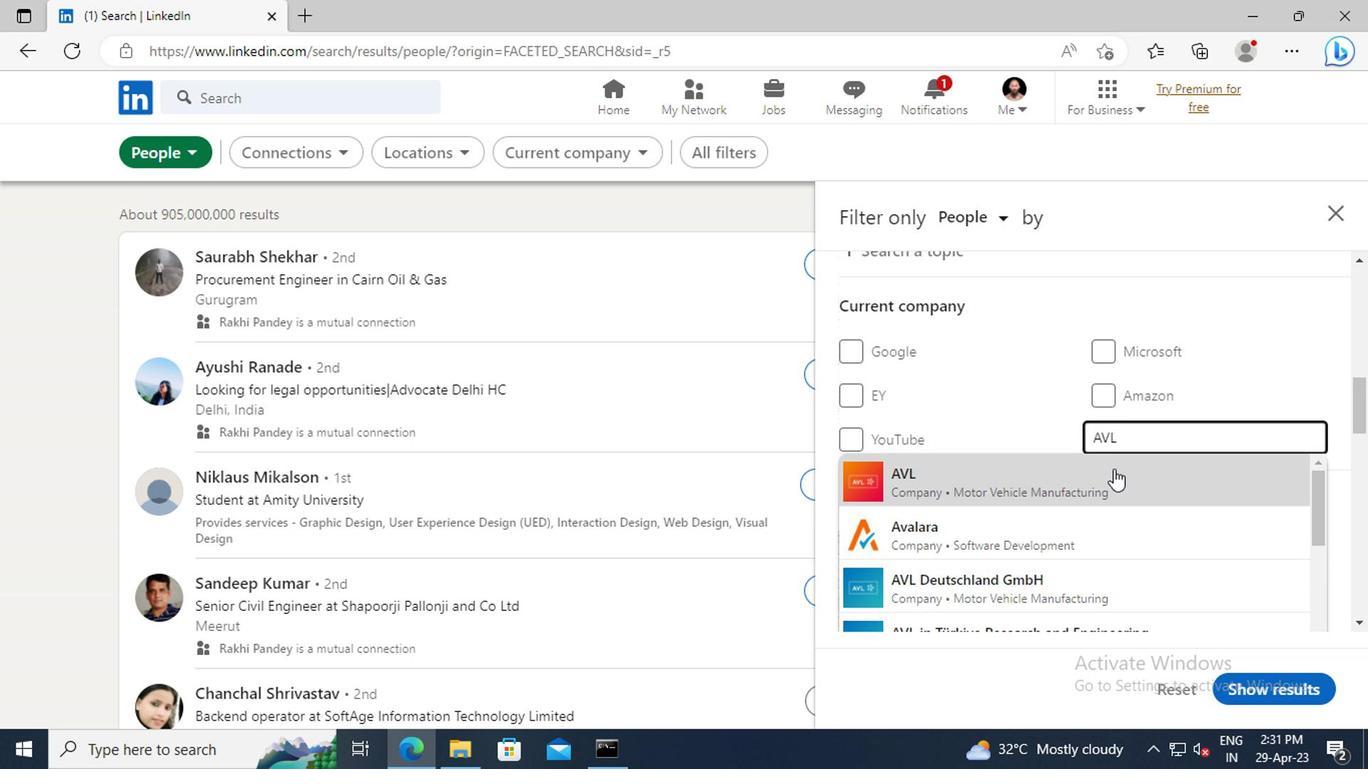 
Action: Mouse scrolled (1111, 473) with delta (0, 0)
Screenshot: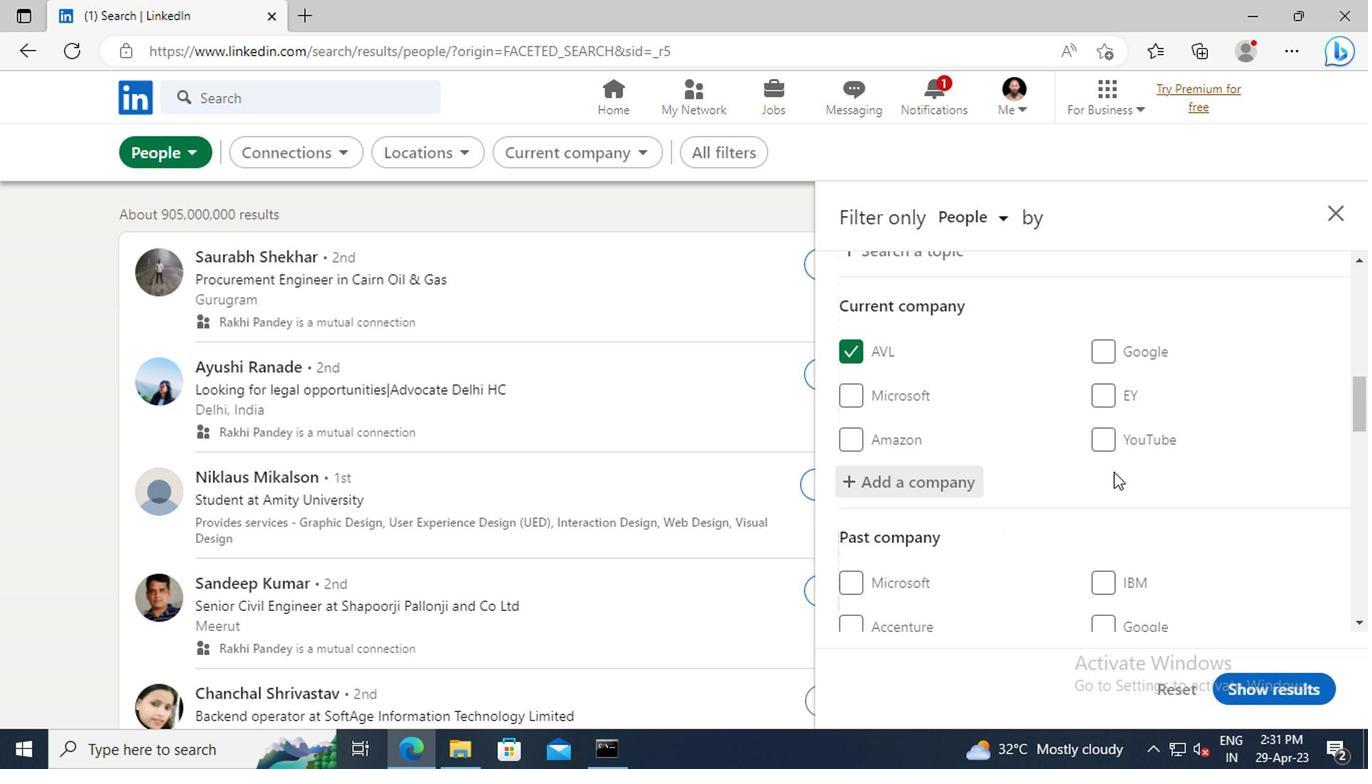 
Action: Mouse moved to (1116, 456)
Screenshot: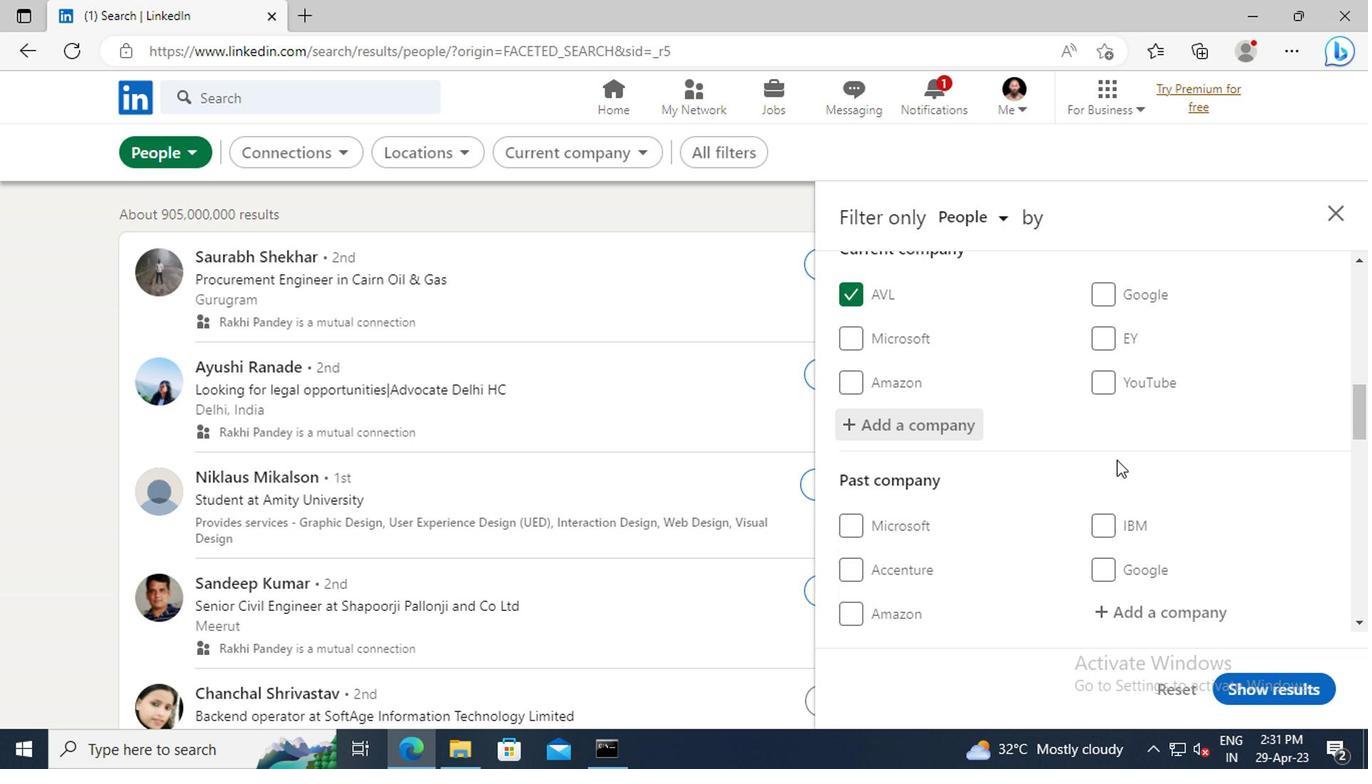 
Action: Mouse scrolled (1116, 455) with delta (0, 0)
Screenshot: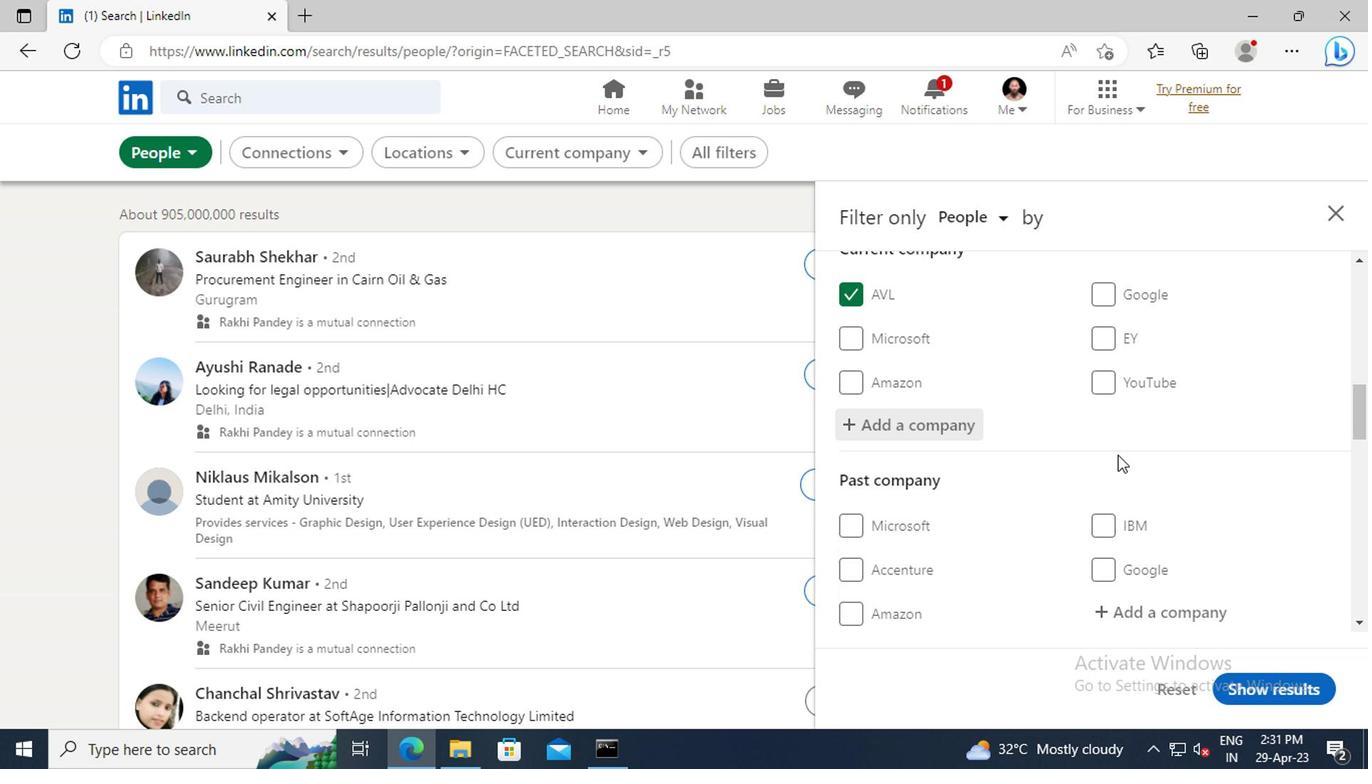 
Action: Mouse scrolled (1116, 455) with delta (0, 0)
Screenshot: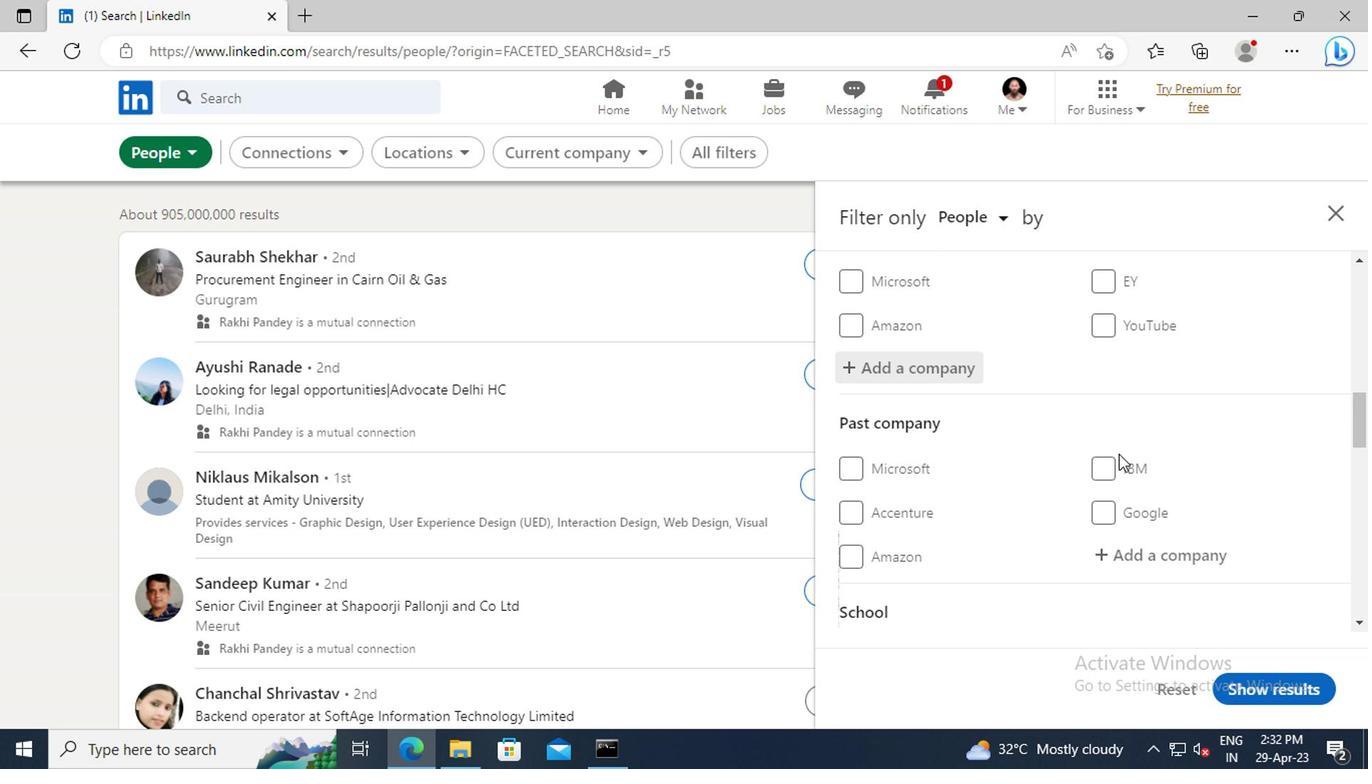 
Action: Mouse scrolled (1116, 455) with delta (0, 0)
Screenshot: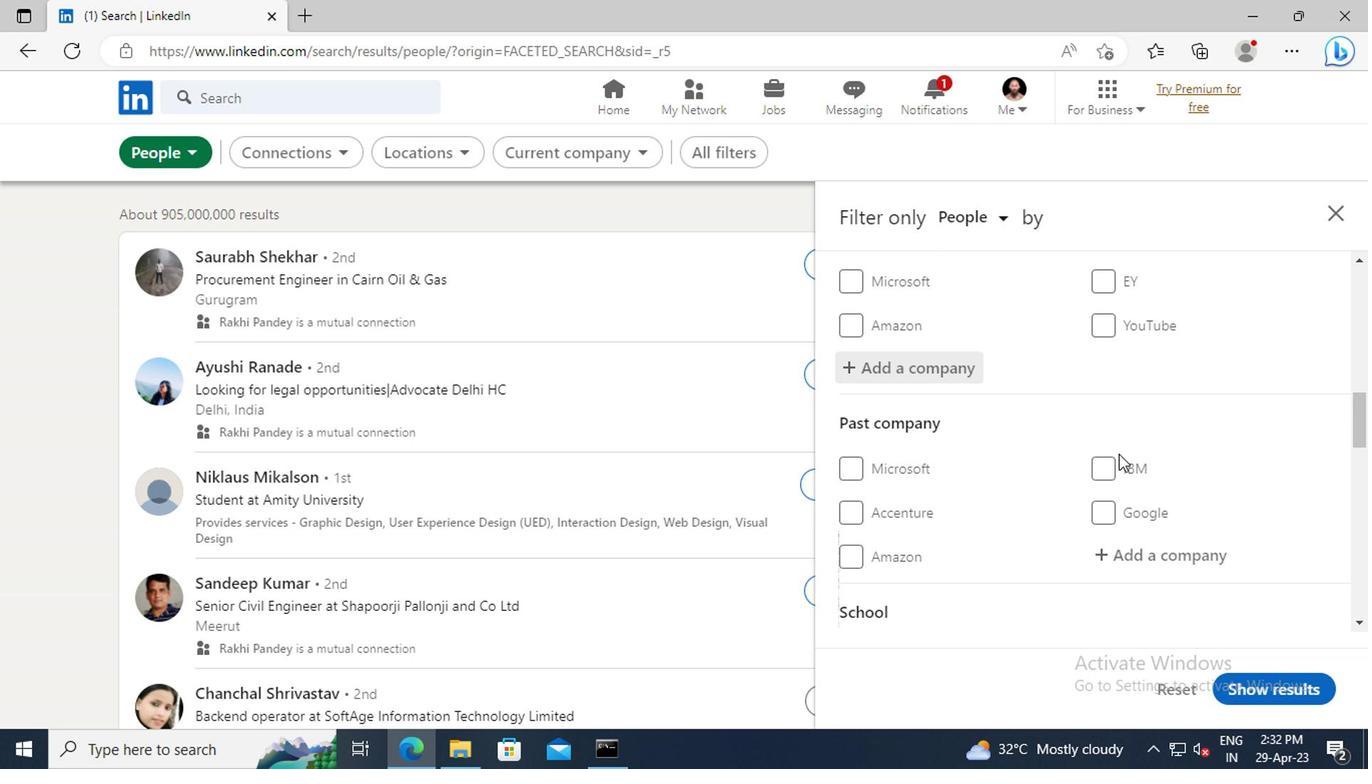 
Action: Mouse moved to (1118, 444)
Screenshot: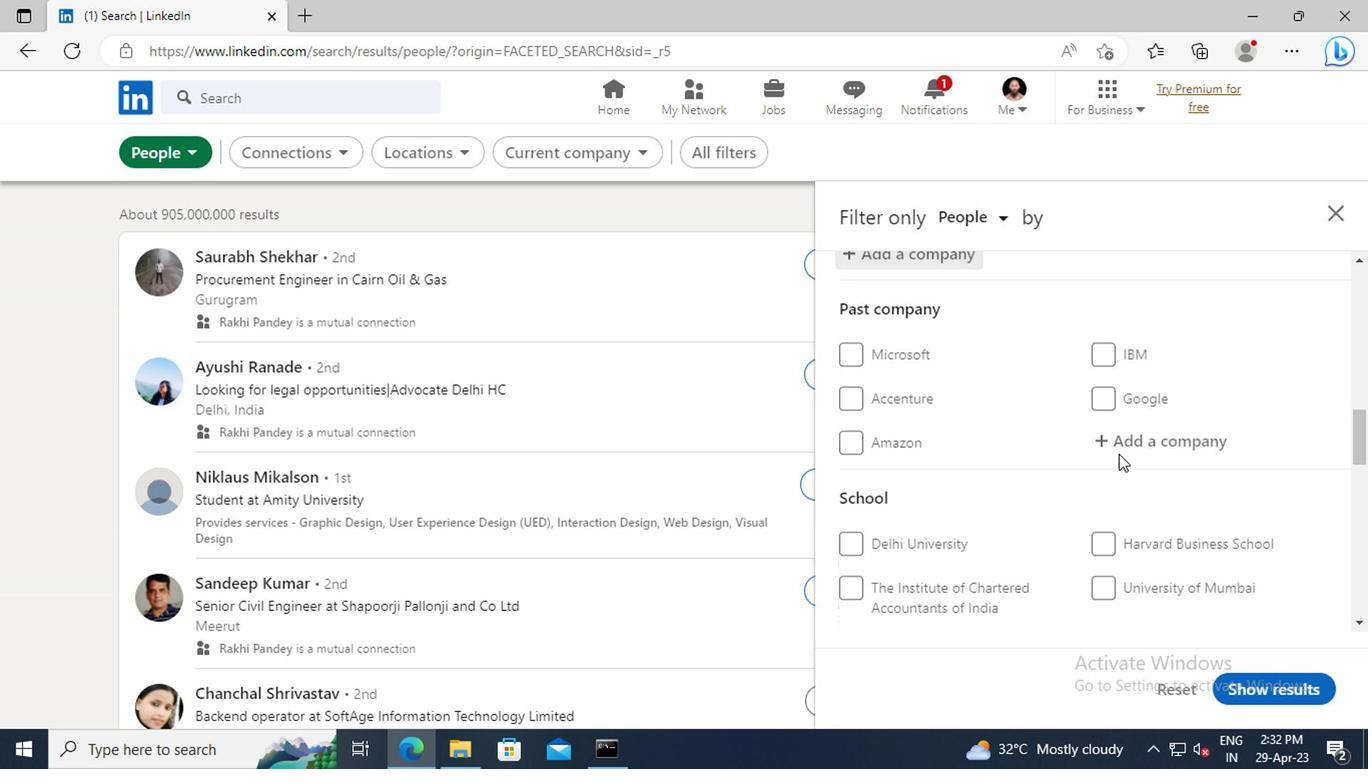 
Action: Mouse scrolled (1118, 443) with delta (0, 0)
Screenshot: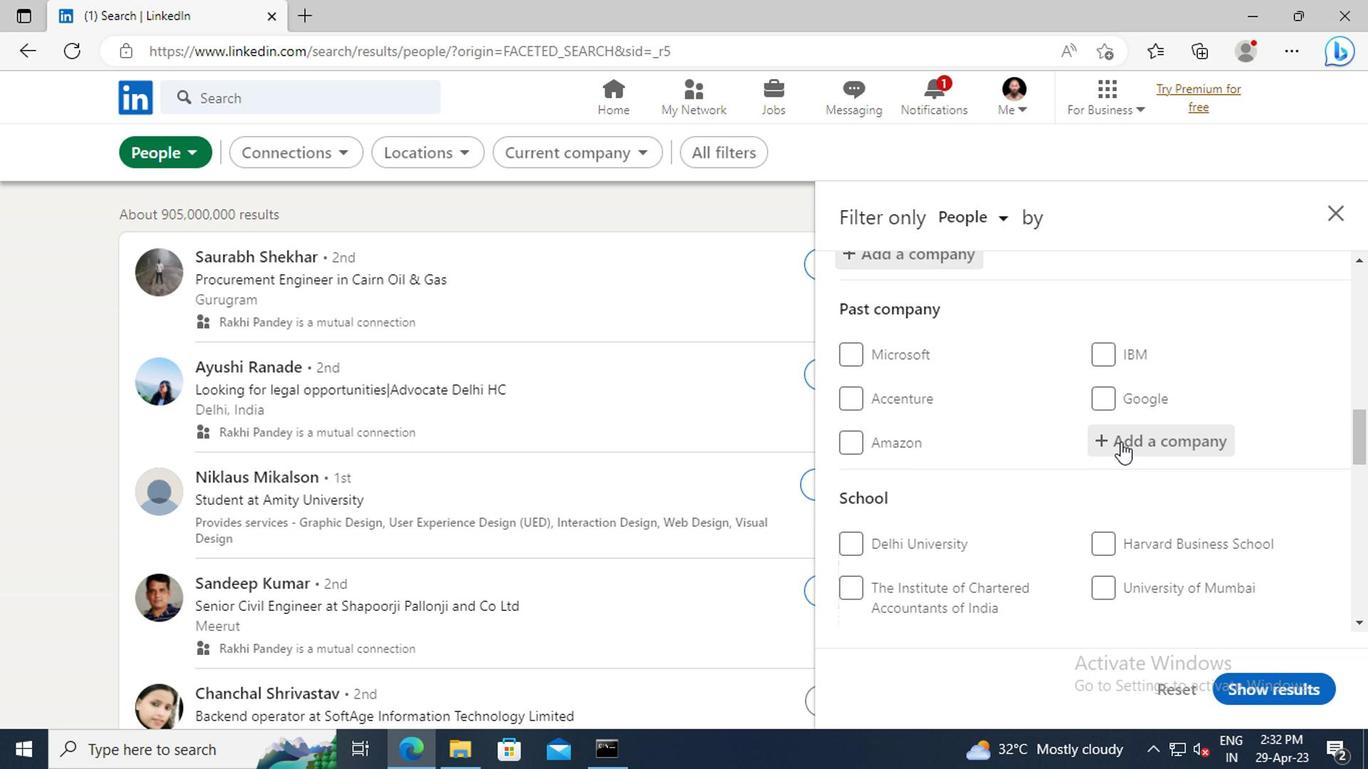 
Action: Mouse scrolled (1118, 443) with delta (0, 0)
Screenshot: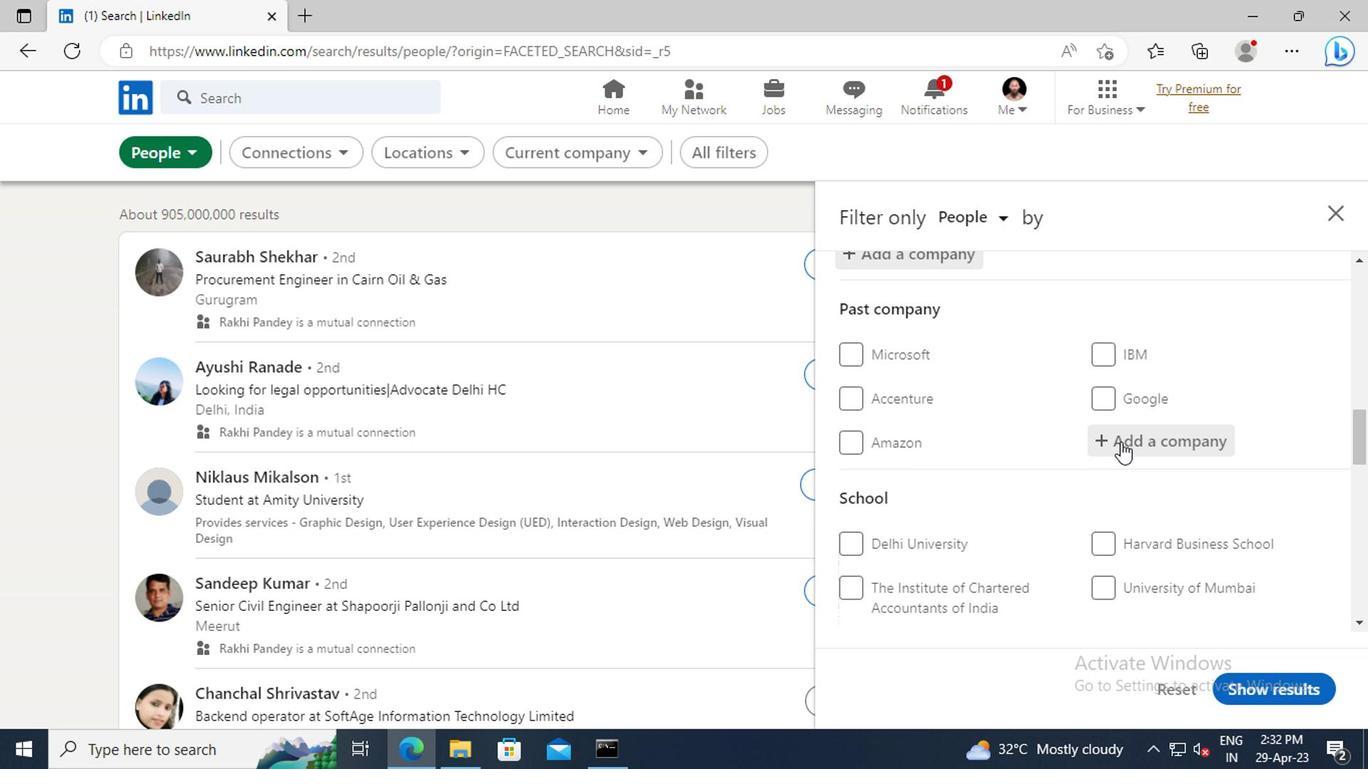 
Action: Mouse scrolled (1118, 443) with delta (0, 0)
Screenshot: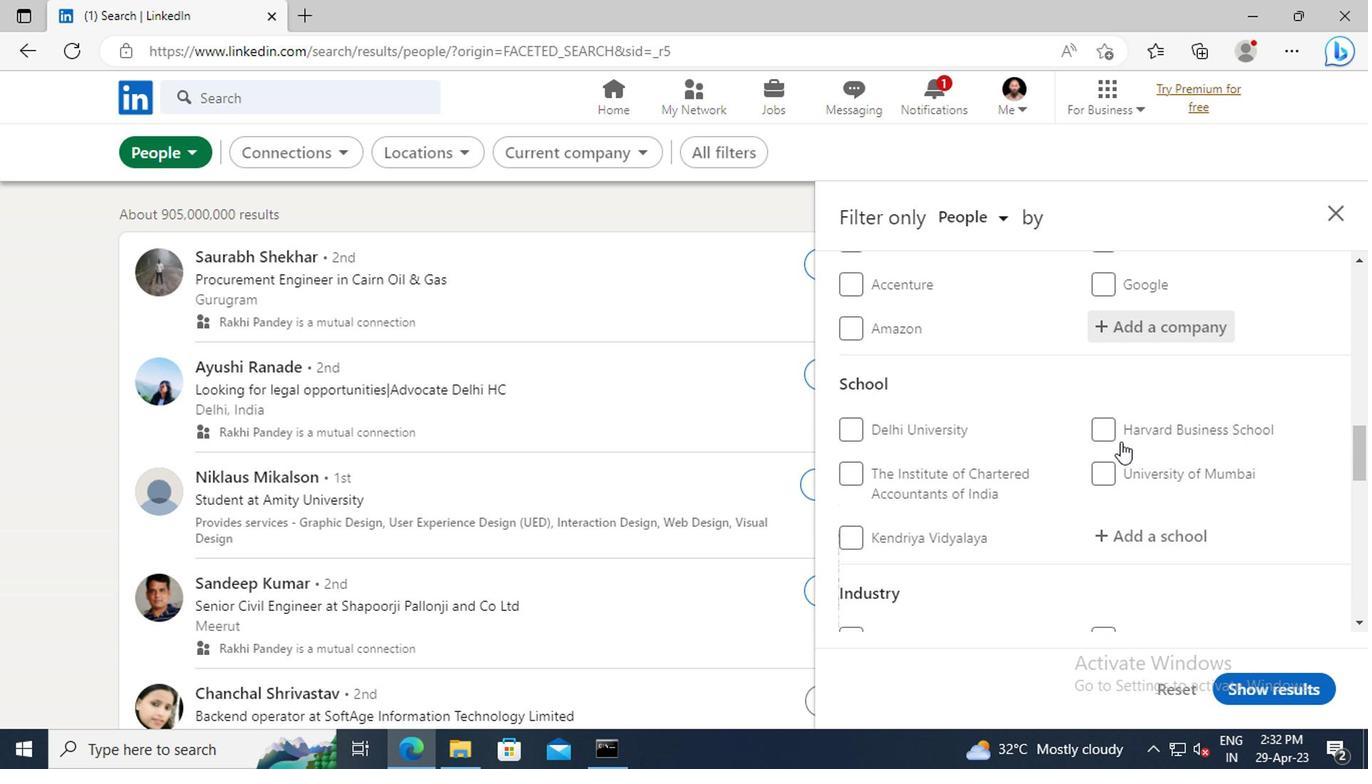 
Action: Mouse moved to (1115, 478)
Screenshot: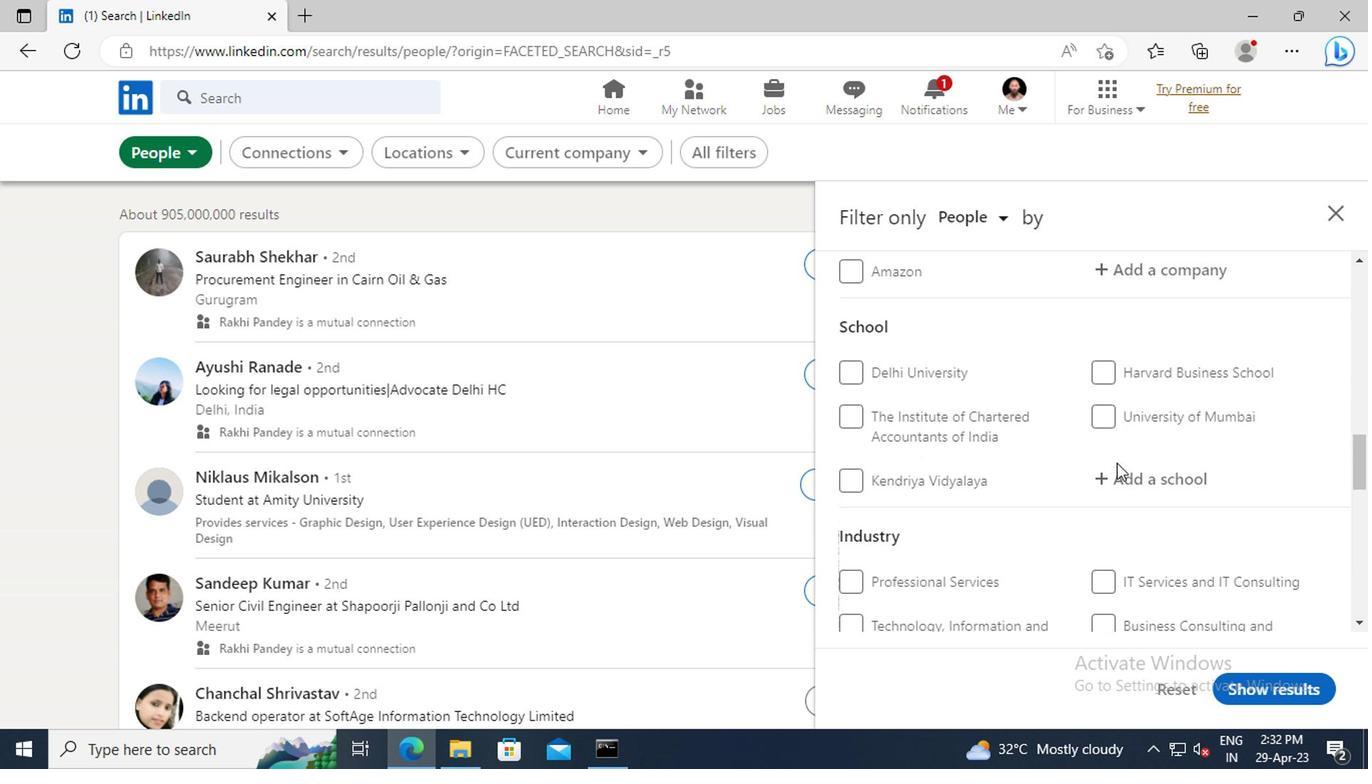 
Action: Mouse pressed left at (1115, 478)
Screenshot: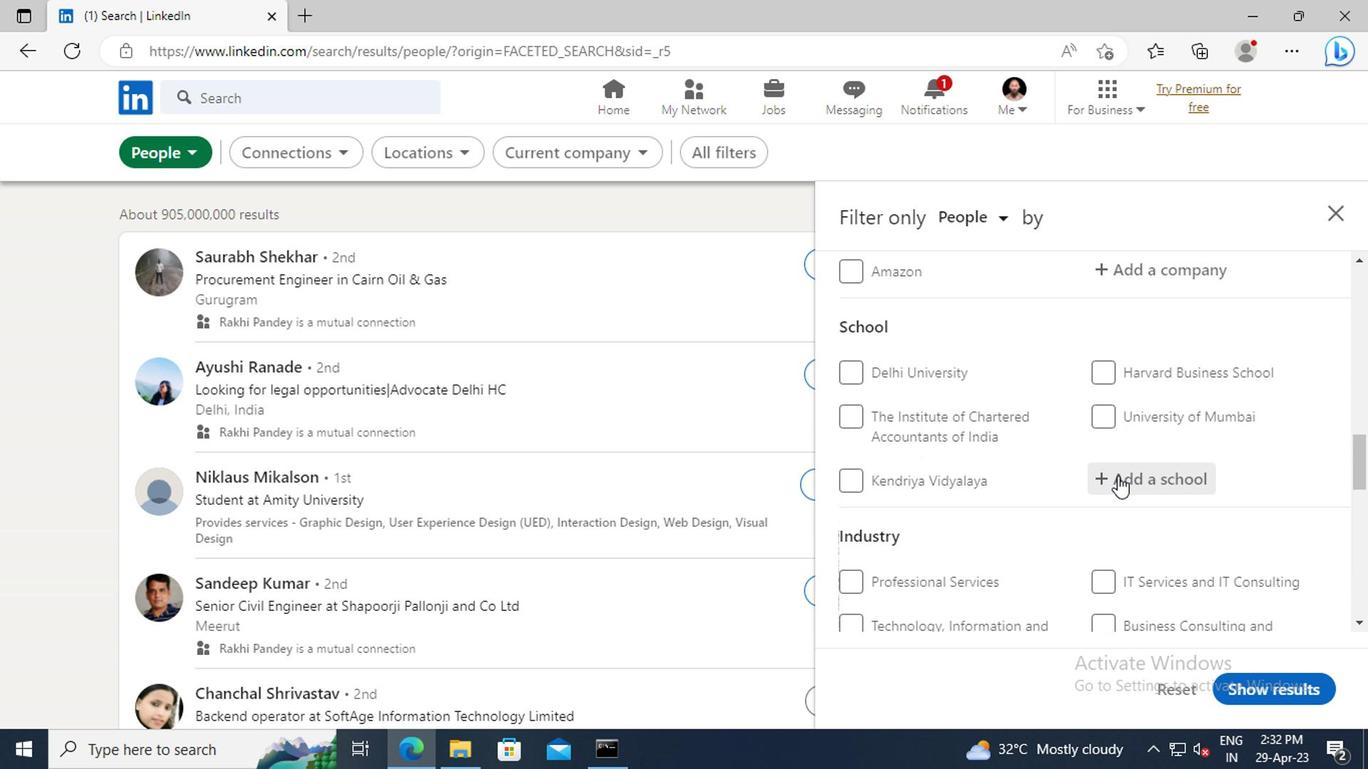 
Action: Key pressed <Key.shift>INDIAN<Key.space><Key.shift>INSTITUTE<Key.space>OF<Key.space><Key.shift>TECHNOLOGY<Key.space><Key.shift>(<Key.shift>BA
Screenshot: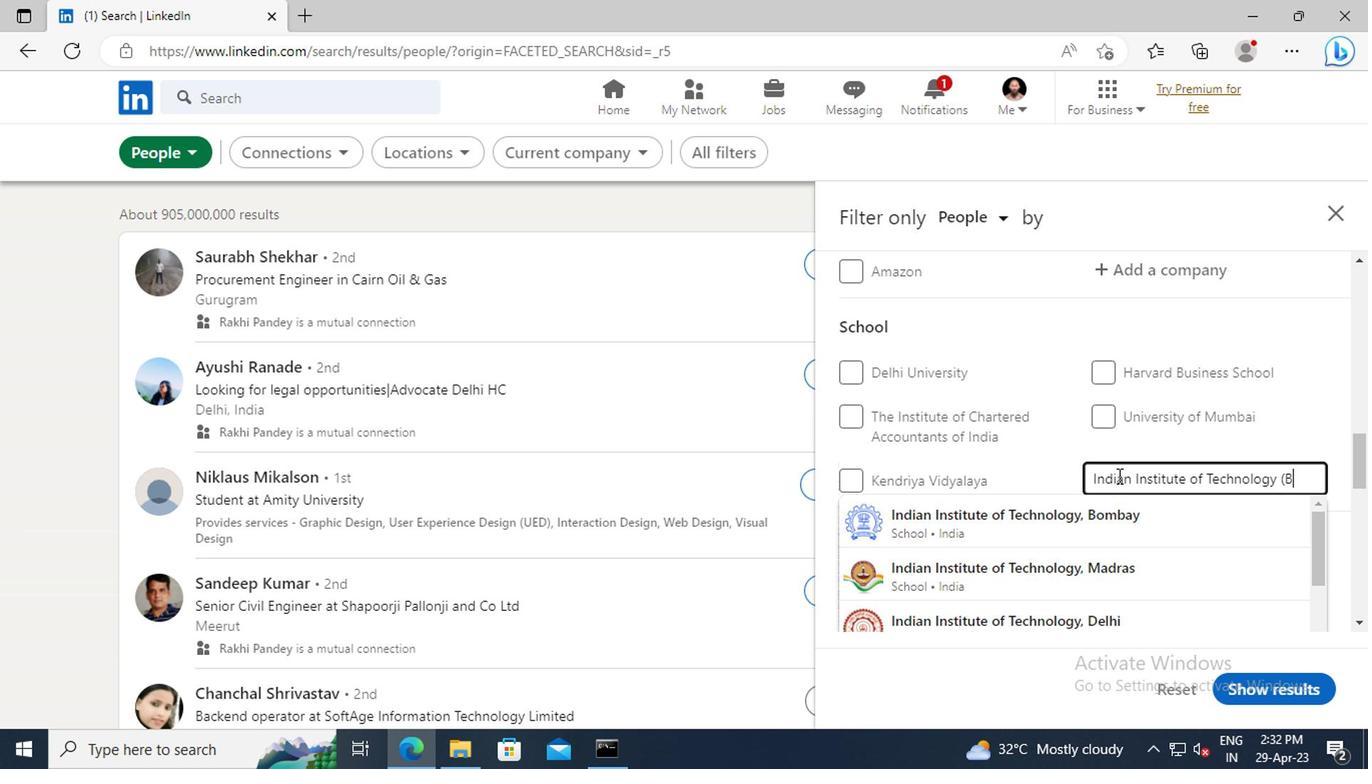 
Action: Mouse moved to (1120, 516)
Screenshot: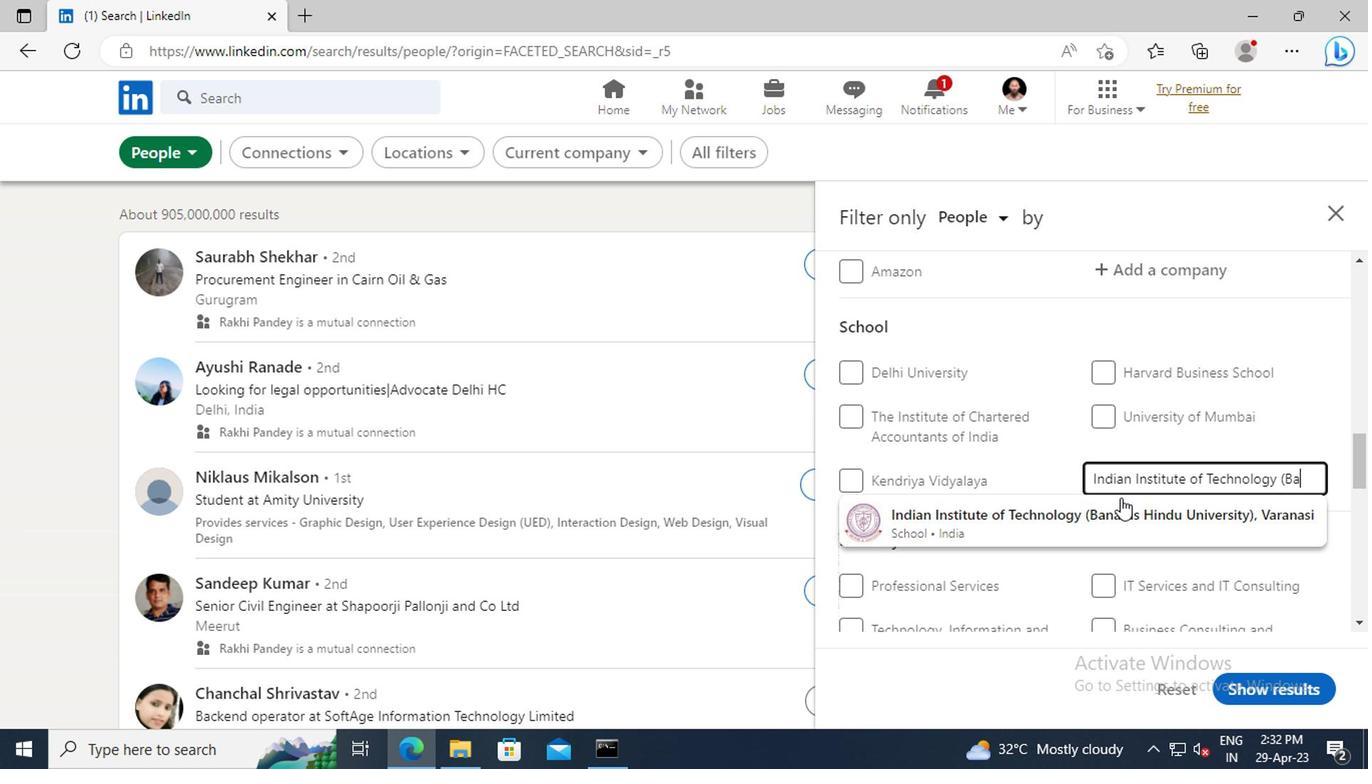 
Action: Mouse pressed left at (1120, 516)
Screenshot: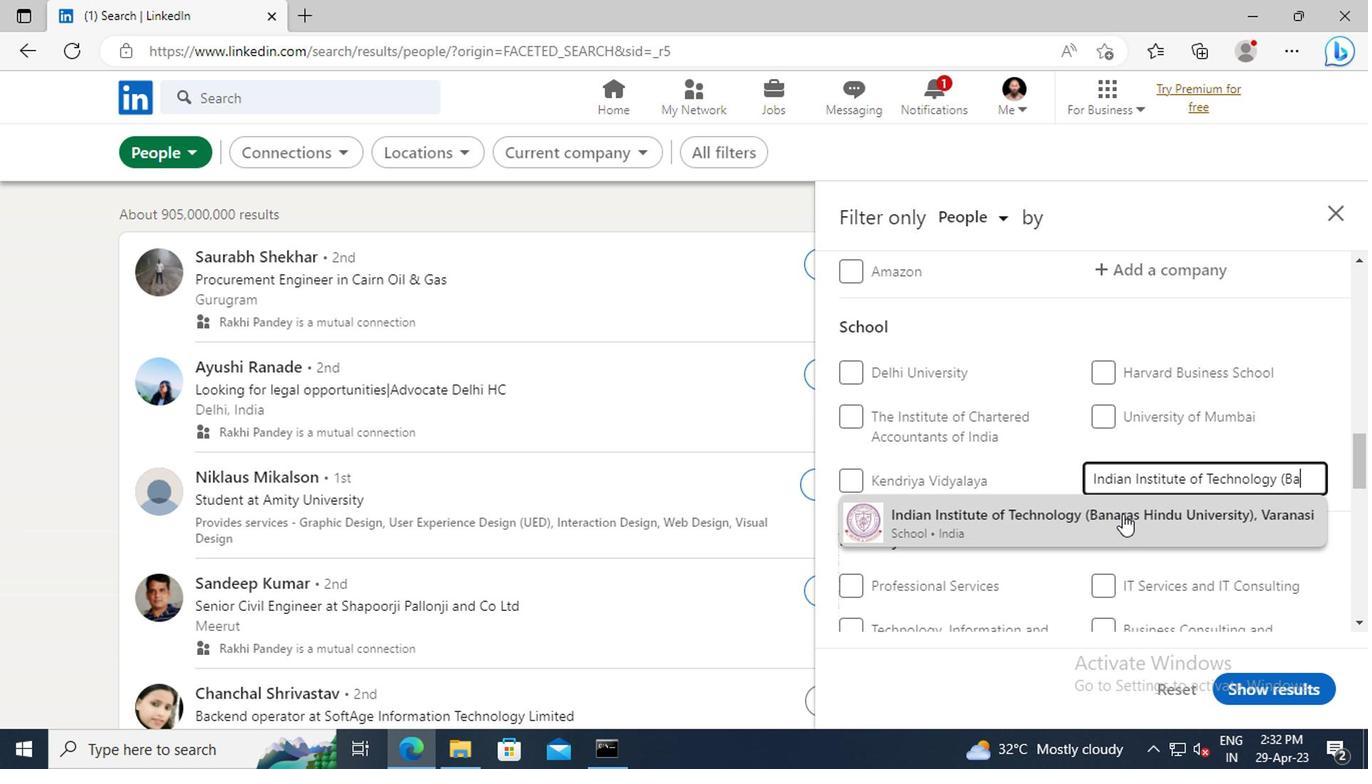 
Action: Mouse scrolled (1120, 515) with delta (0, 0)
Screenshot: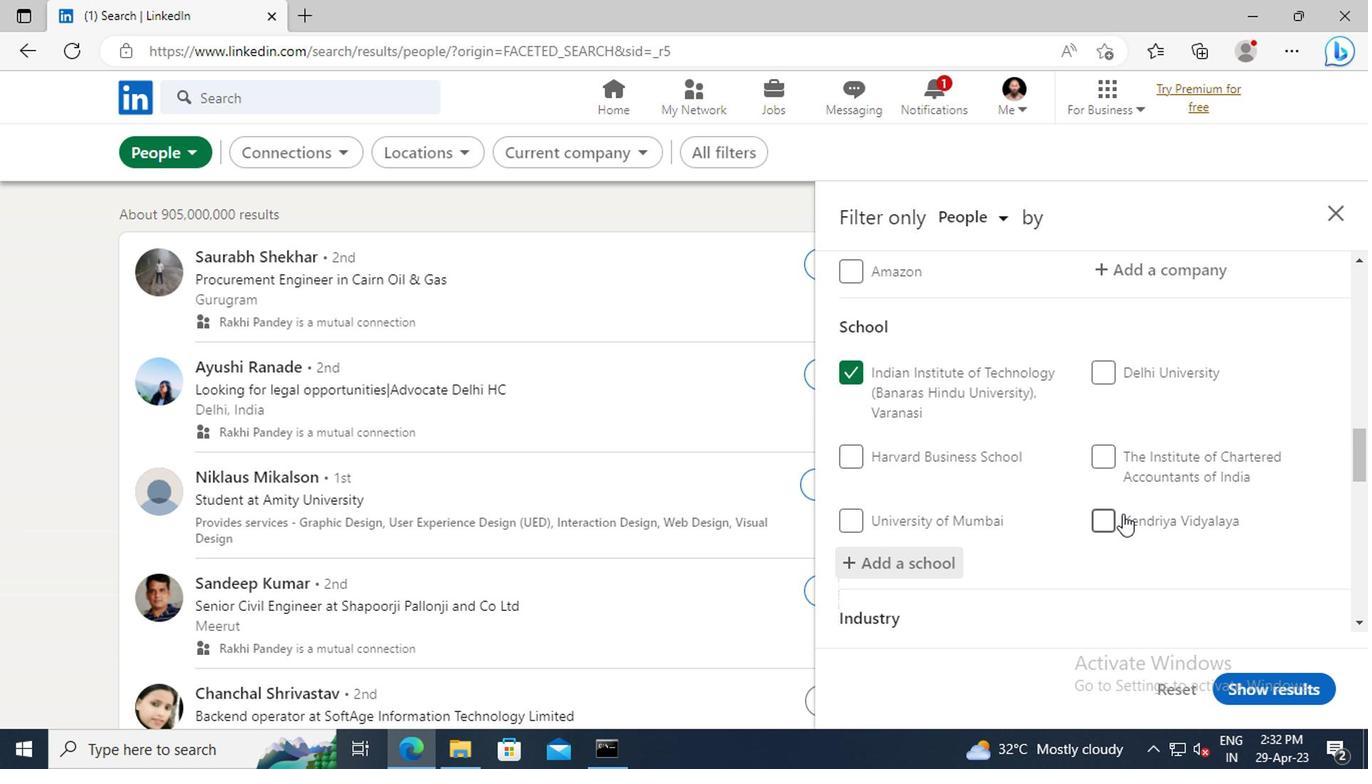 
Action: Mouse moved to (1128, 484)
Screenshot: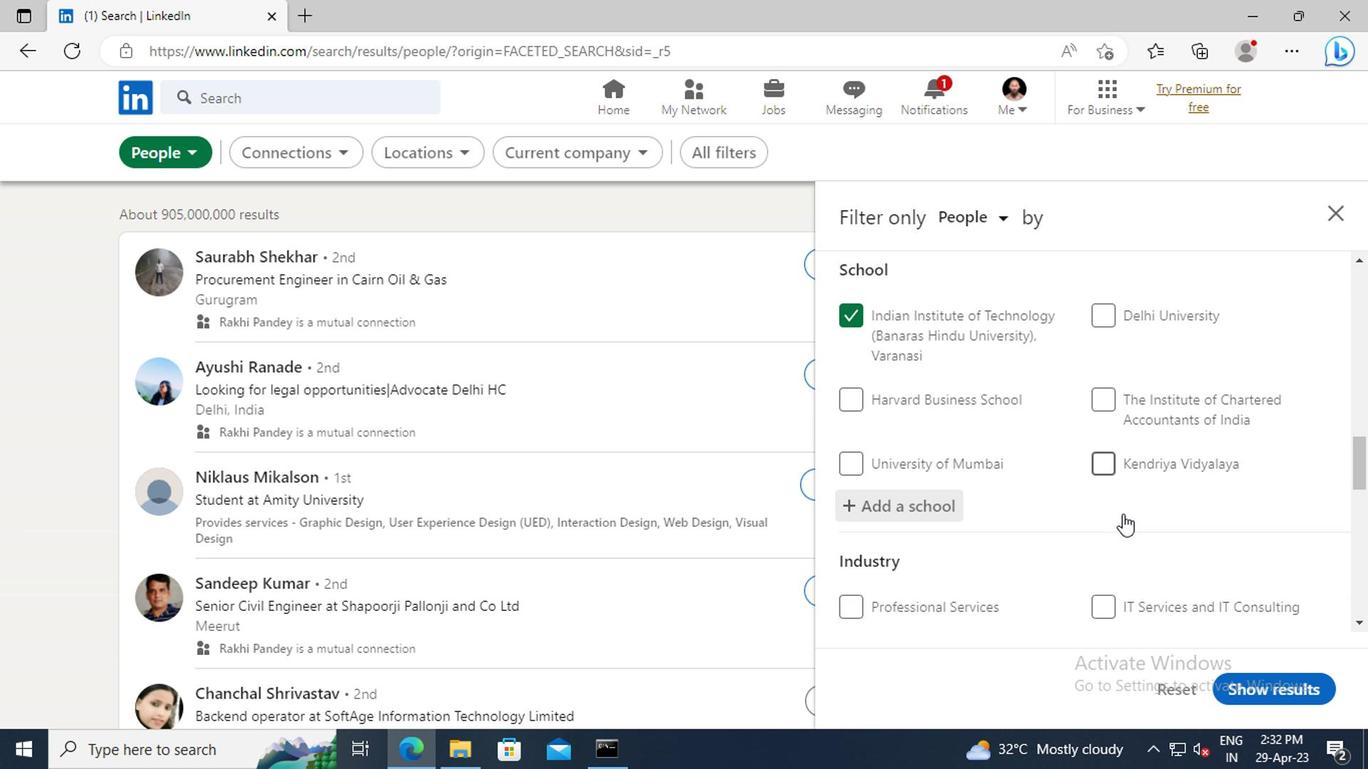 
Action: Mouse scrolled (1128, 483) with delta (0, 0)
Screenshot: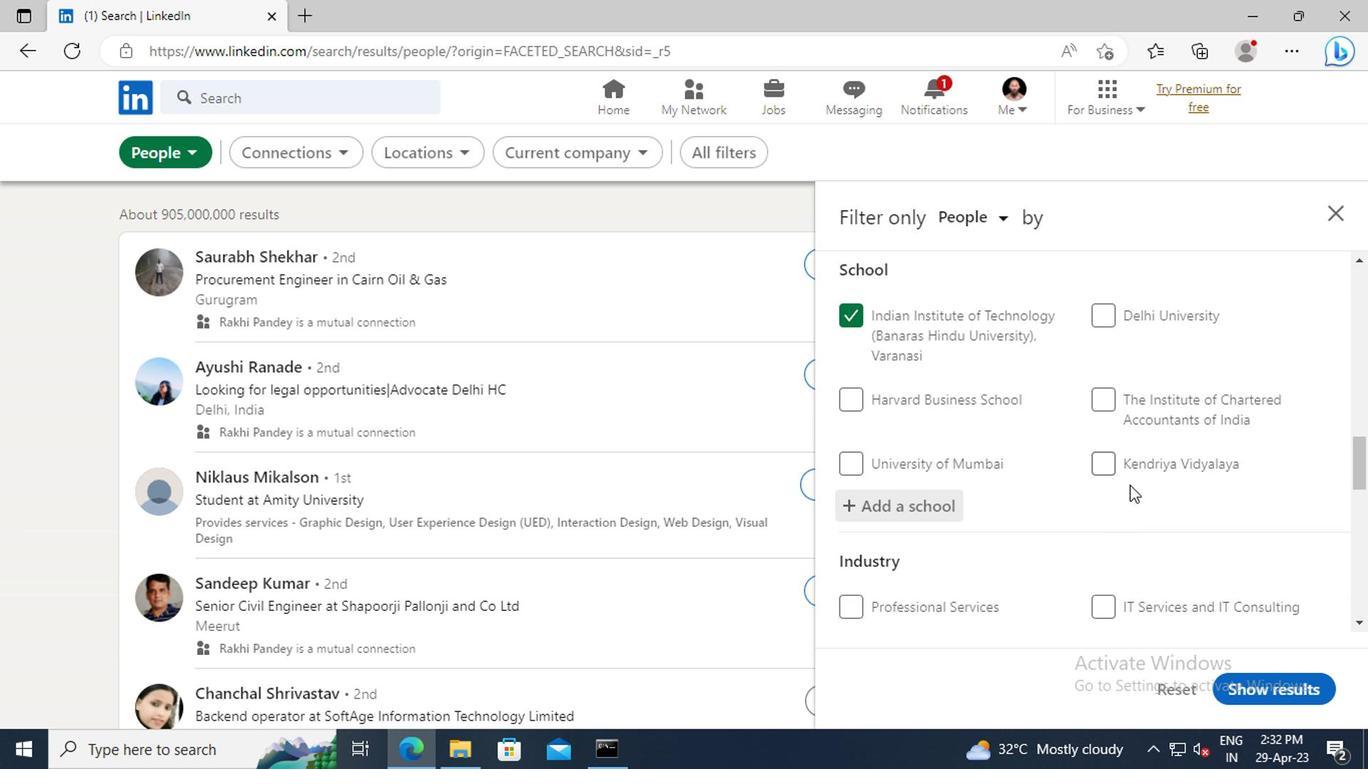 
Action: Mouse scrolled (1128, 483) with delta (0, 0)
Screenshot: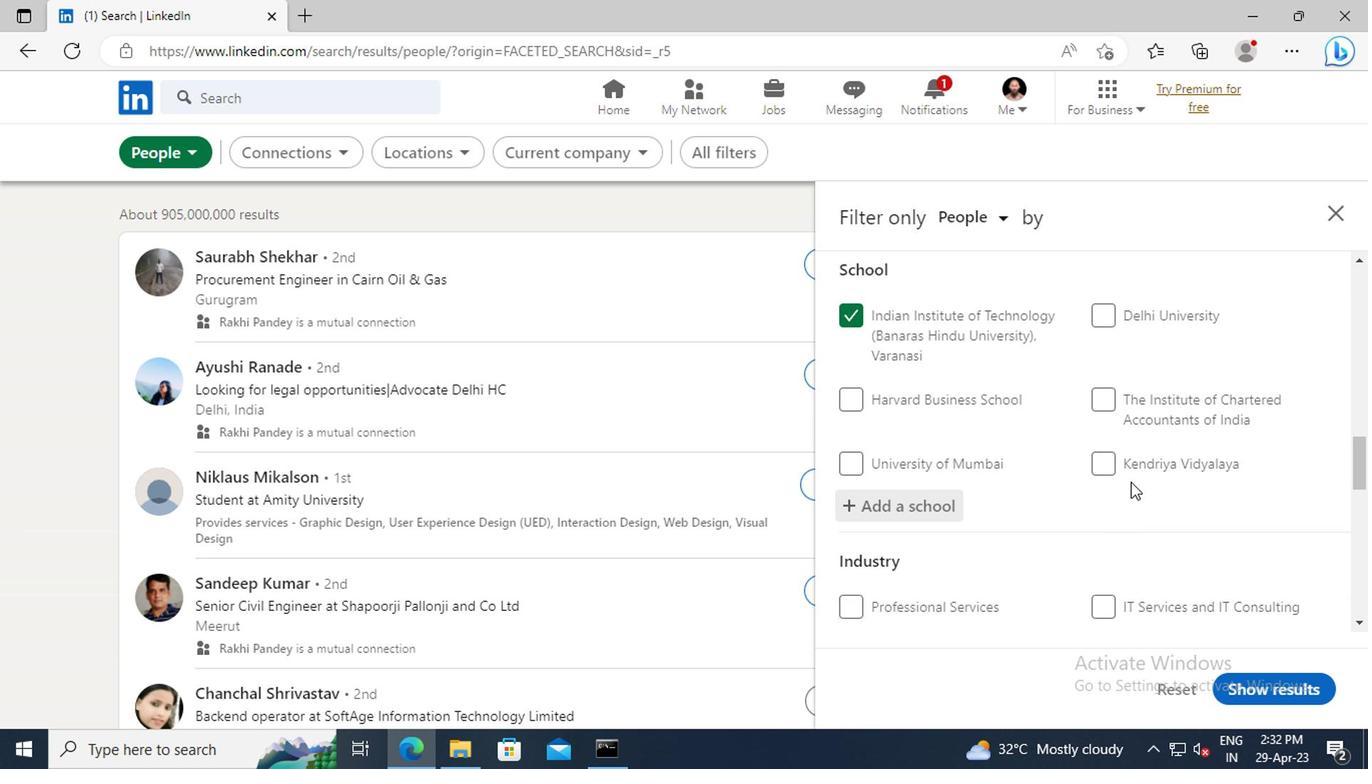 
Action: Mouse moved to (1131, 467)
Screenshot: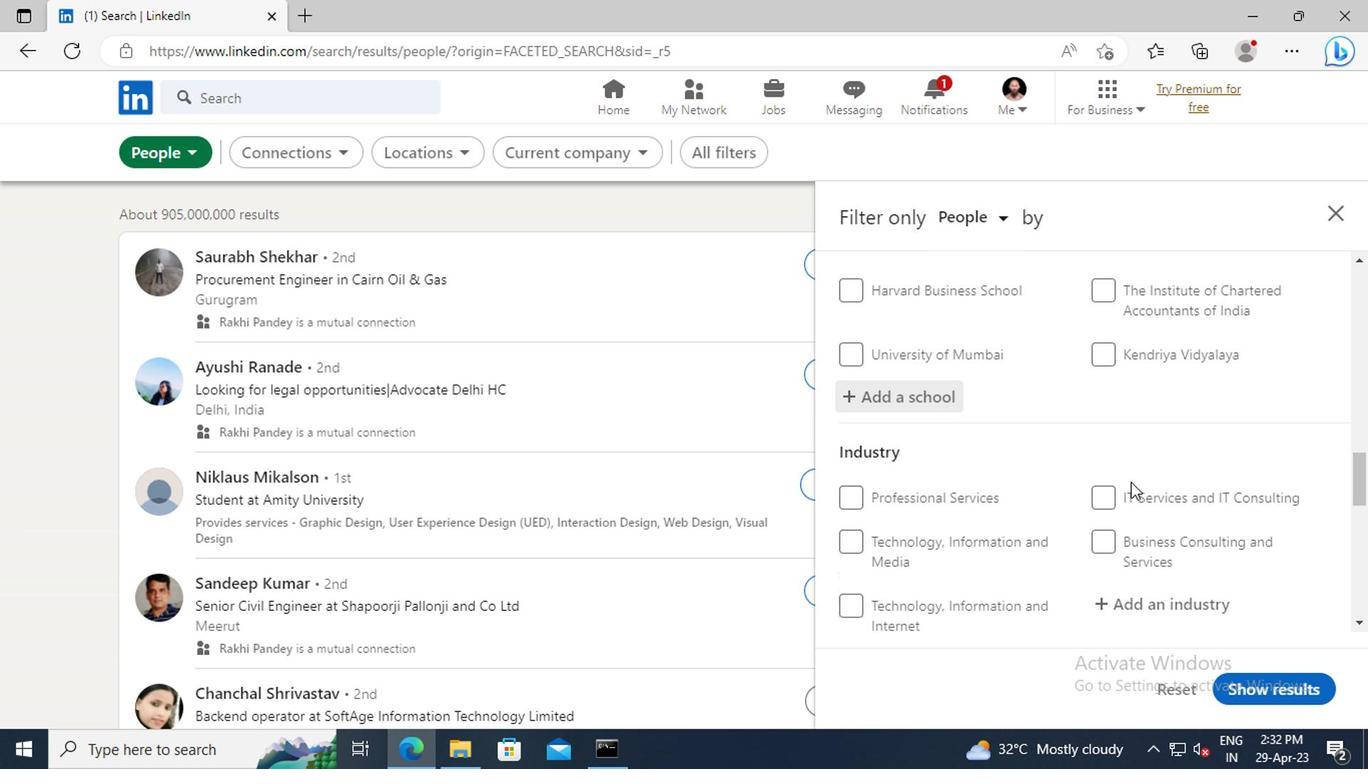 
Action: Mouse scrolled (1131, 466) with delta (0, -1)
Screenshot: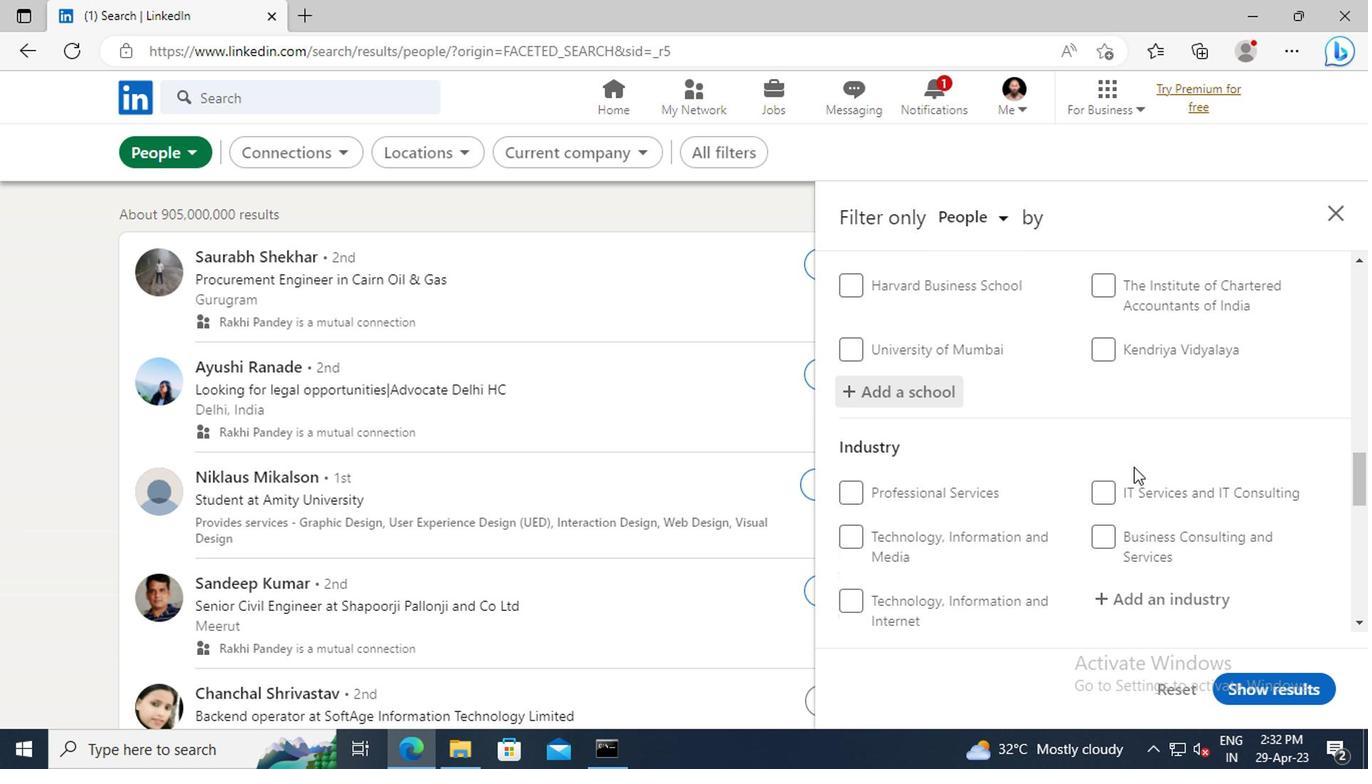 
Action: Mouse scrolled (1131, 466) with delta (0, -1)
Screenshot: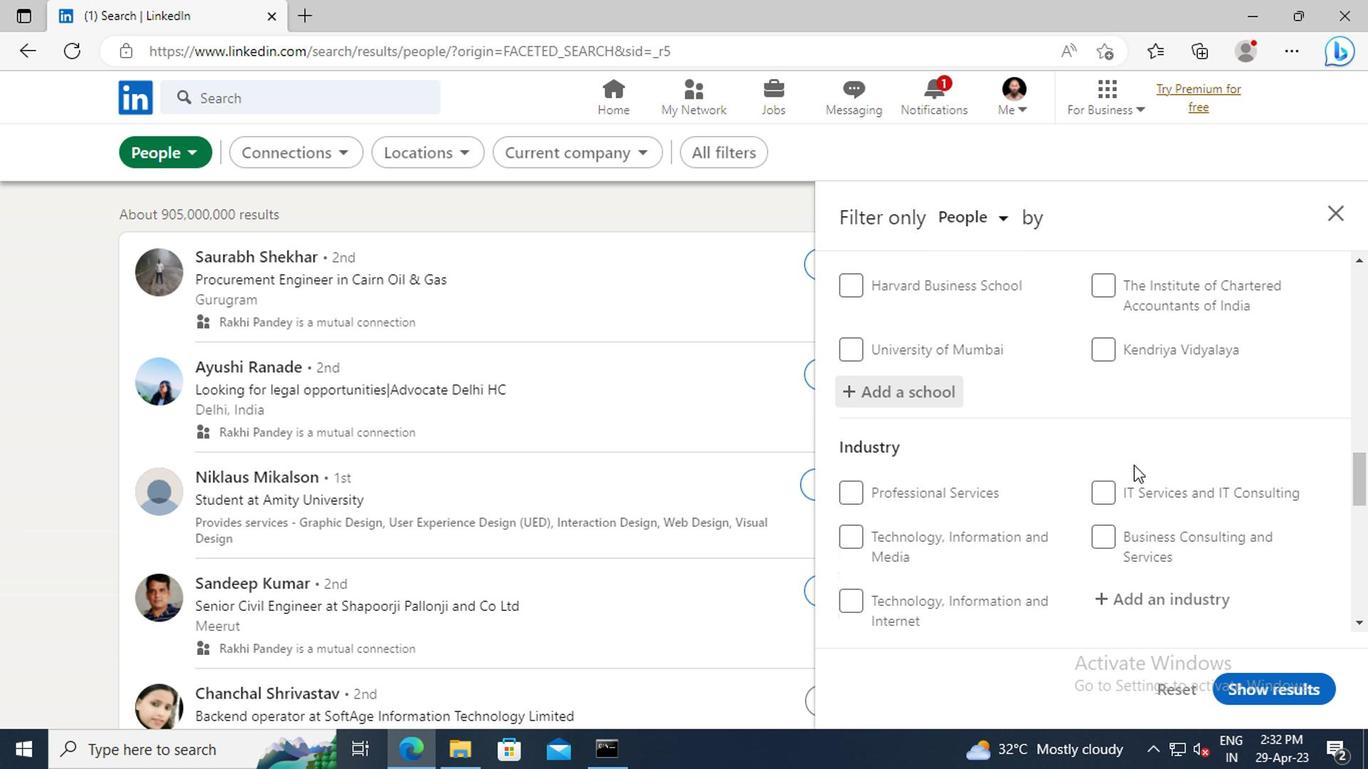 
Action: Mouse moved to (1119, 487)
Screenshot: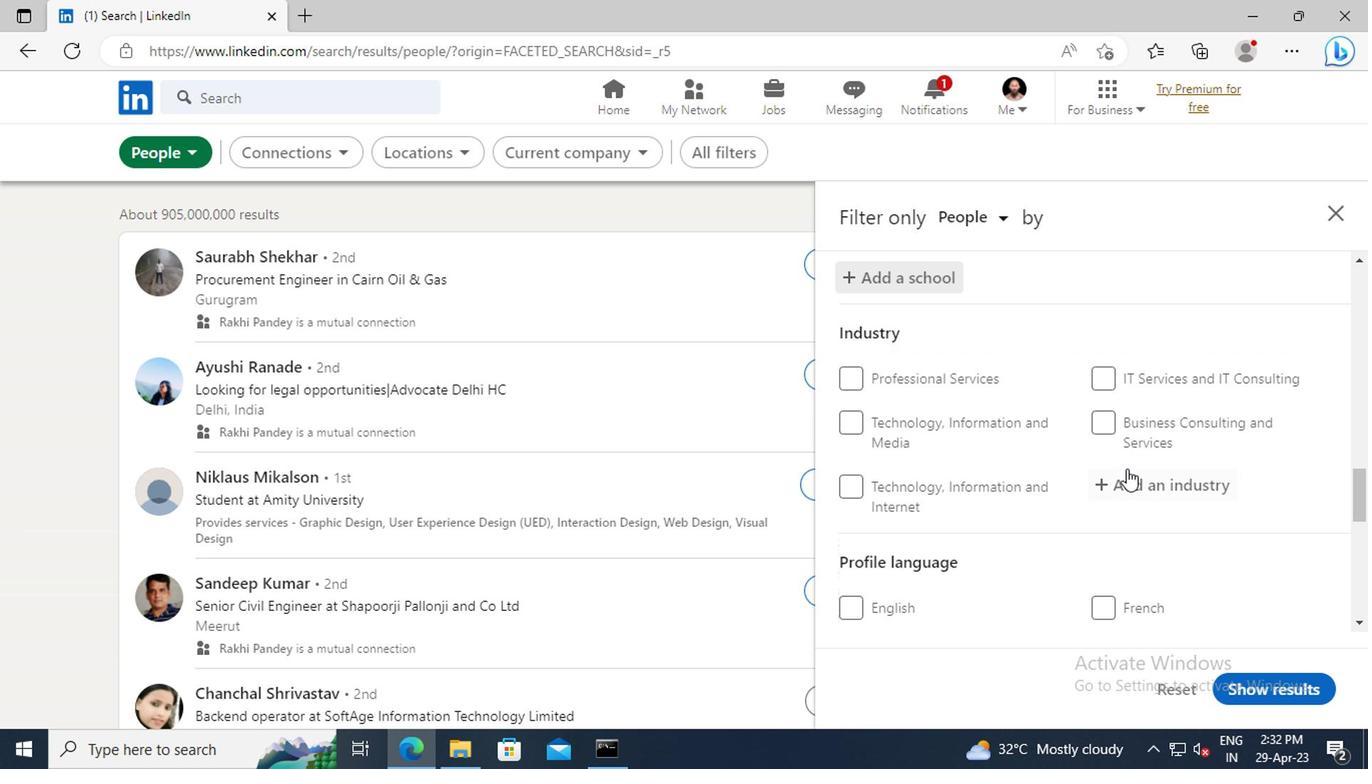 
Action: Mouse pressed left at (1119, 487)
Screenshot: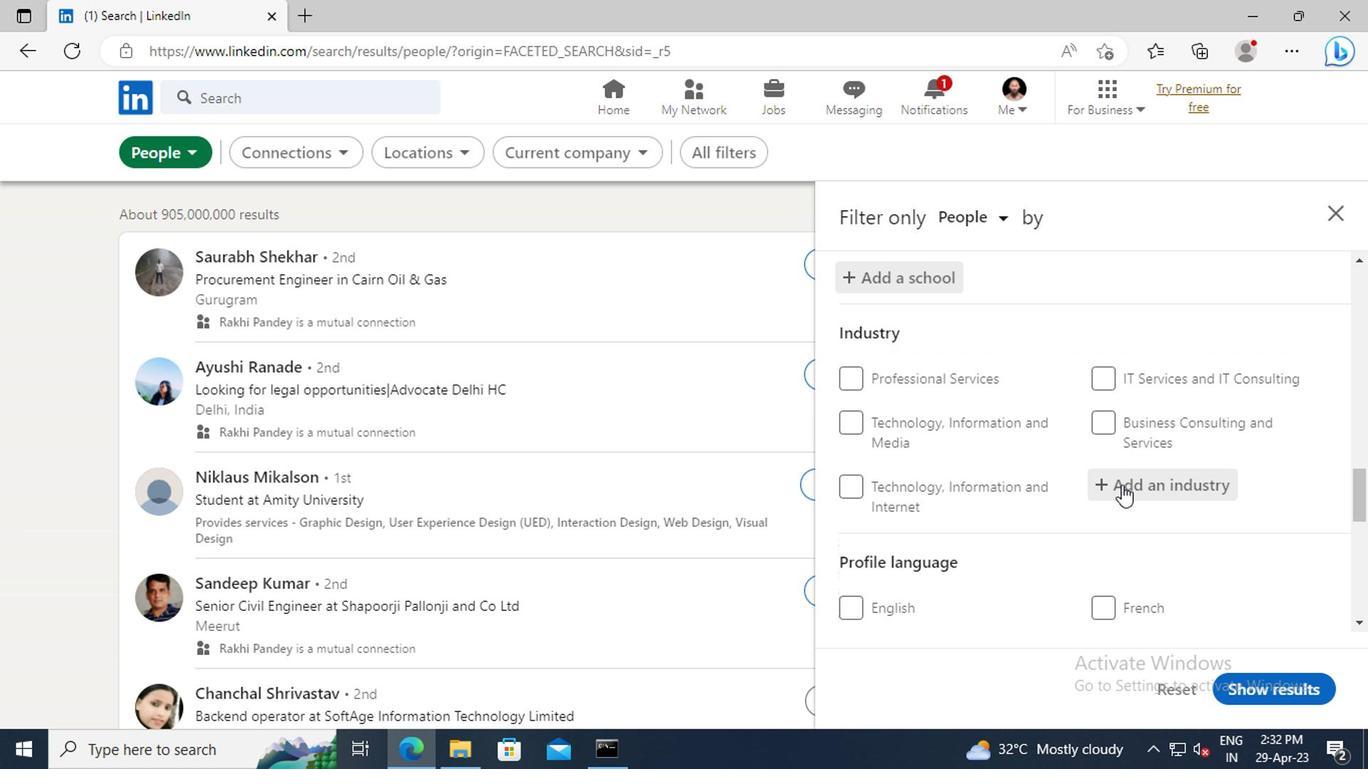 
Action: Key pressed <Key.shift>AGRIC
Screenshot: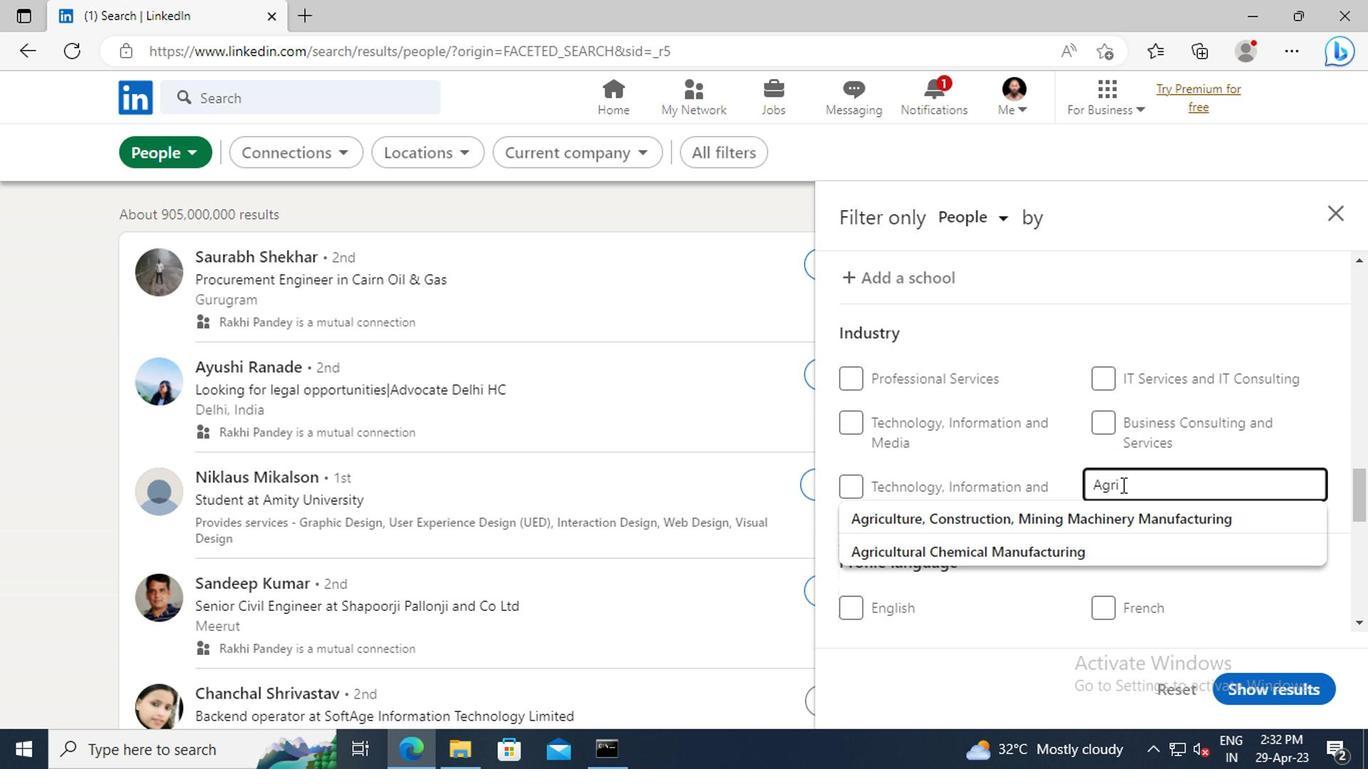 
Action: Mouse moved to (1108, 514)
Screenshot: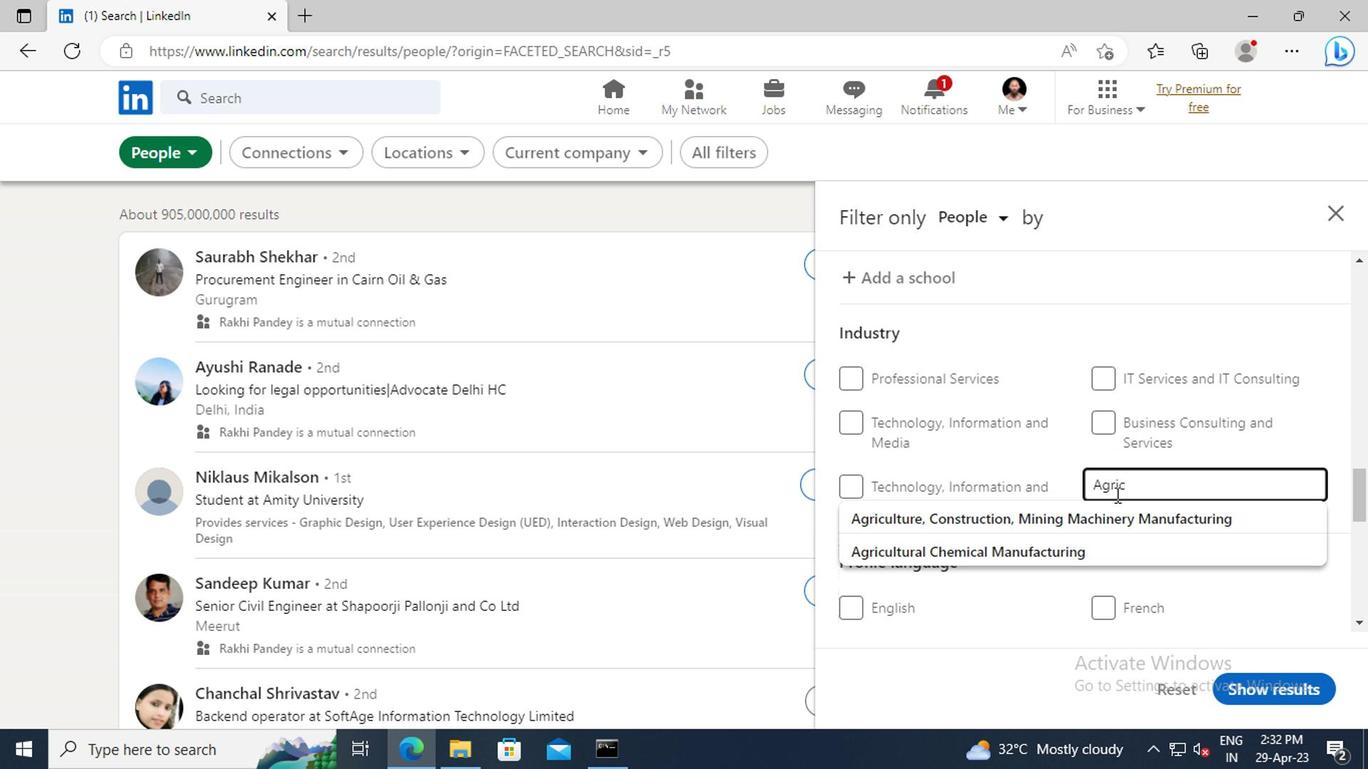 
Action: Mouse pressed left at (1108, 514)
Screenshot: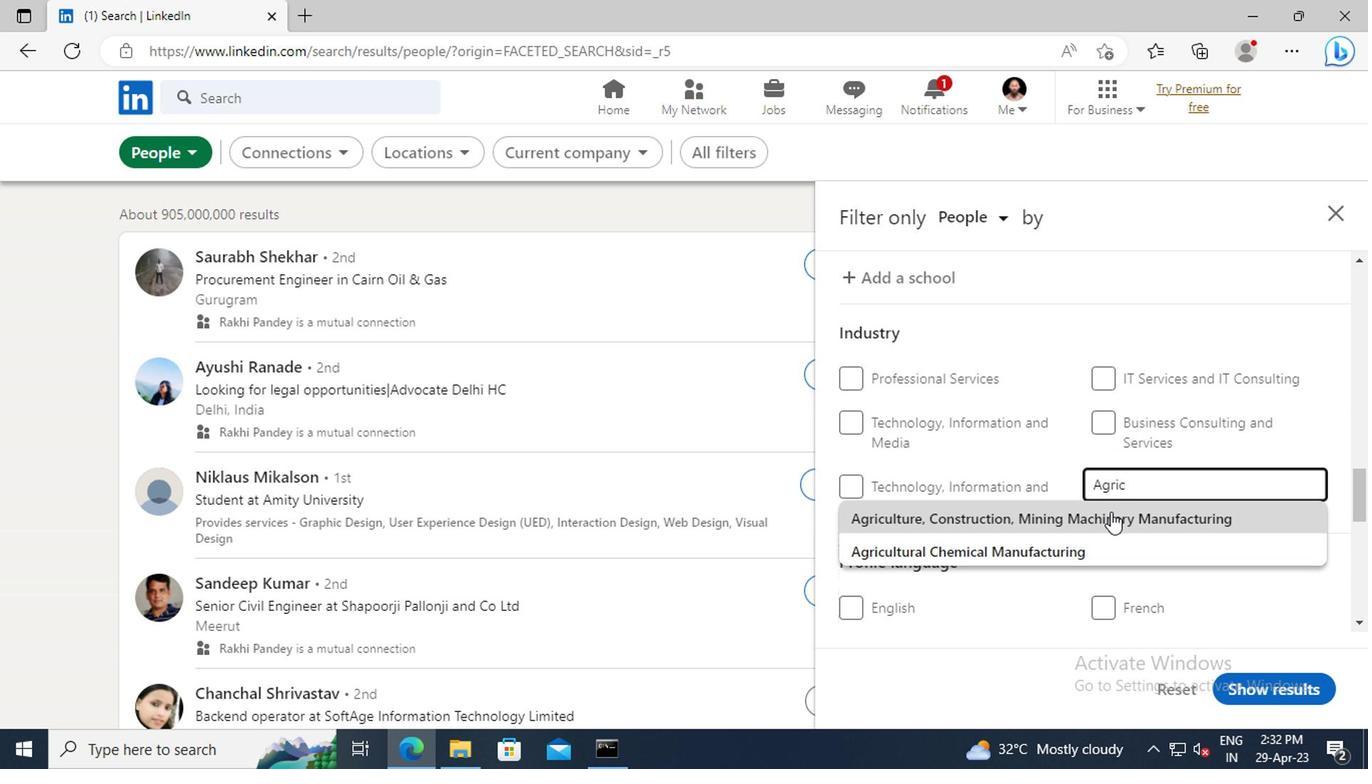 
Action: Mouse scrolled (1108, 513) with delta (0, 0)
Screenshot: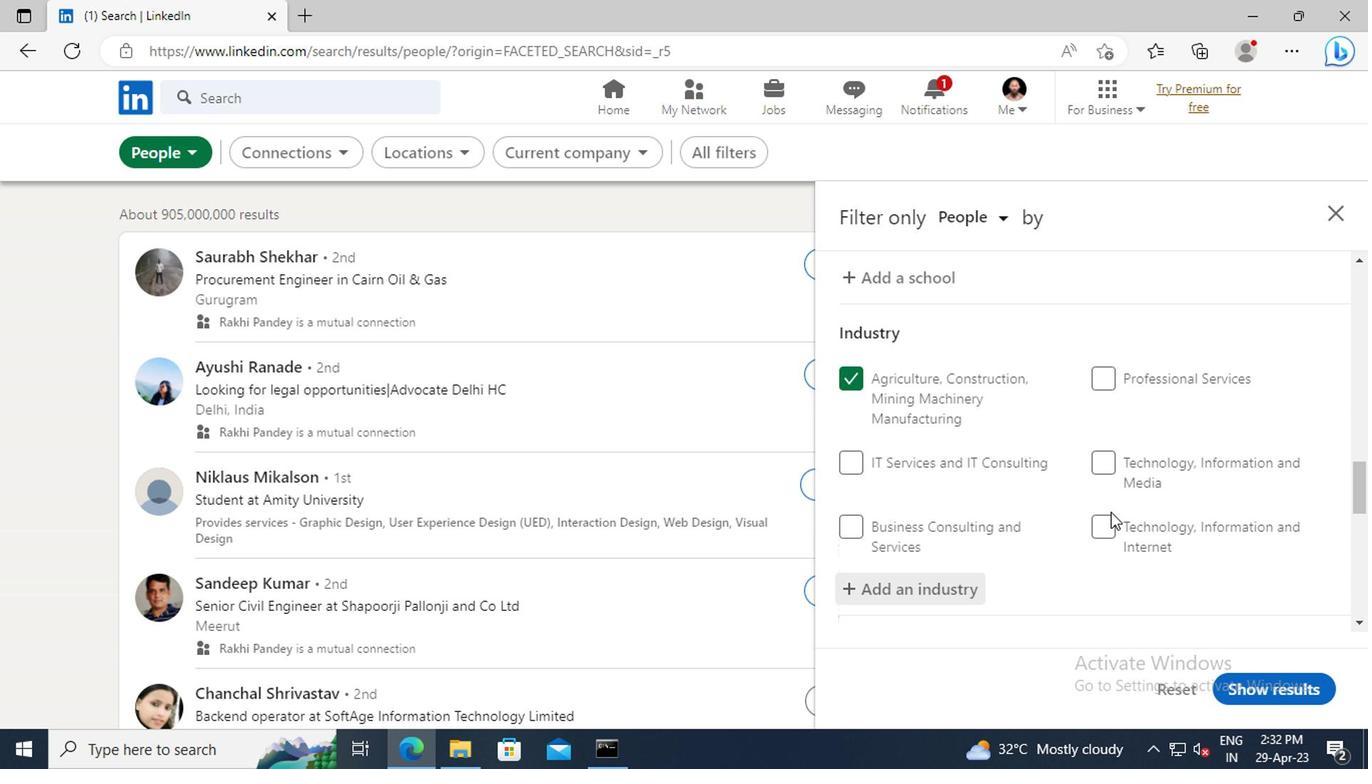 
Action: Mouse scrolled (1108, 513) with delta (0, 0)
Screenshot: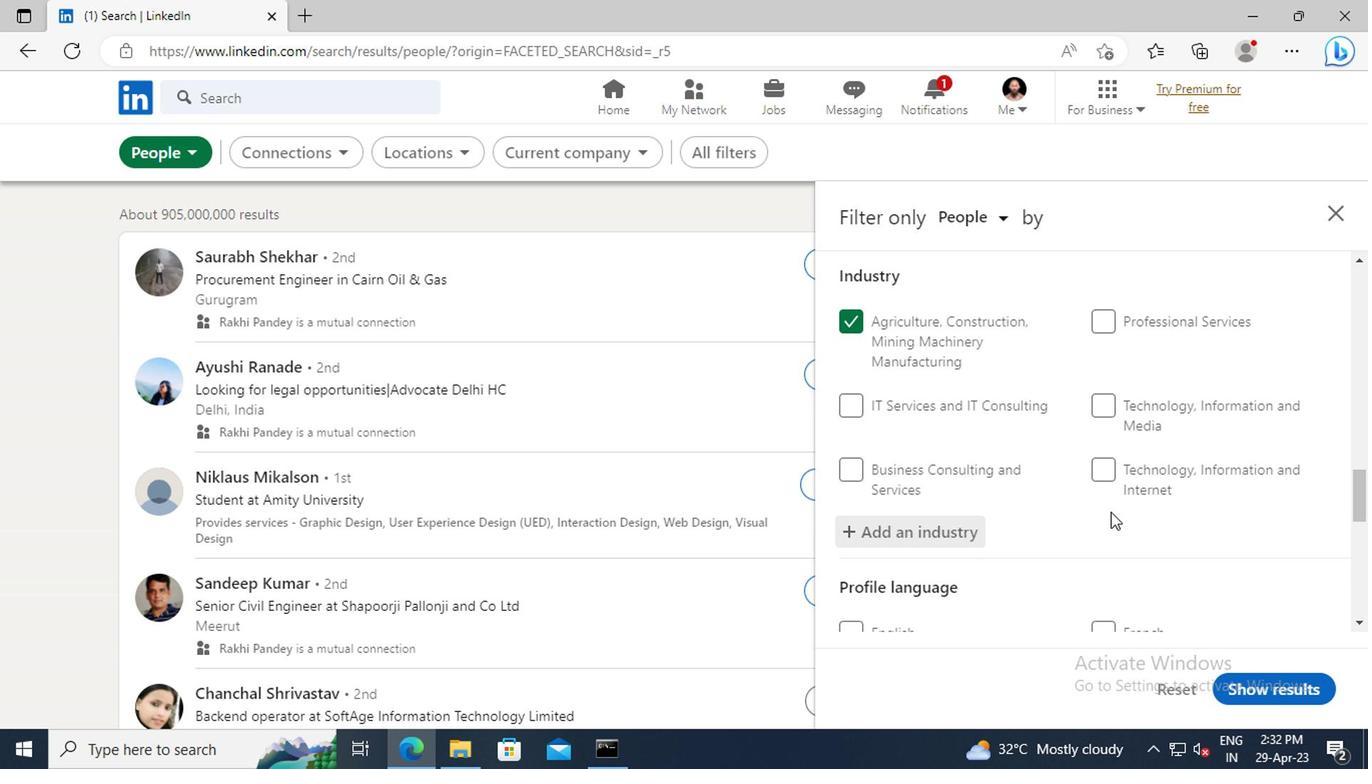 
Action: Mouse scrolled (1108, 513) with delta (0, 0)
Screenshot: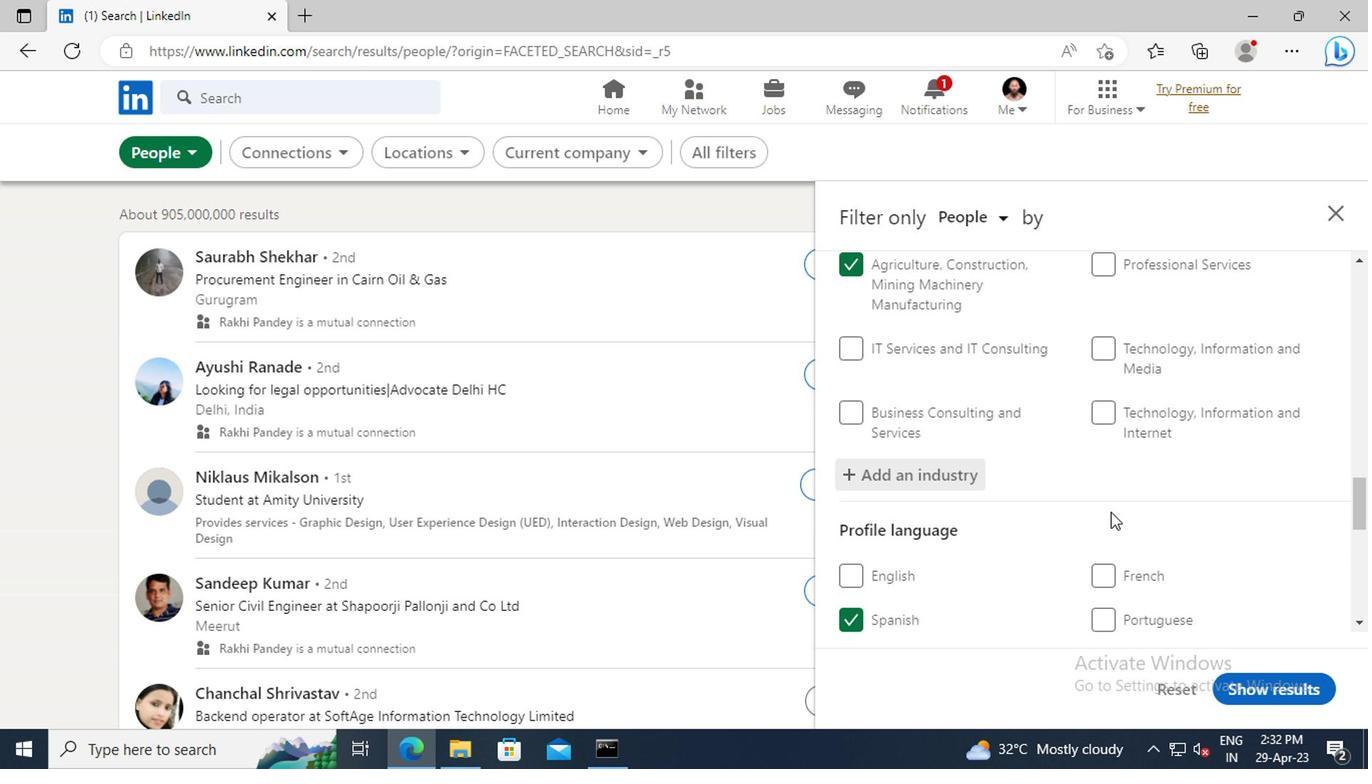
Action: Mouse scrolled (1108, 513) with delta (0, 0)
Screenshot: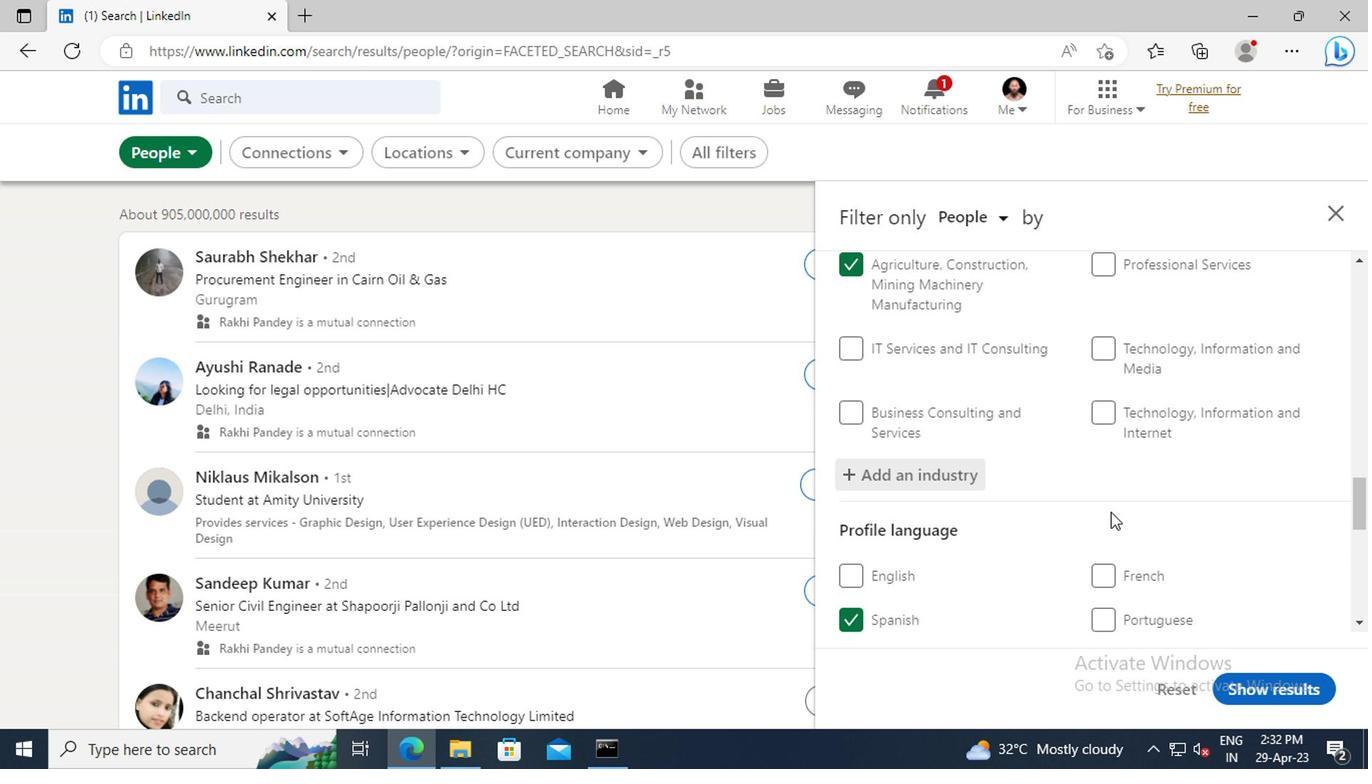 
Action: Mouse scrolled (1108, 513) with delta (0, 0)
Screenshot: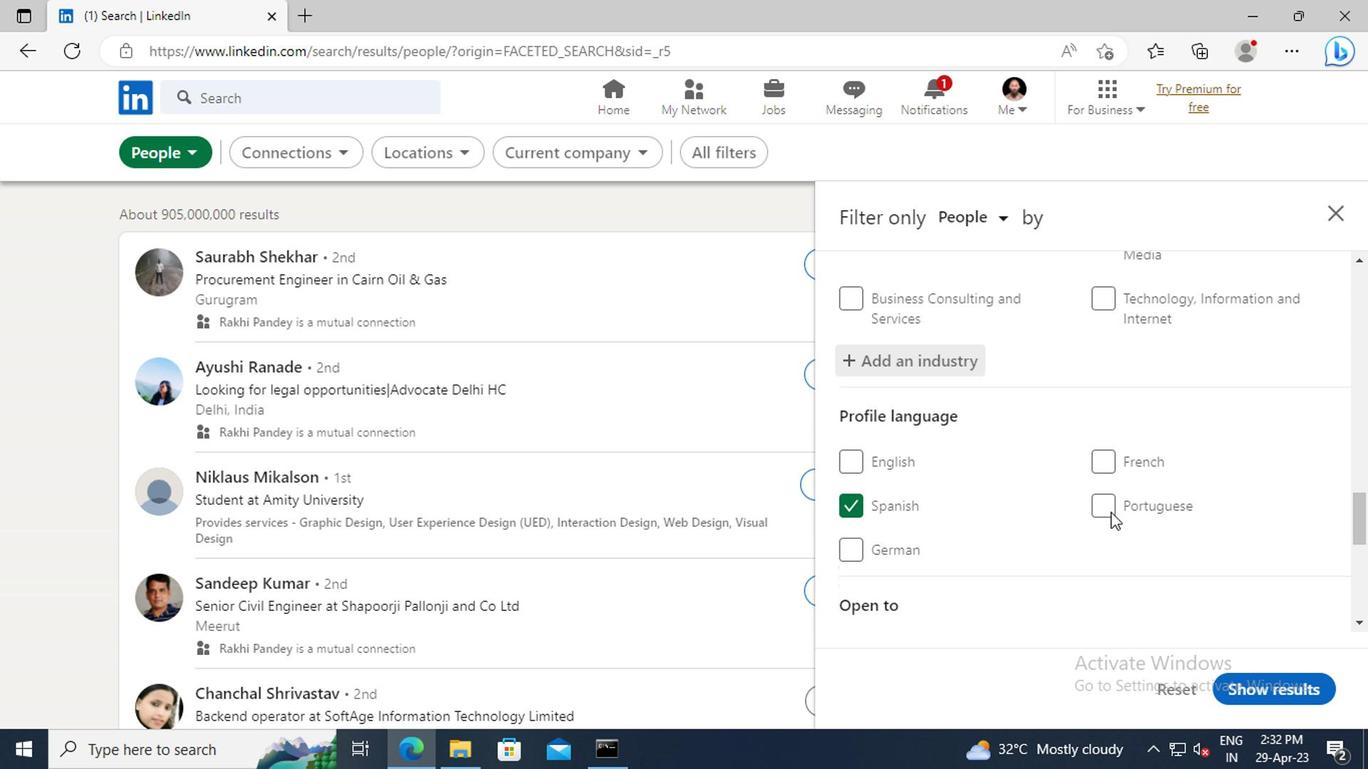 
Action: Mouse moved to (1111, 507)
Screenshot: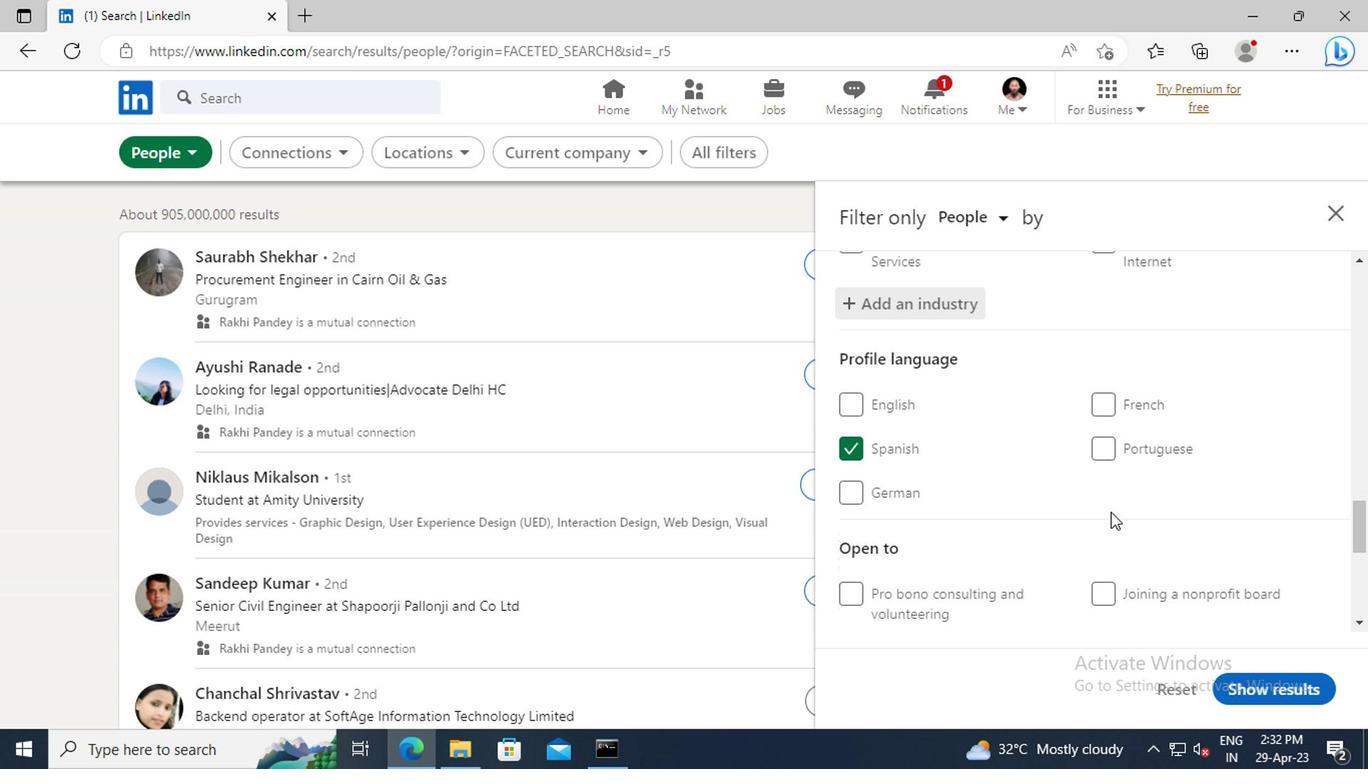 
Action: Mouse scrolled (1111, 506) with delta (0, -1)
Screenshot: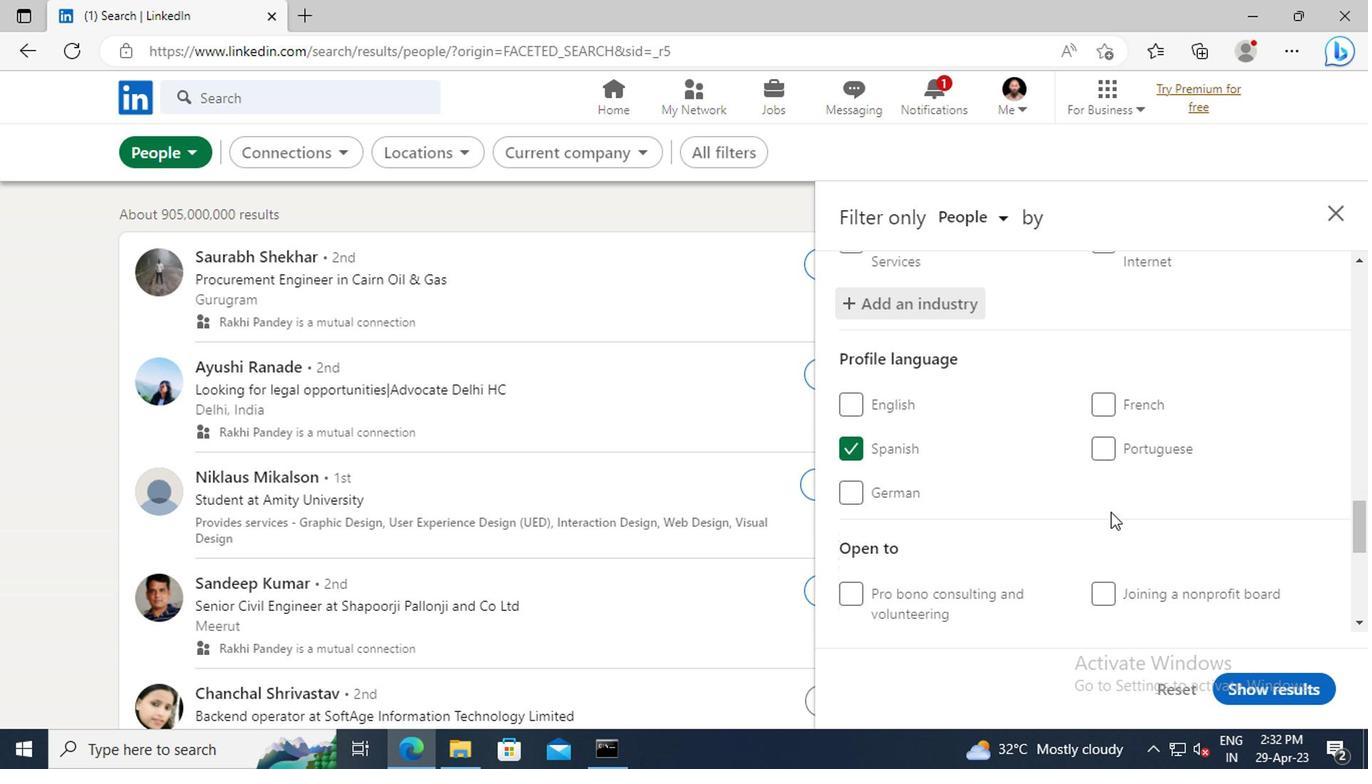 
Action: Mouse scrolled (1111, 506) with delta (0, -1)
Screenshot: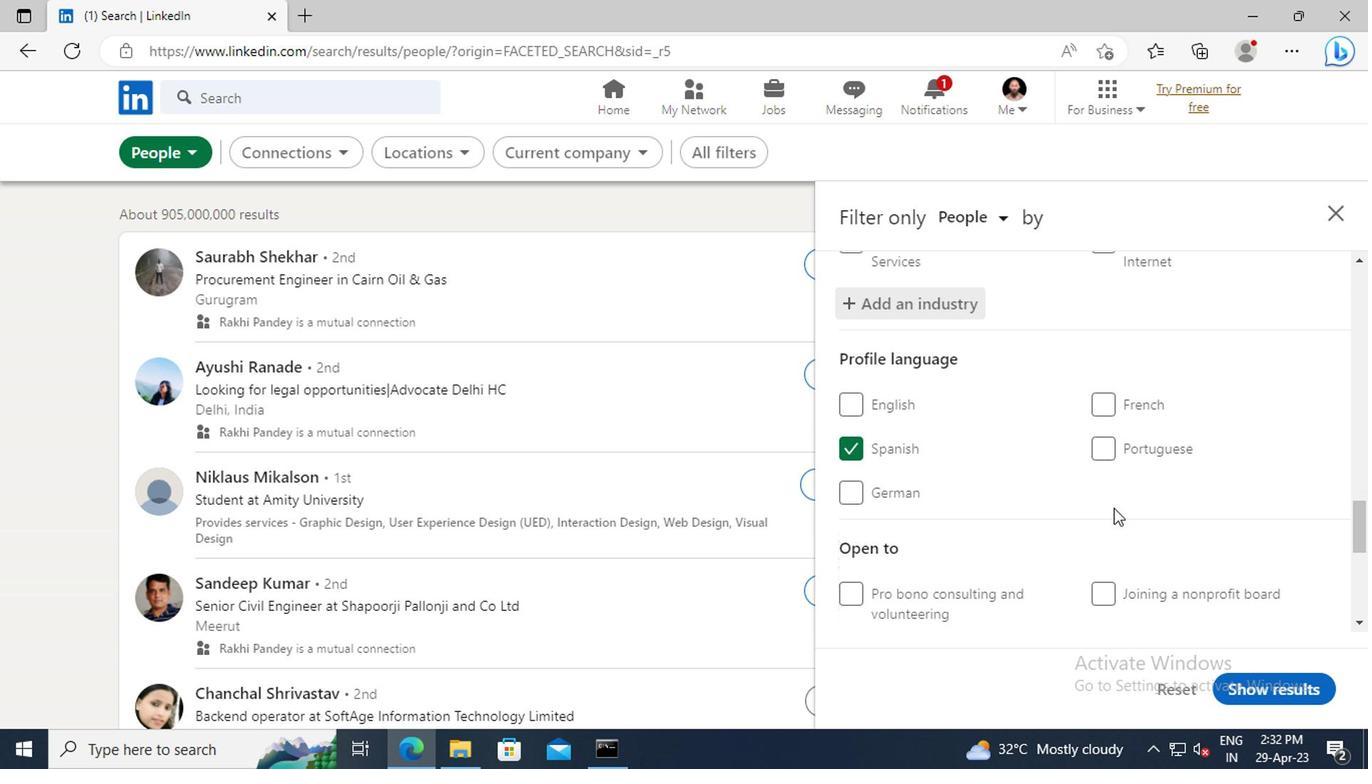 
Action: Mouse moved to (1117, 489)
Screenshot: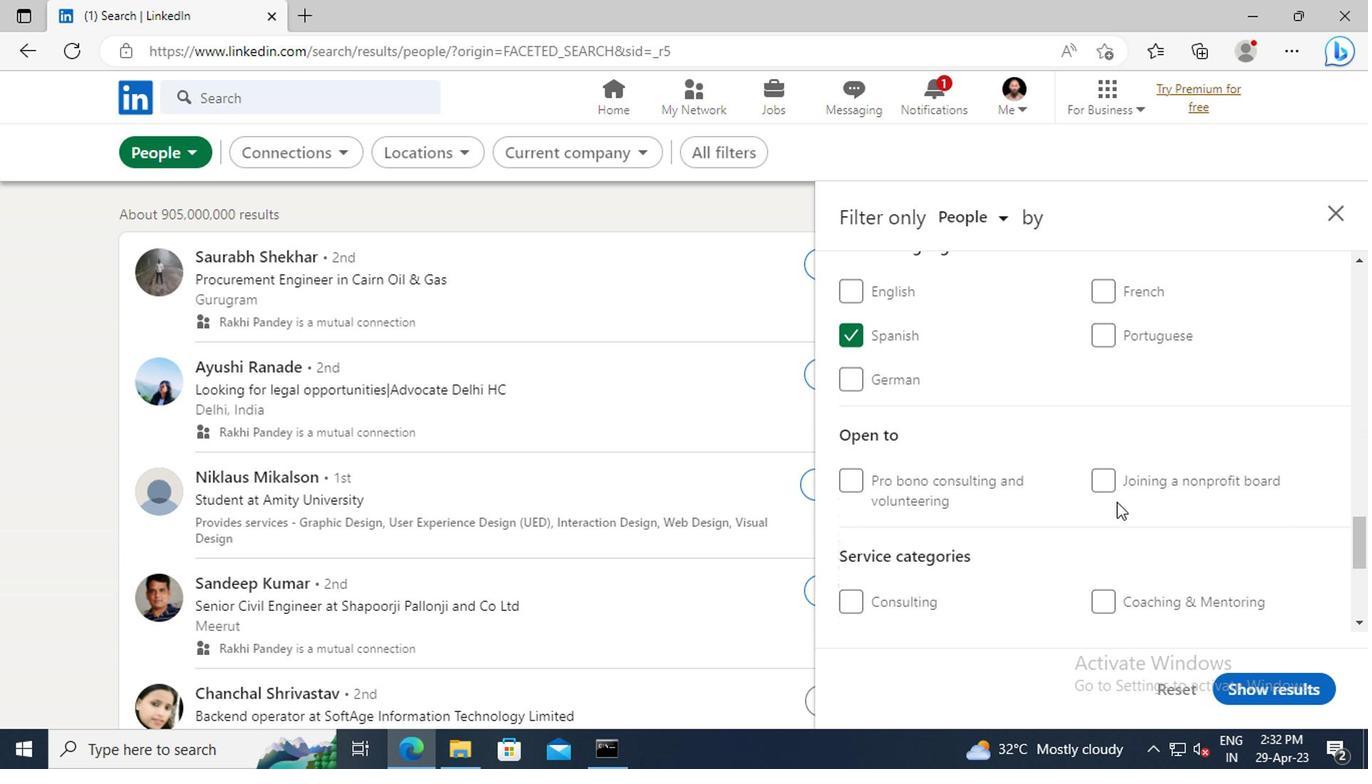 
Action: Mouse scrolled (1117, 488) with delta (0, 0)
Screenshot: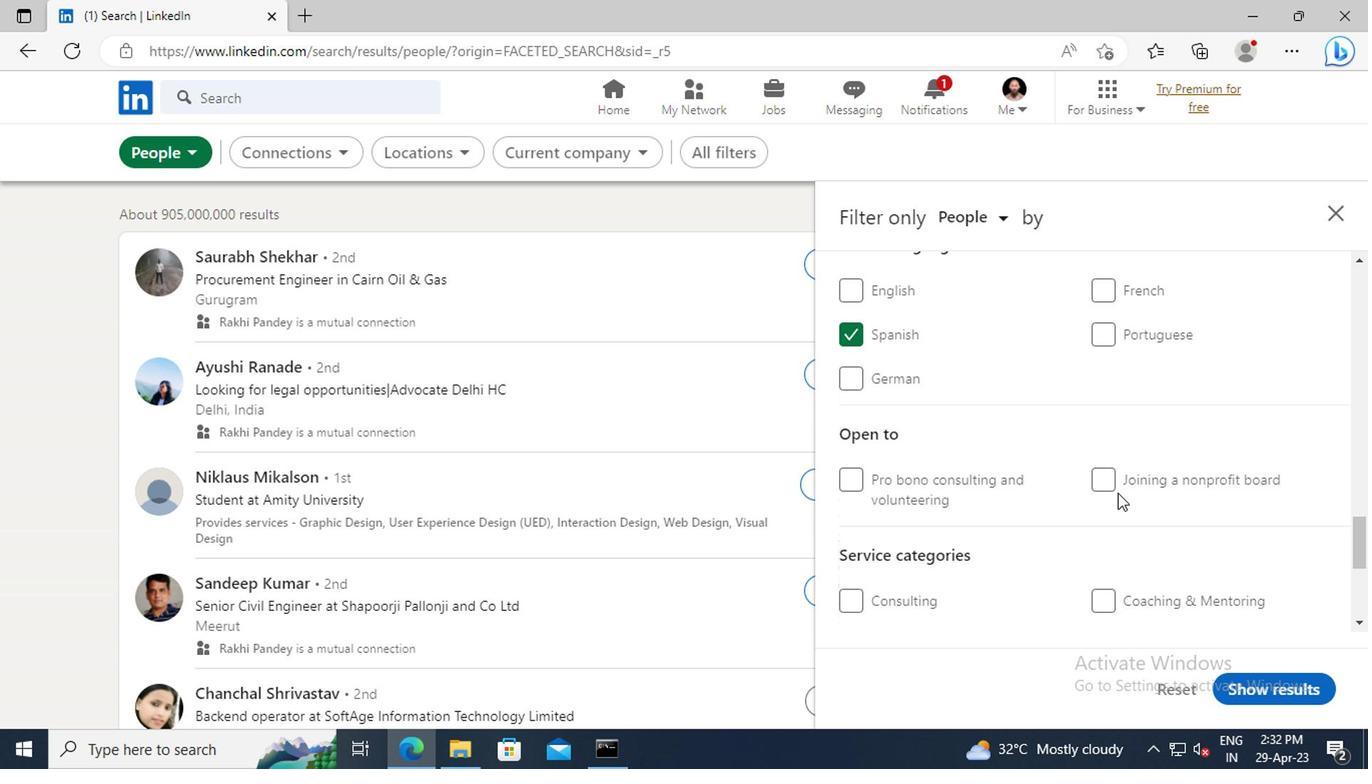 
Action: Mouse scrolled (1117, 488) with delta (0, 0)
Screenshot: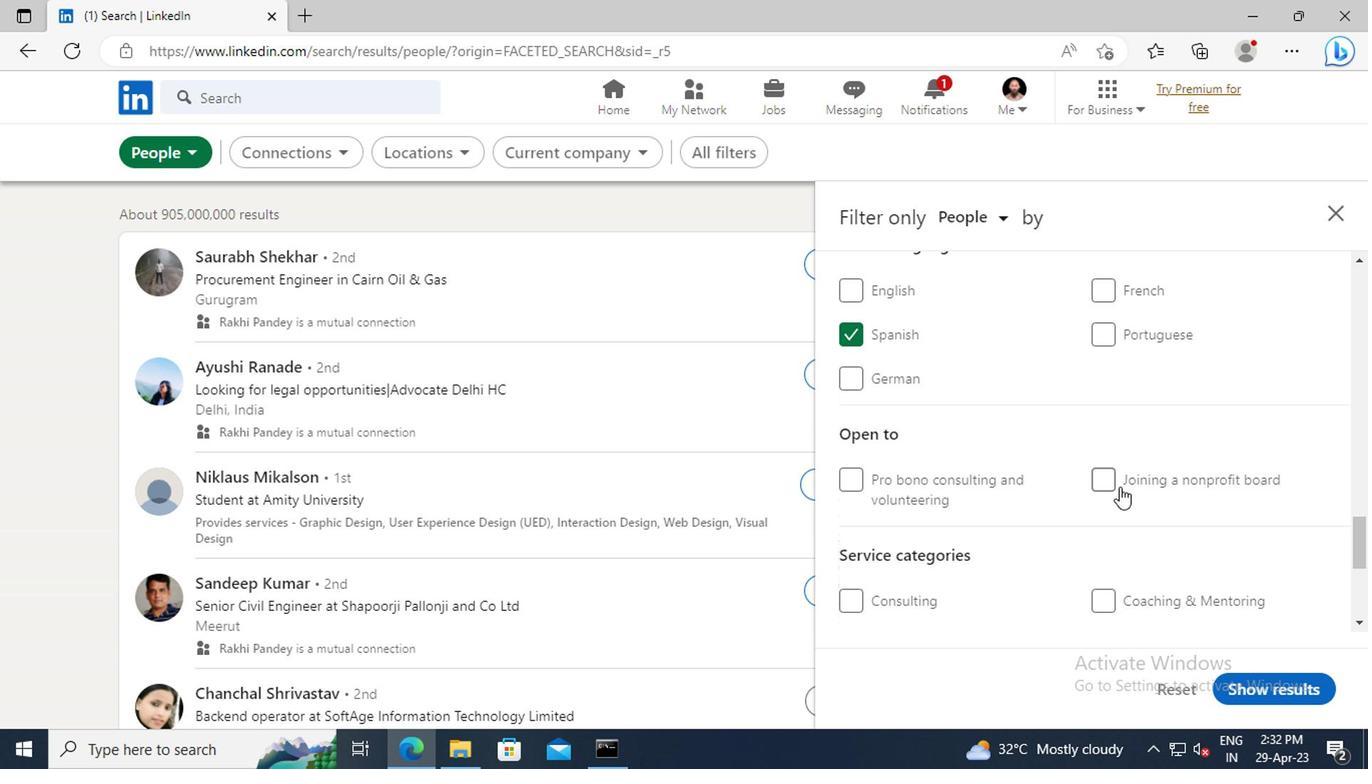 
Action: Mouse moved to (1117, 489)
Screenshot: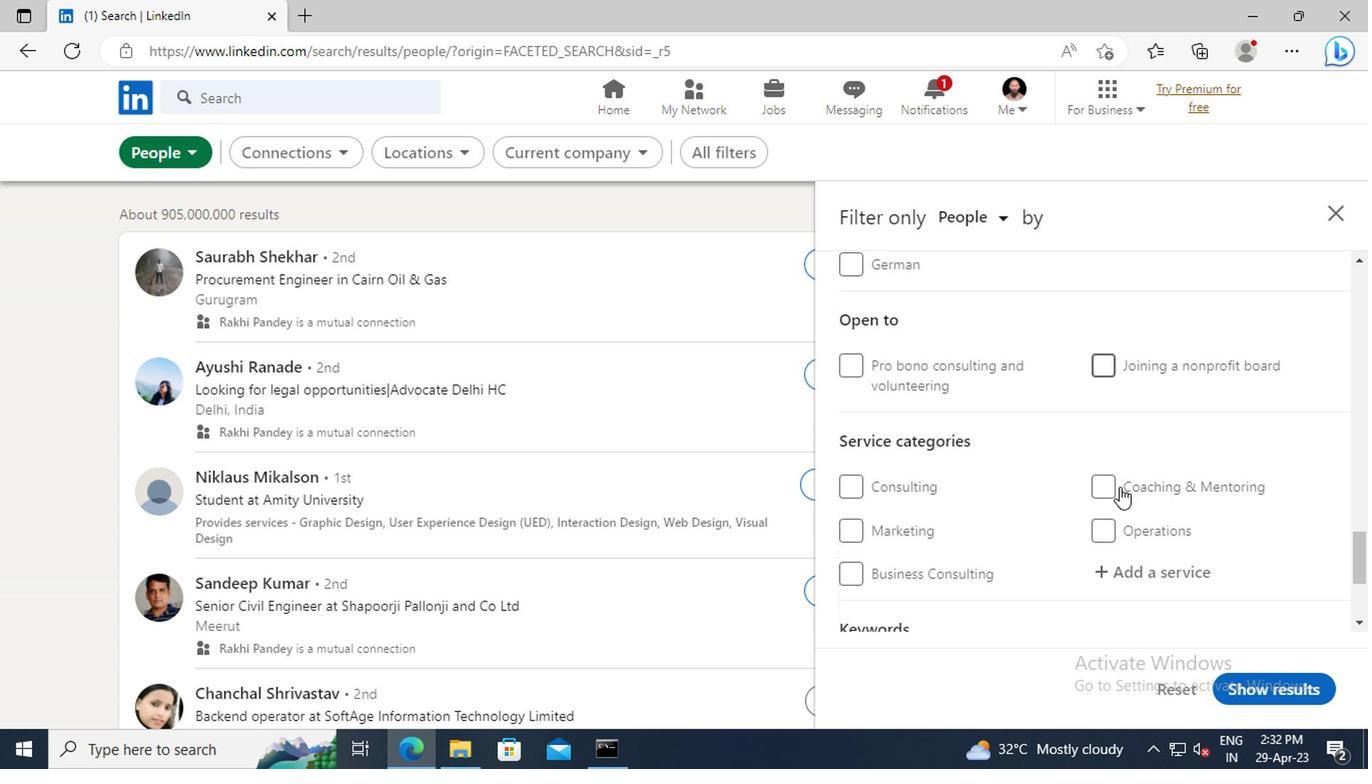 
Action: Mouse scrolled (1117, 488) with delta (0, 0)
Screenshot: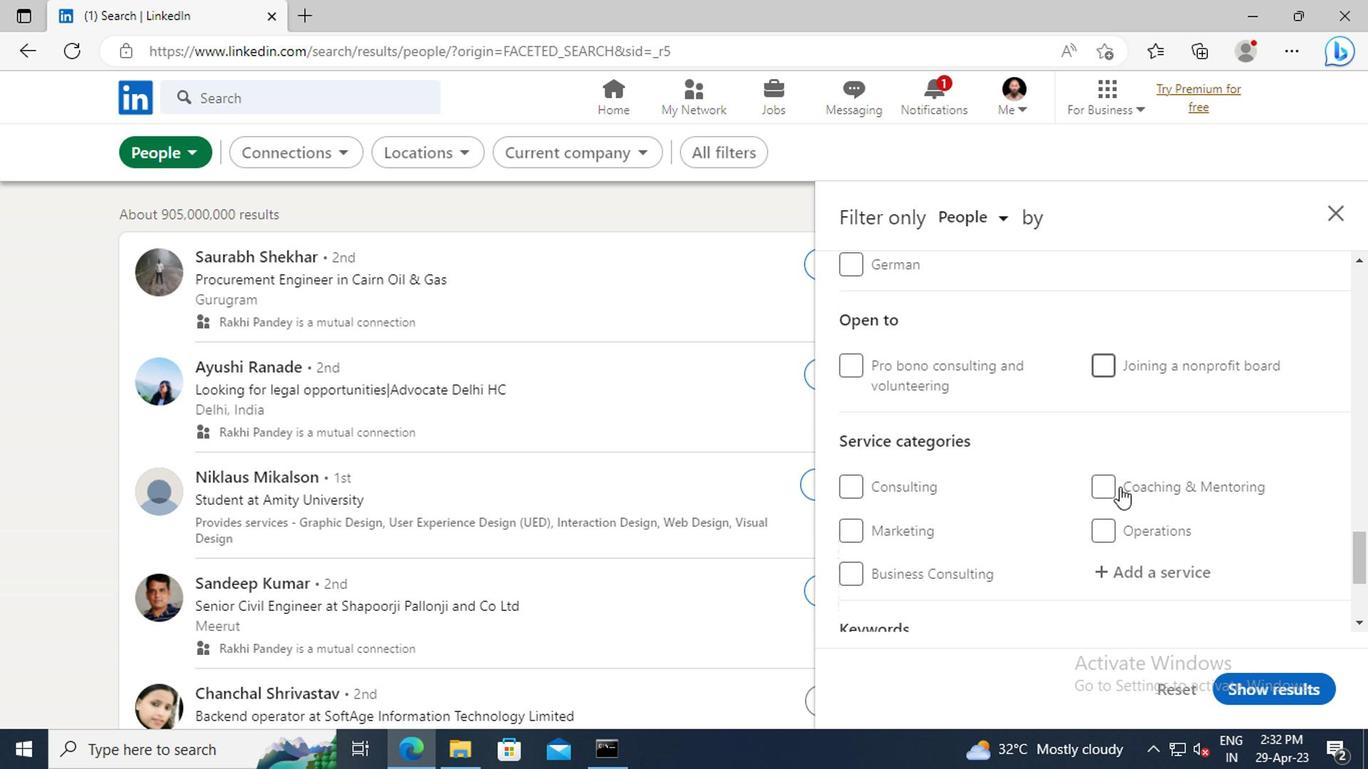 
Action: Mouse moved to (1110, 512)
Screenshot: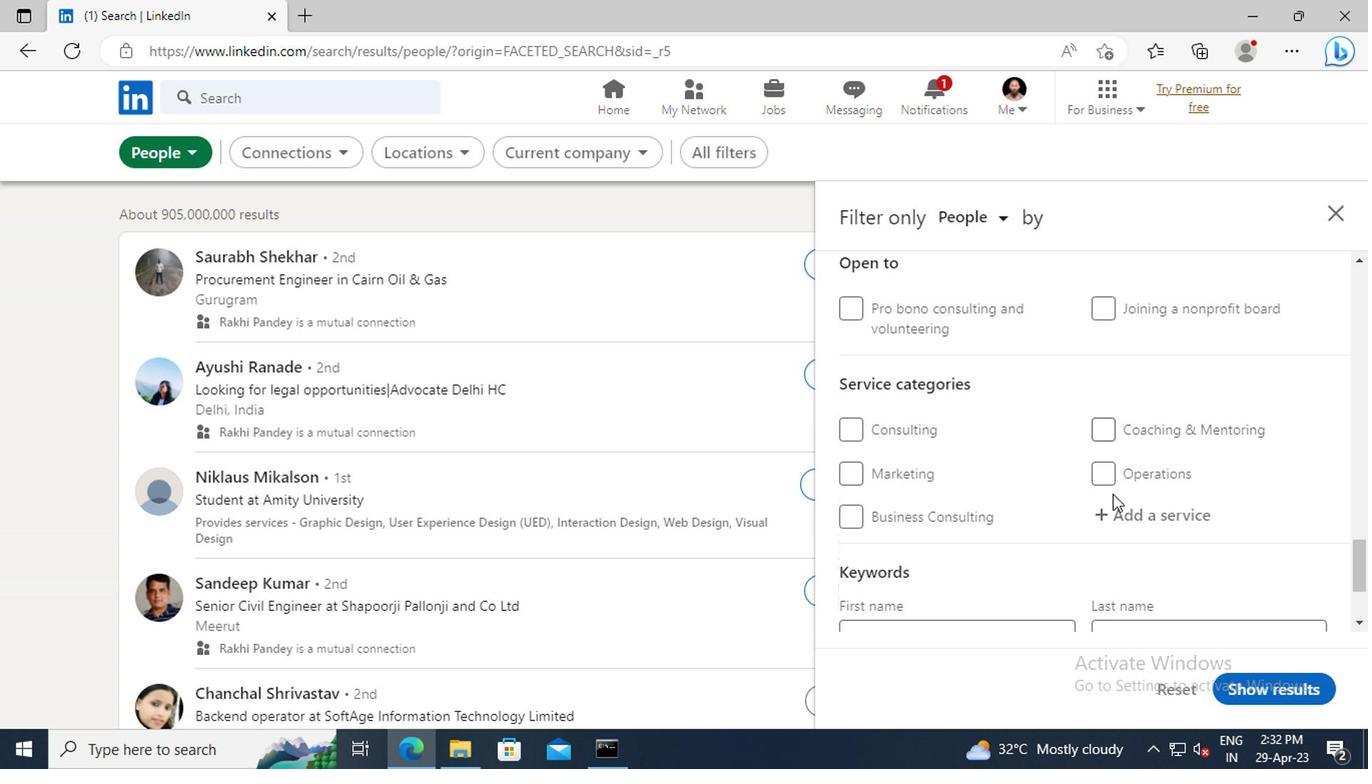 
Action: Mouse pressed left at (1110, 512)
Screenshot: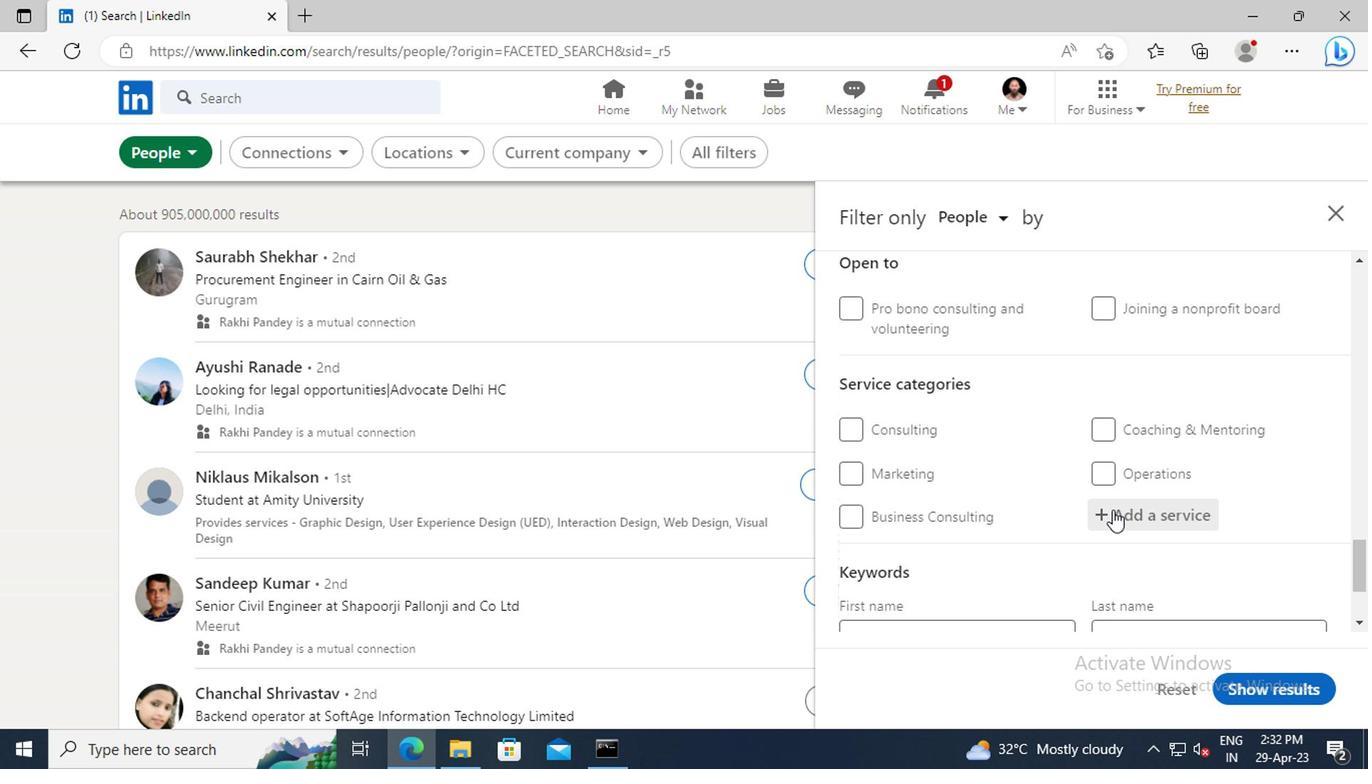 
Action: Key pressed <Key.shift>FINANCIAL<Key.space><Key.shift>PLA
Screenshot: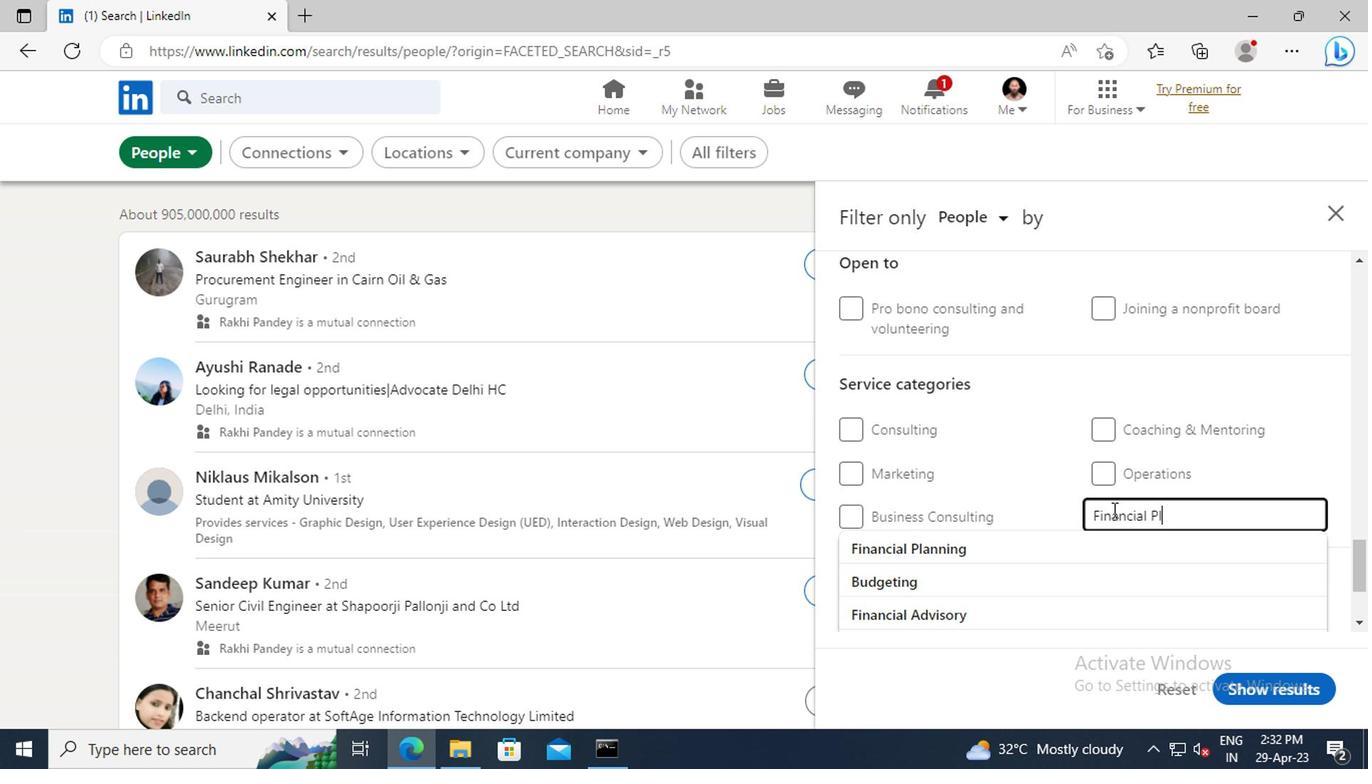 
Action: Mouse moved to (1090, 540)
Screenshot: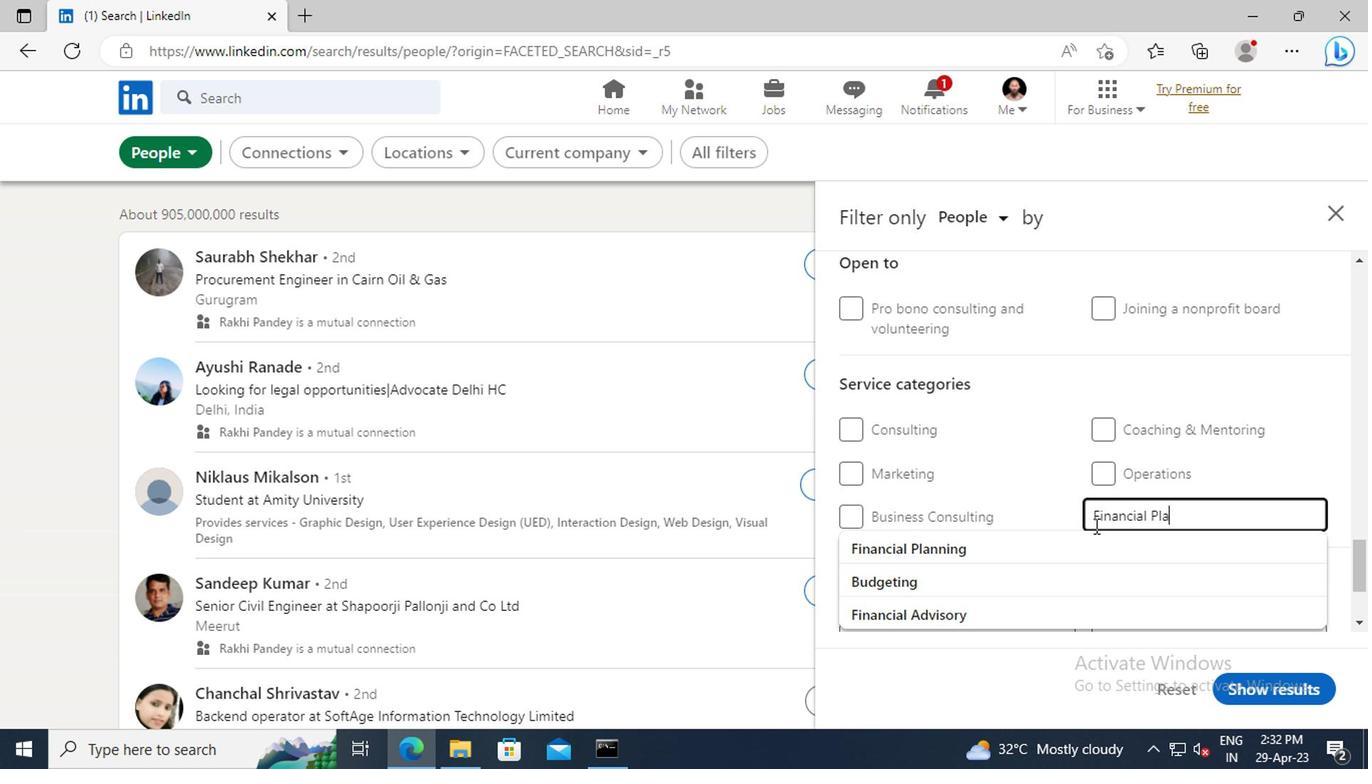 
Action: Mouse pressed left at (1090, 540)
Screenshot: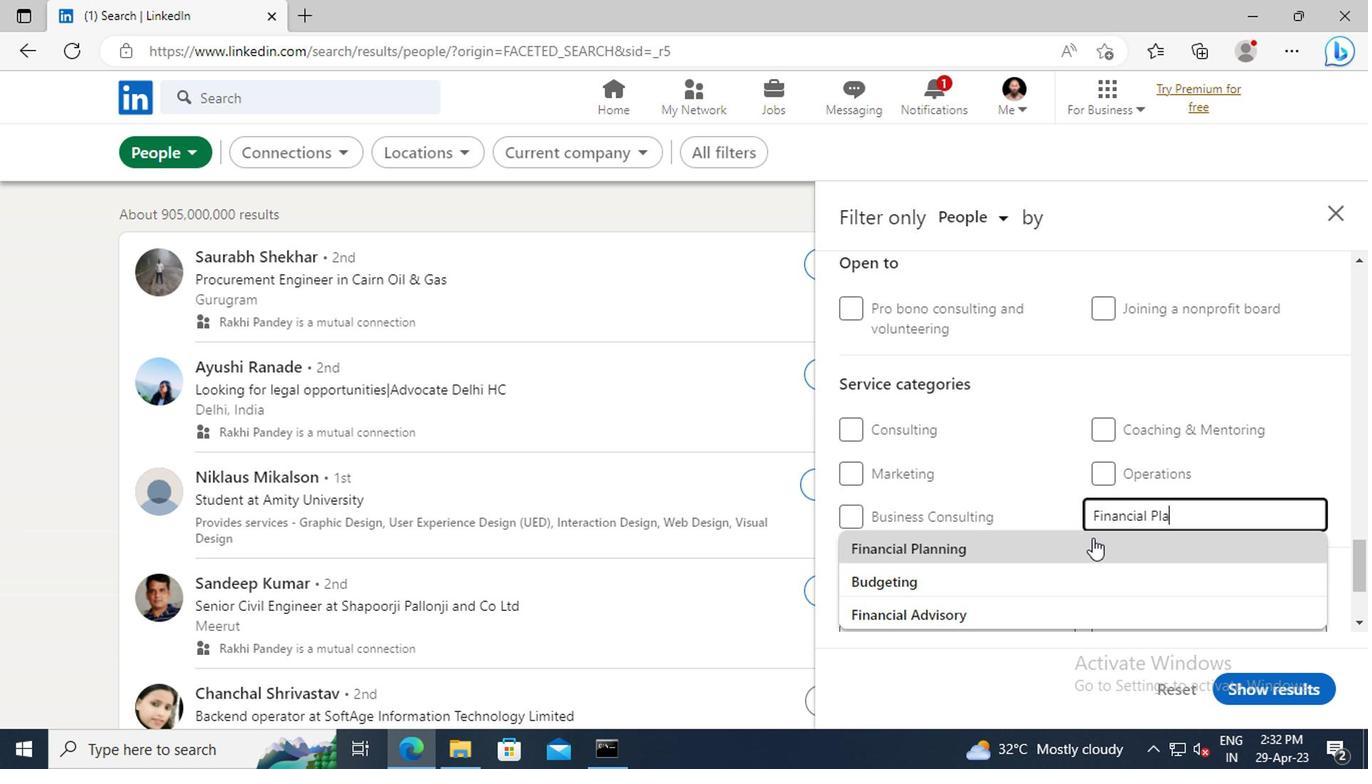 
Action: Mouse scrolled (1090, 538) with delta (0, -1)
Screenshot: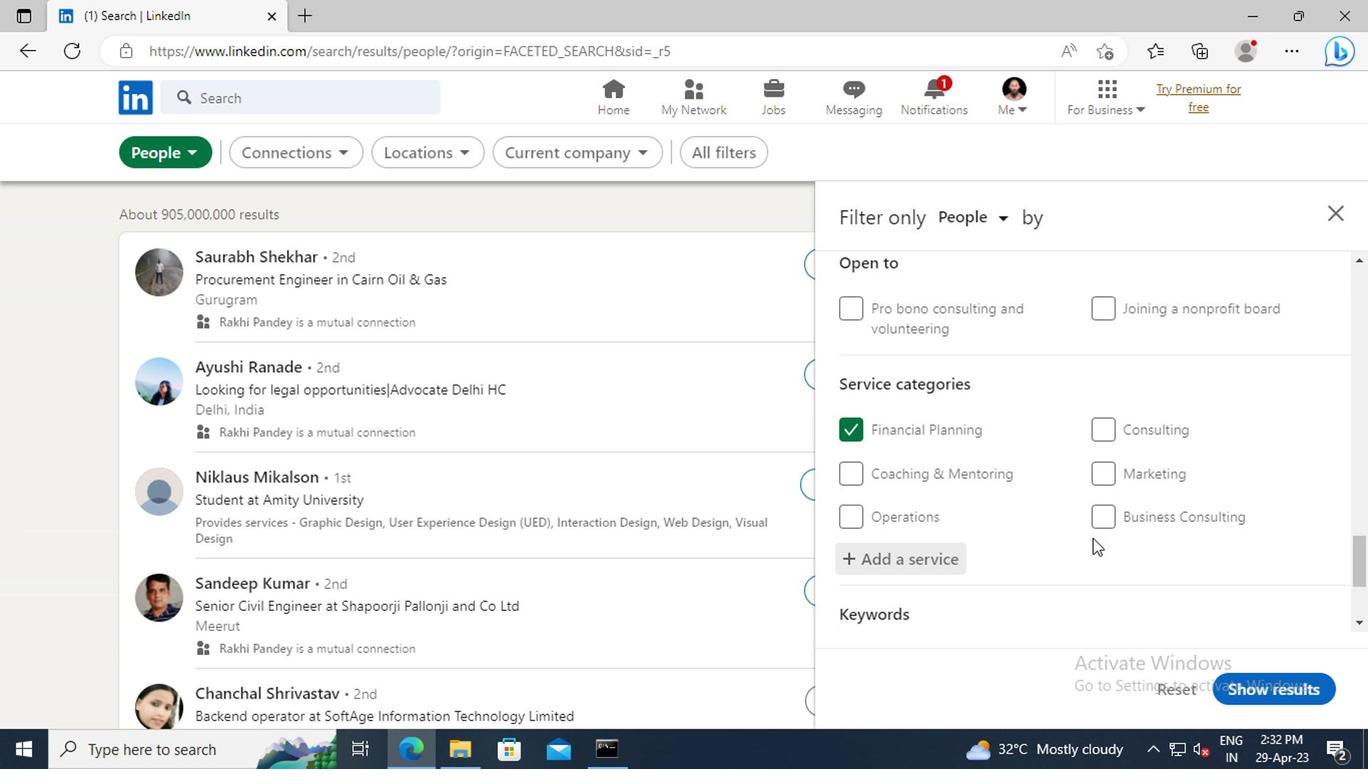 
Action: Mouse scrolled (1090, 538) with delta (0, -1)
Screenshot: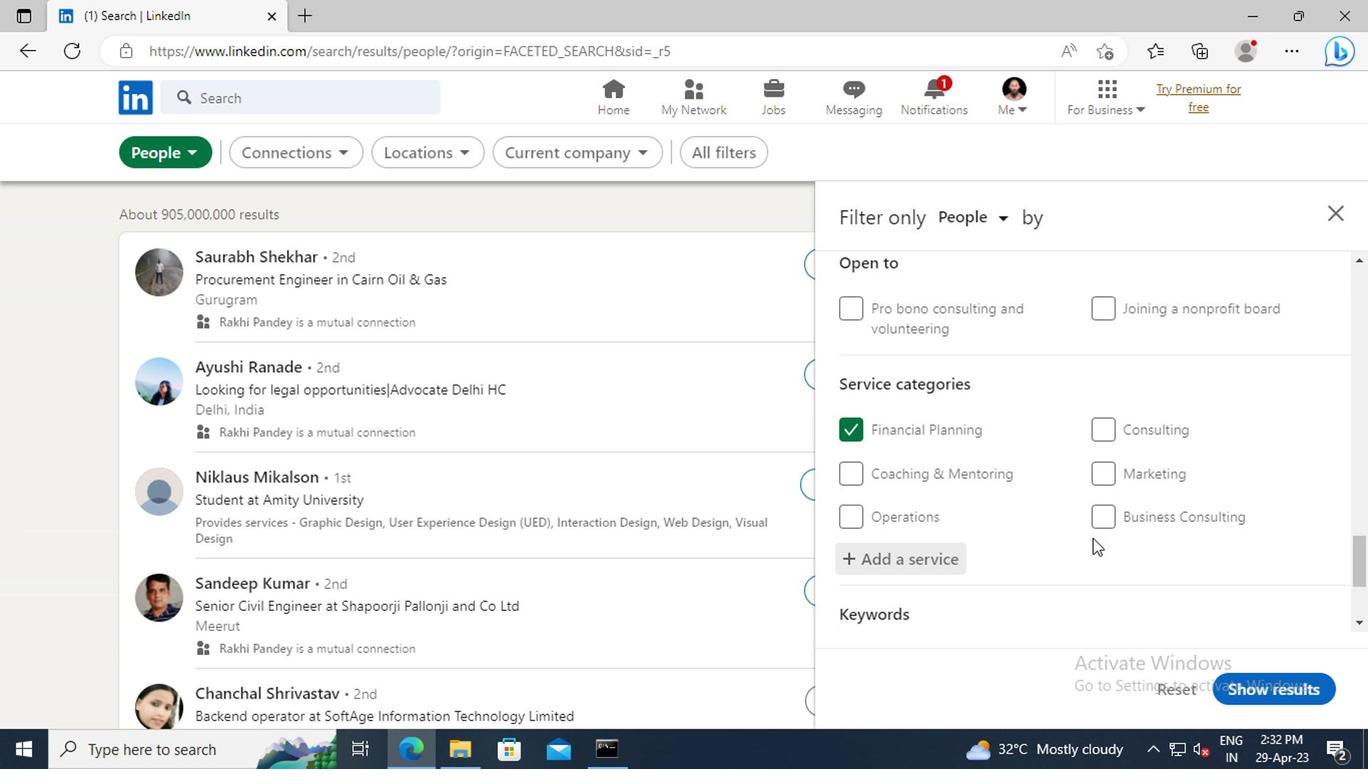 
Action: Mouse scrolled (1090, 538) with delta (0, -1)
Screenshot: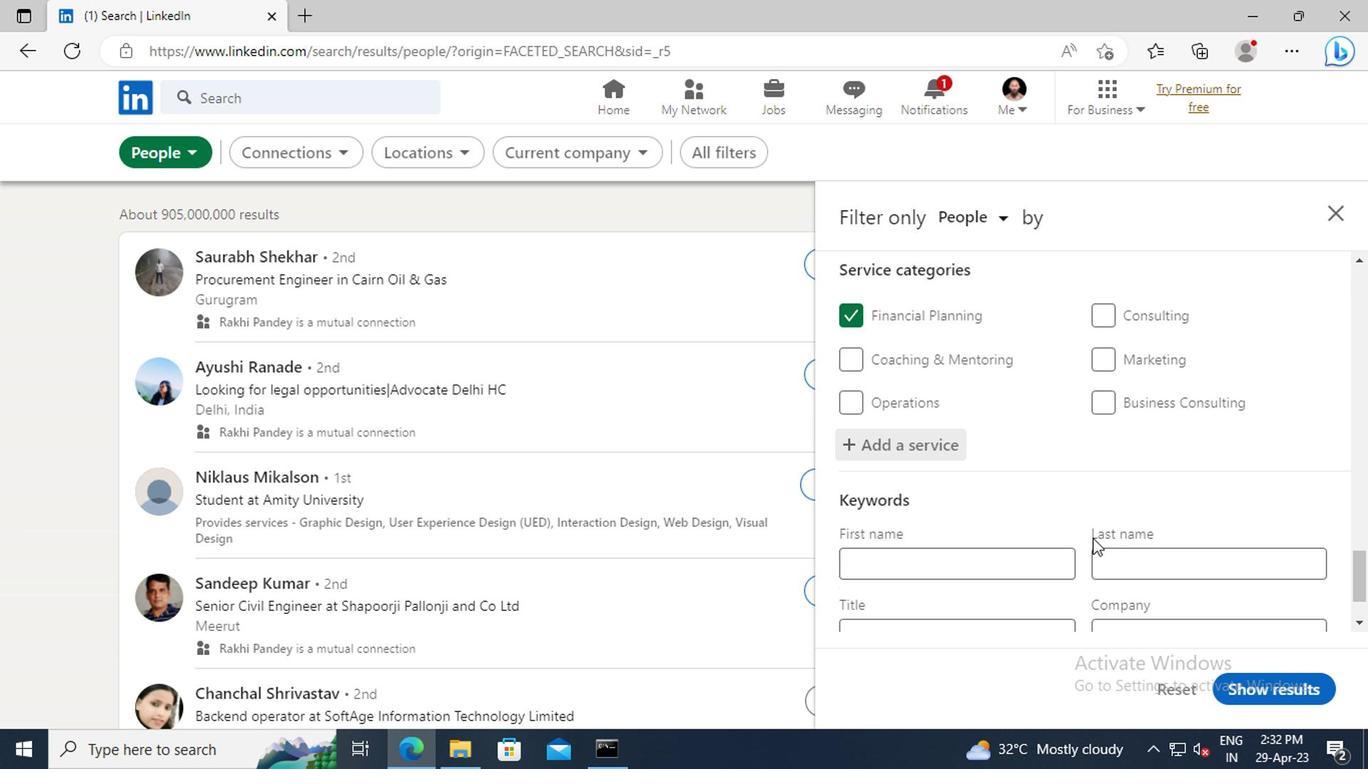 
Action: Mouse scrolled (1090, 538) with delta (0, -1)
Screenshot: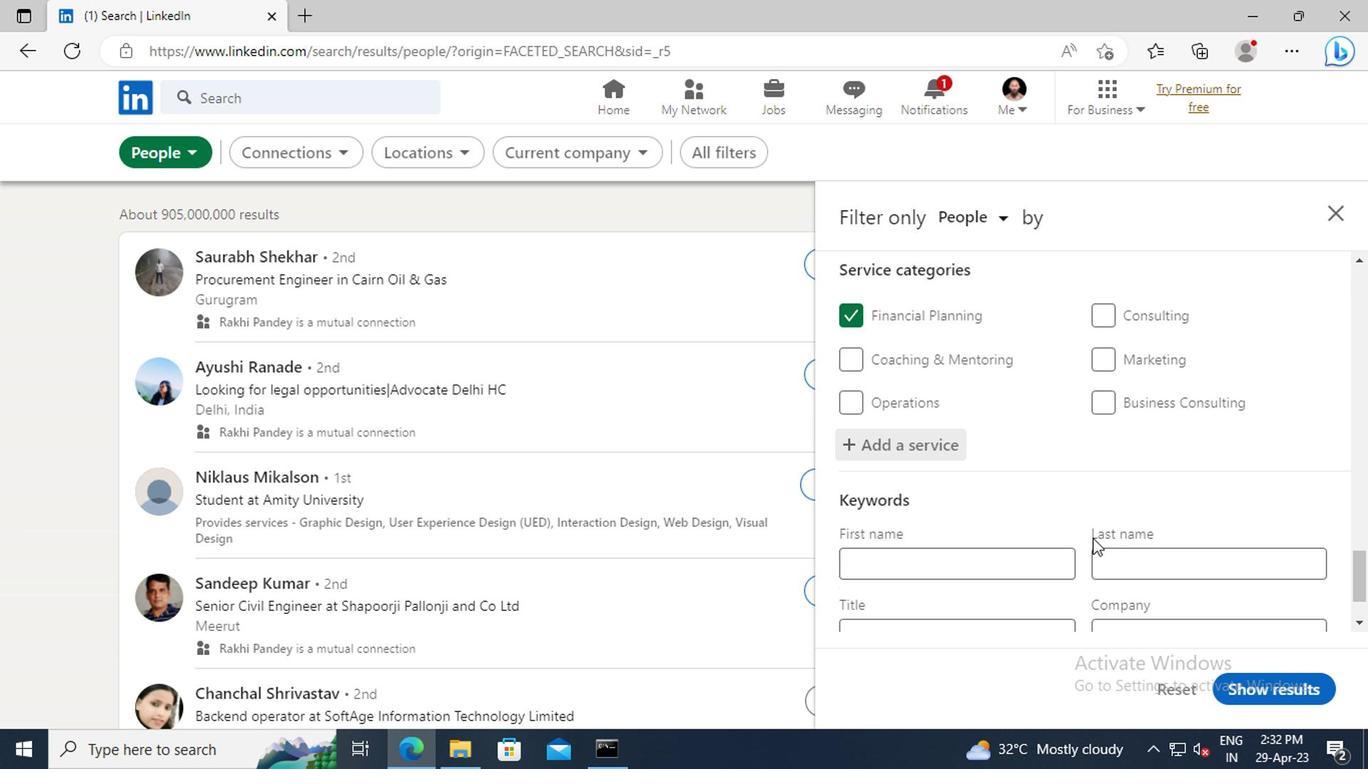 
Action: Mouse moved to (980, 543)
Screenshot: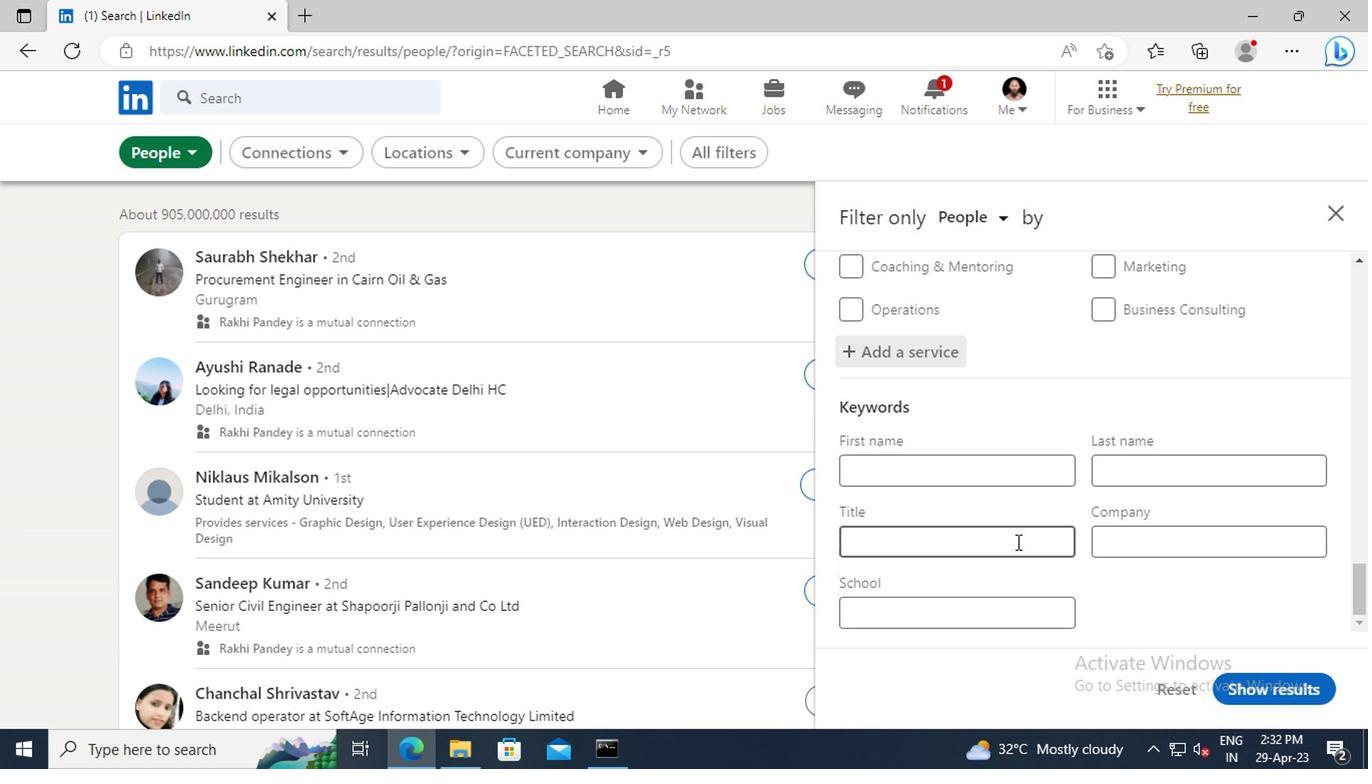 
Action: Mouse pressed left at (980, 543)
Screenshot: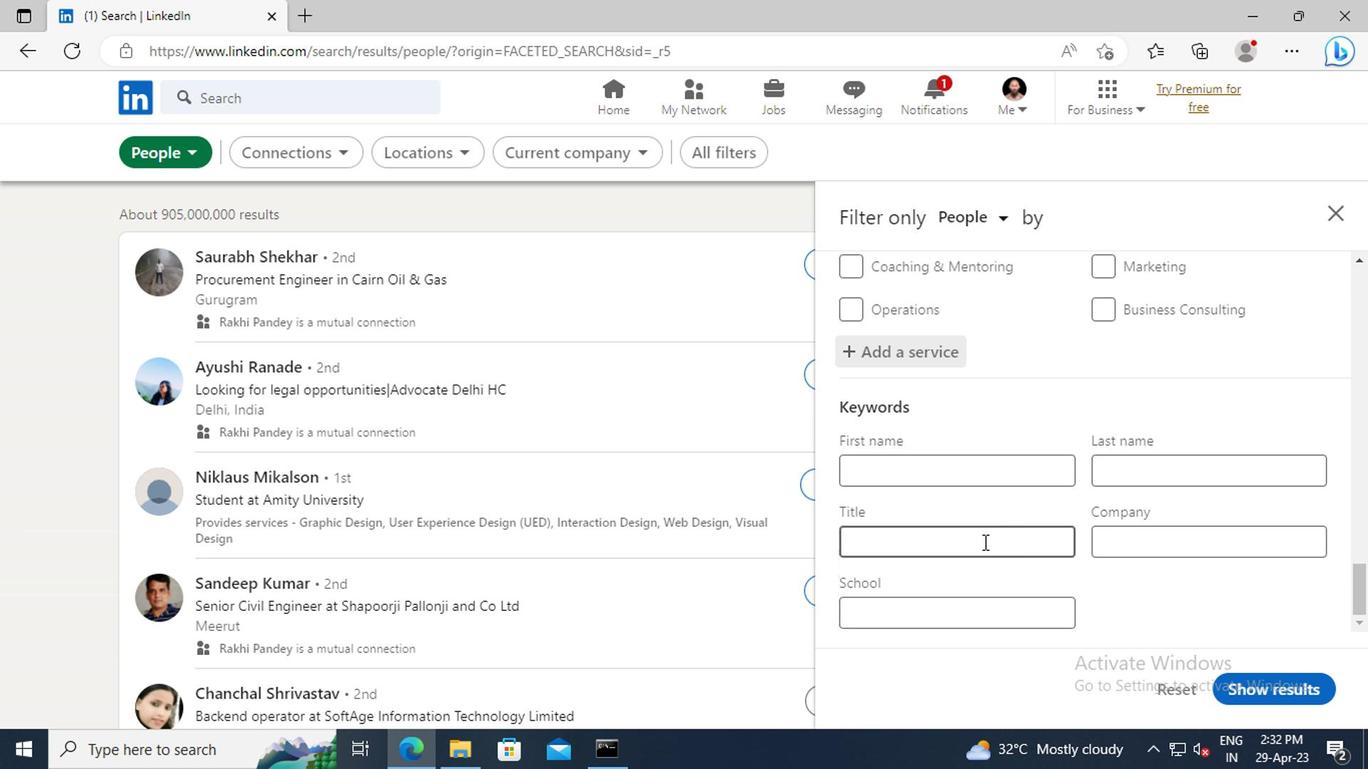 
Action: Key pressed <Key.shift>IT<Key.space><Key.shift>MANAGER<Key.enter>
Screenshot: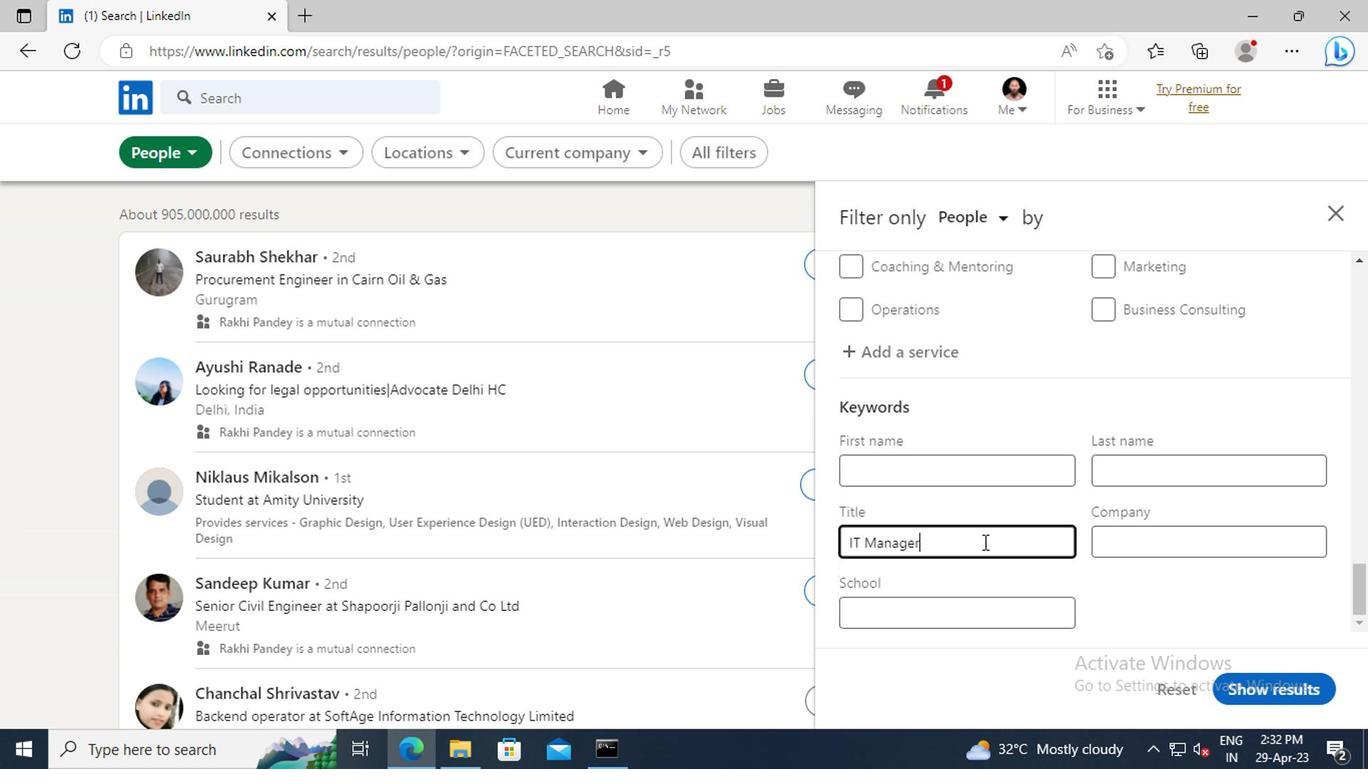
Action: Mouse moved to (1247, 693)
Screenshot: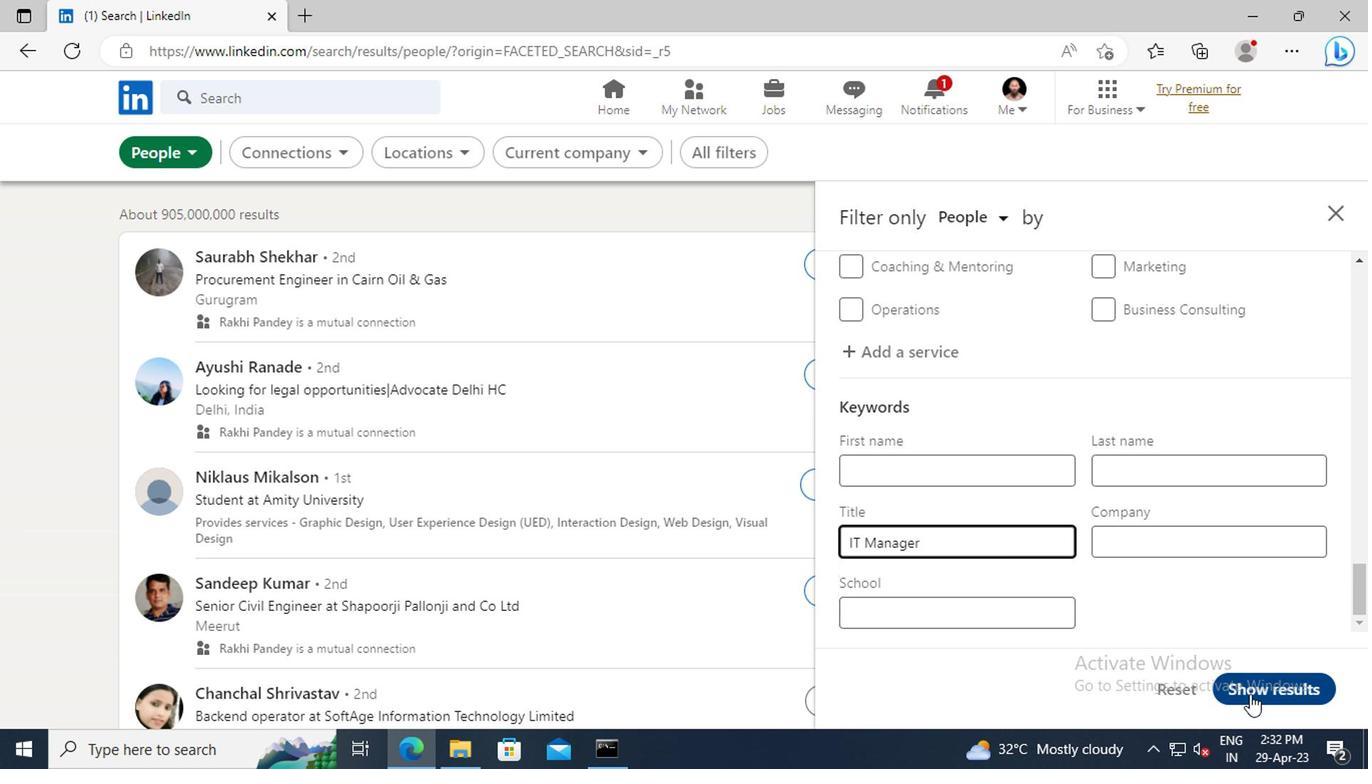 
Action: Mouse pressed left at (1247, 693)
Screenshot: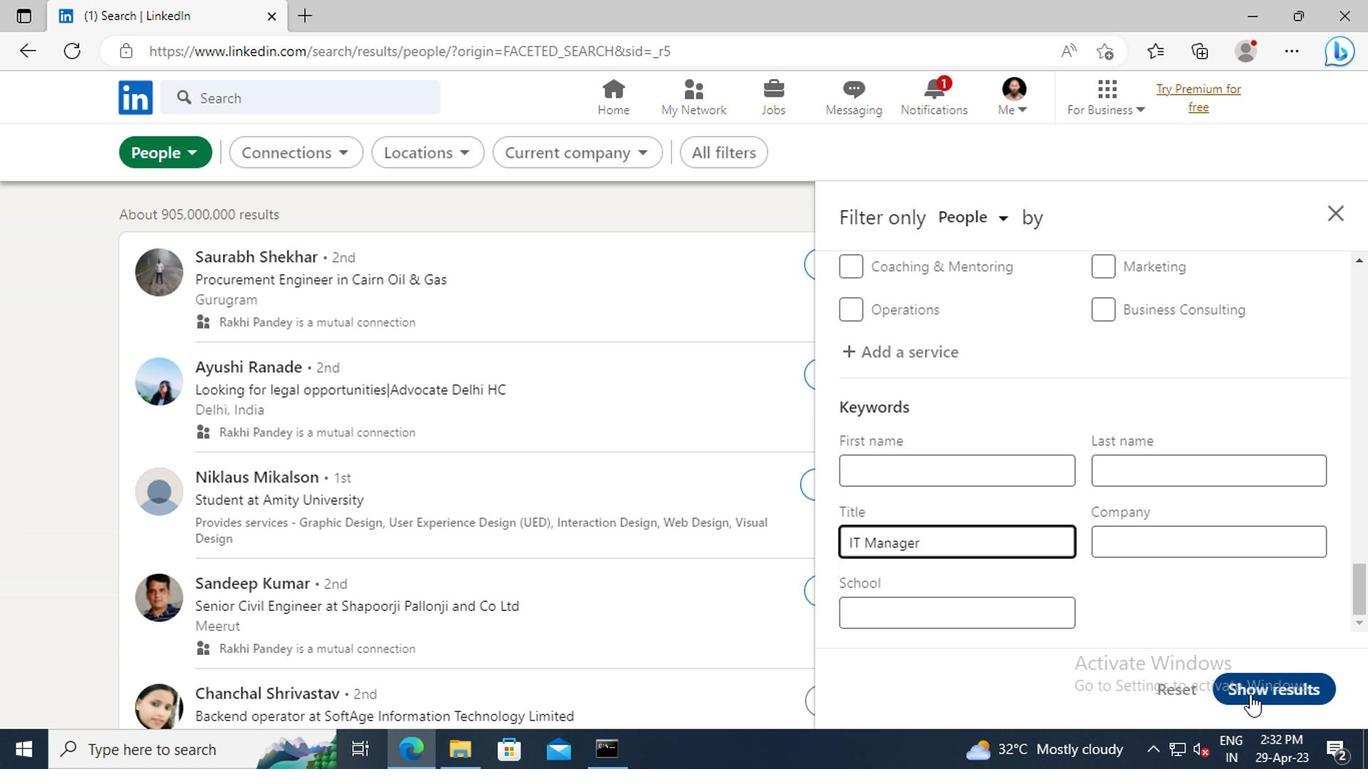 
